 Task: Look for space in Bobigny, France from 2nd June, 2023 to 15th June, 2023 for 2 adults and 1 pet in price range Rs.10000 to Rs.15000. Place can be entire place with 1  bedroom having 1 bed and 1 bathroom. Property type can be house, flat, guest house, hotel. Amenities needed are: washing machine. Booking option can be shelf check-in. Required host language is English.
Action: Mouse moved to (486, 167)
Screenshot: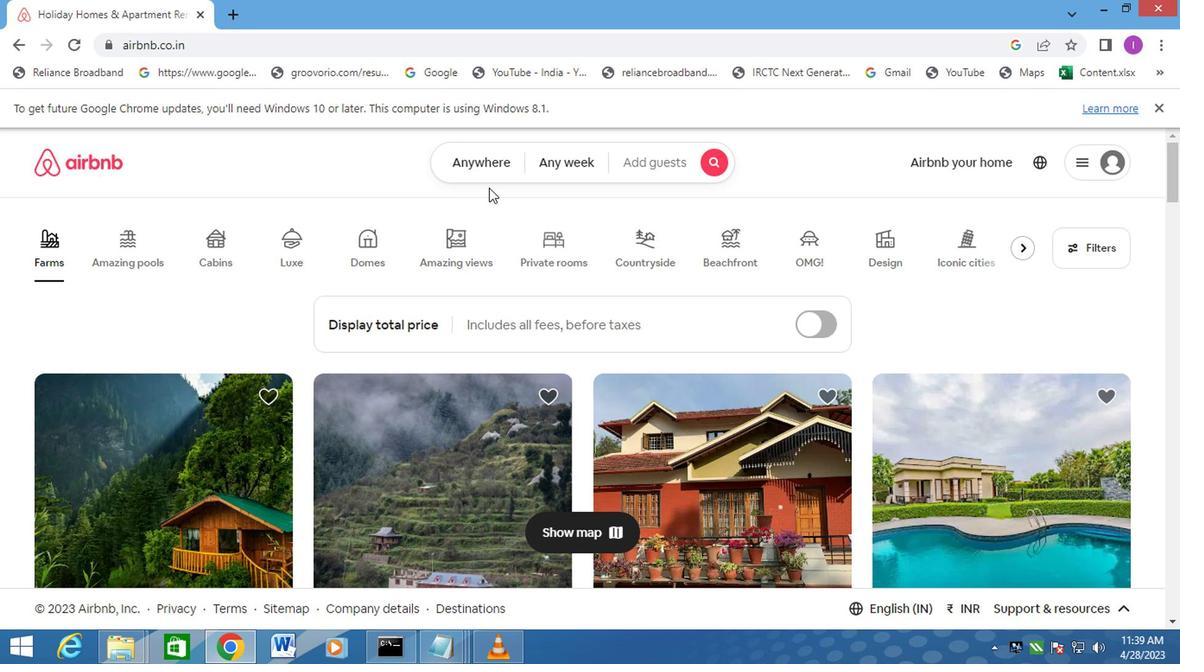 
Action: Mouse pressed left at (486, 167)
Screenshot: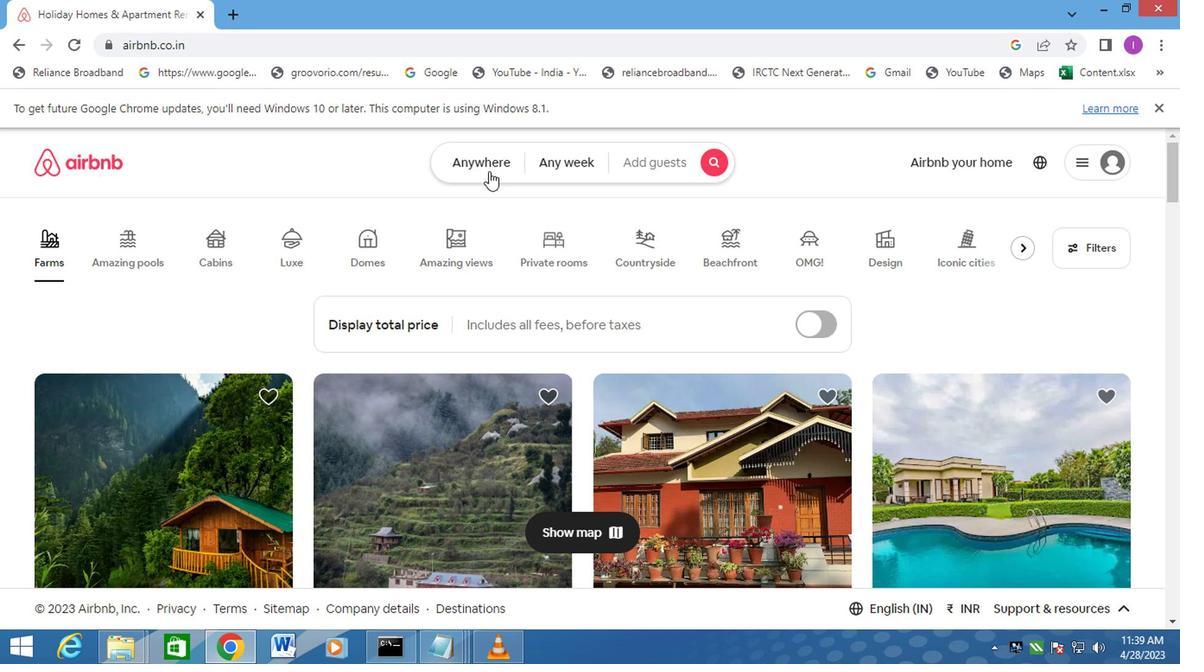 
Action: Mouse moved to (312, 232)
Screenshot: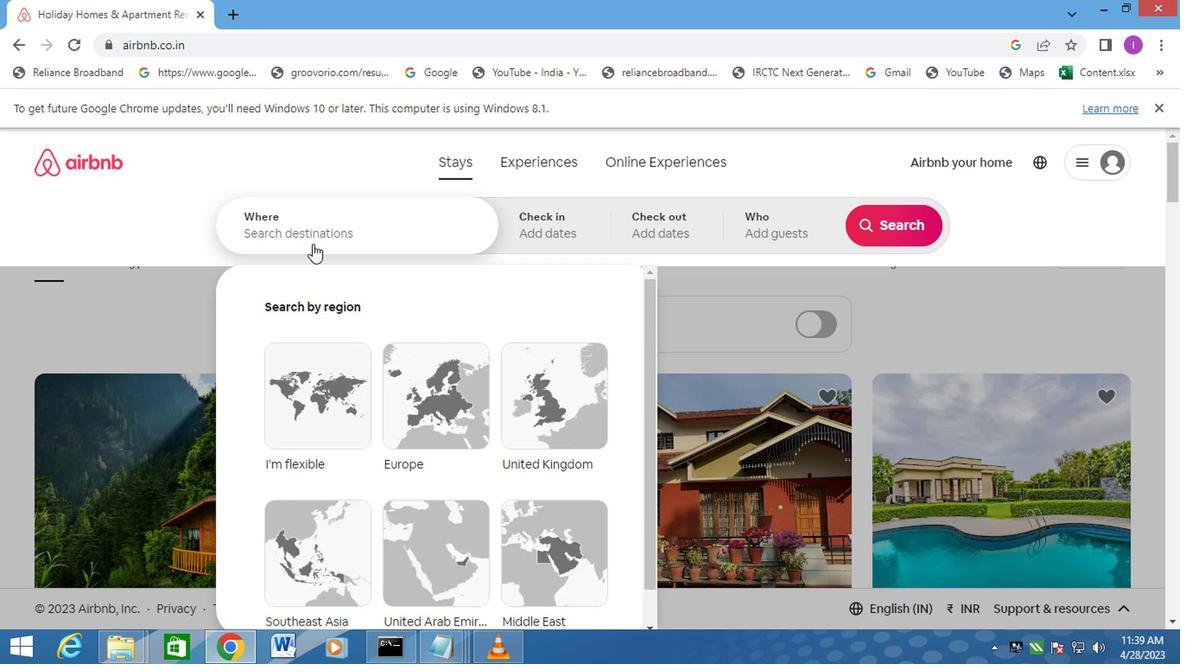 
Action: Mouse pressed left at (312, 232)
Screenshot: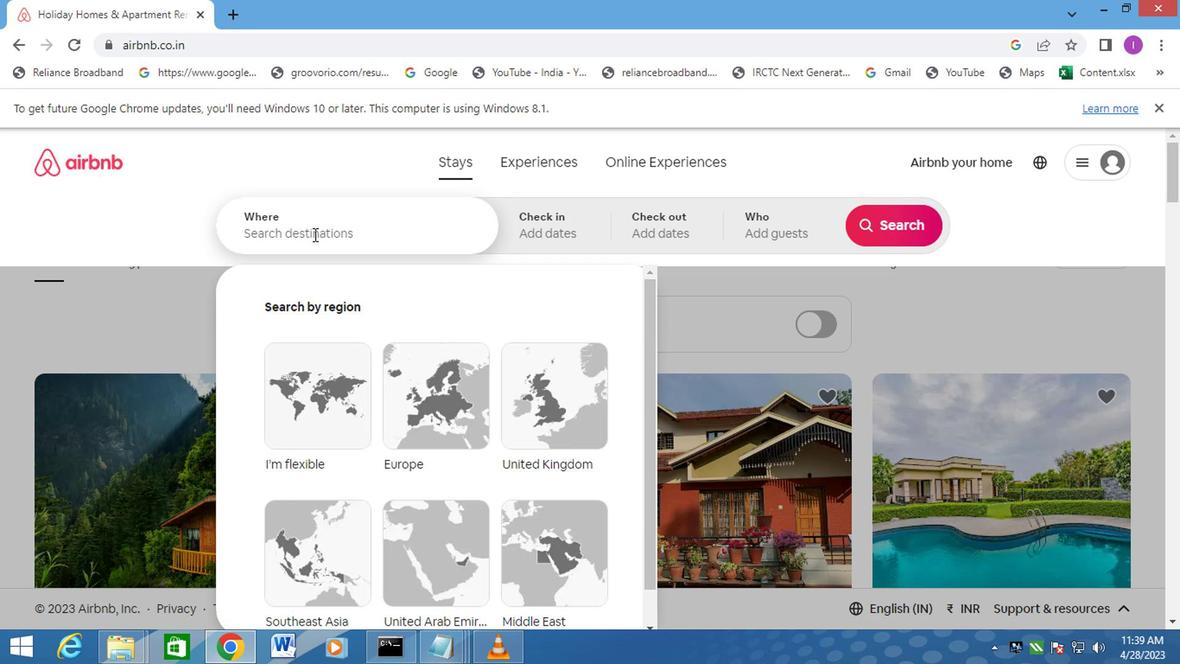 
Action: Key pressed <Key.shift>BOBIGNY,<Key.shift>FRANCE
Screenshot: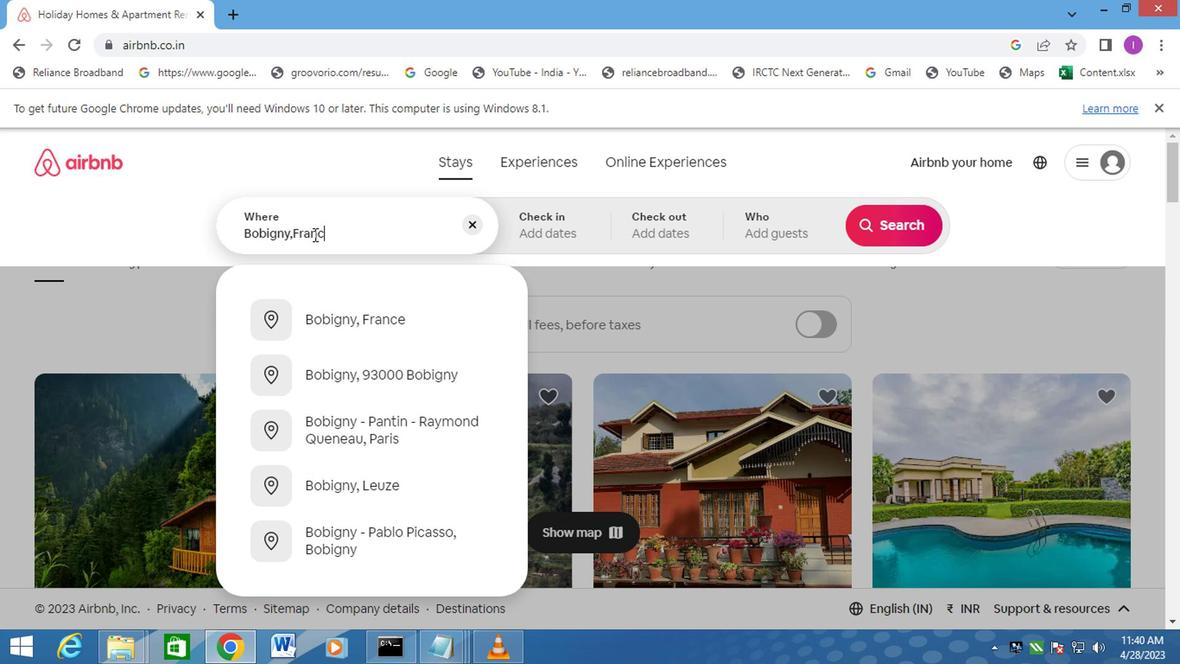 
Action: Mouse moved to (314, 319)
Screenshot: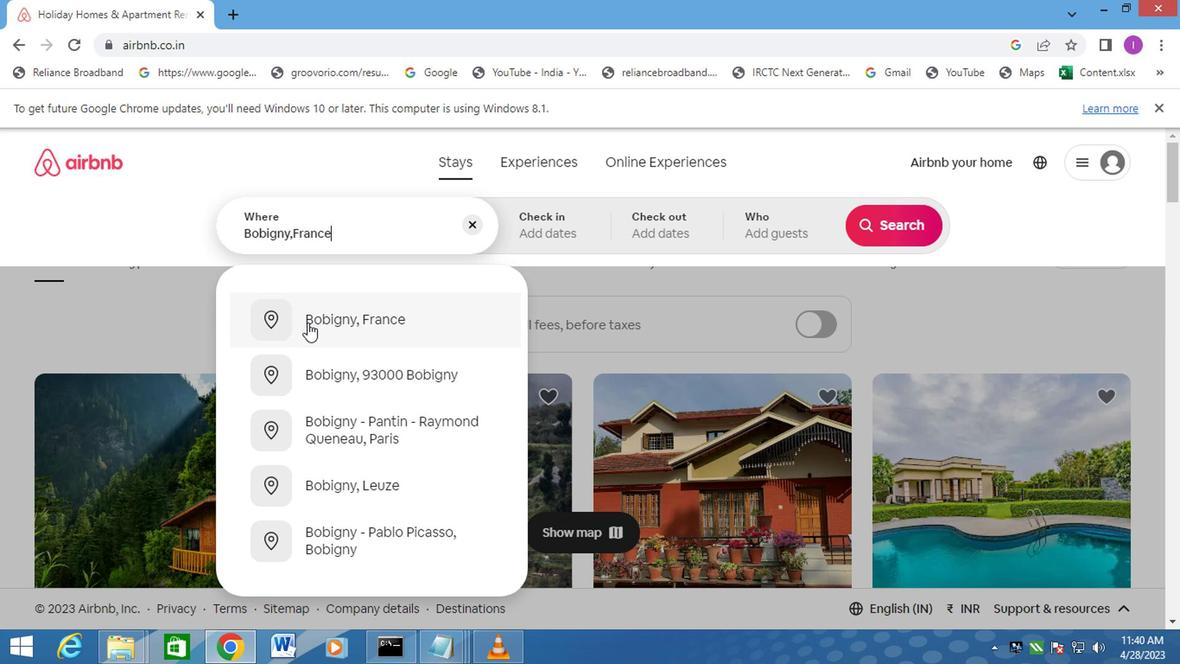 
Action: Mouse pressed left at (314, 319)
Screenshot: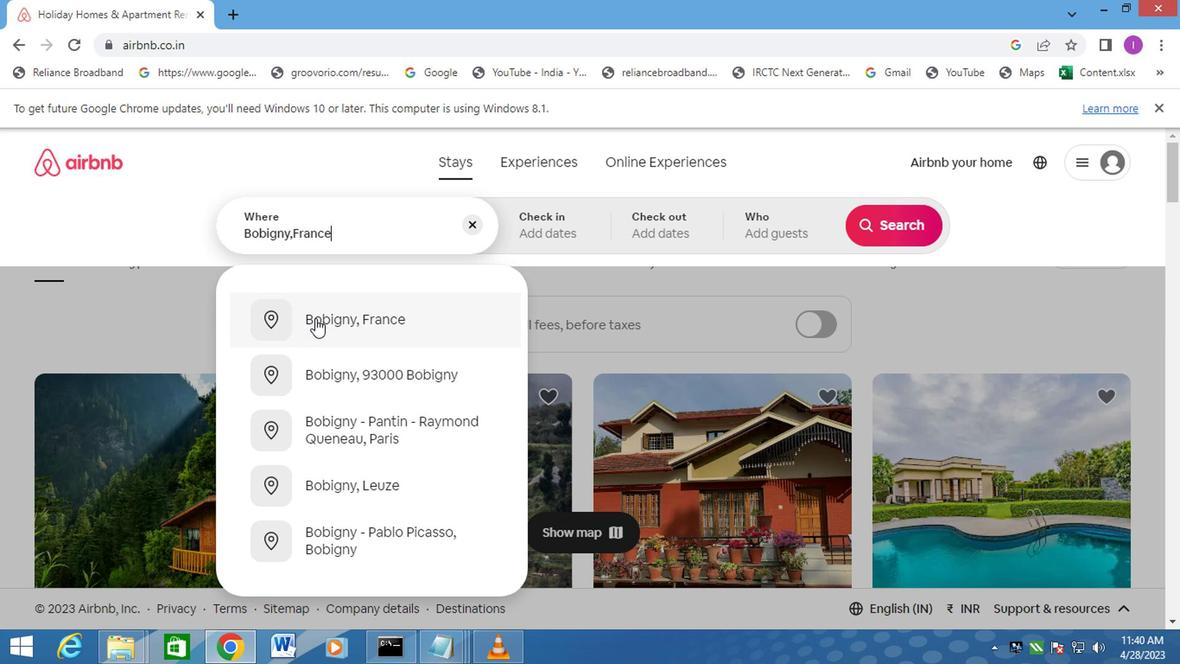 
Action: Mouse moved to (889, 360)
Screenshot: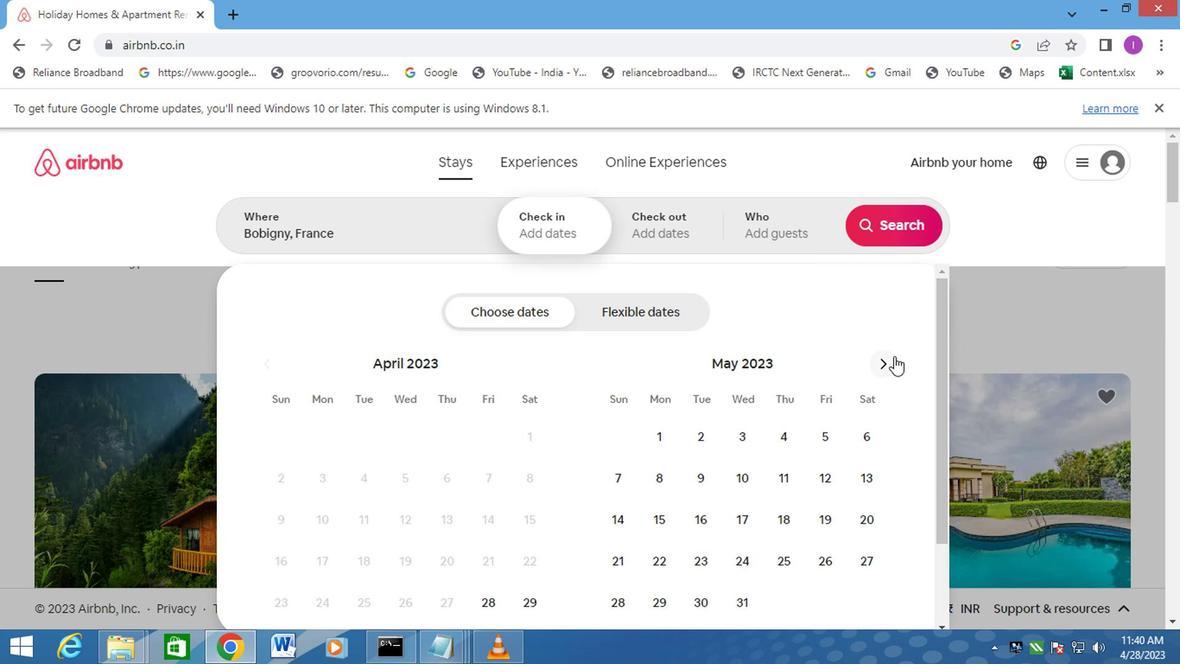 
Action: Mouse pressed left at (889, 360)
Screenshot: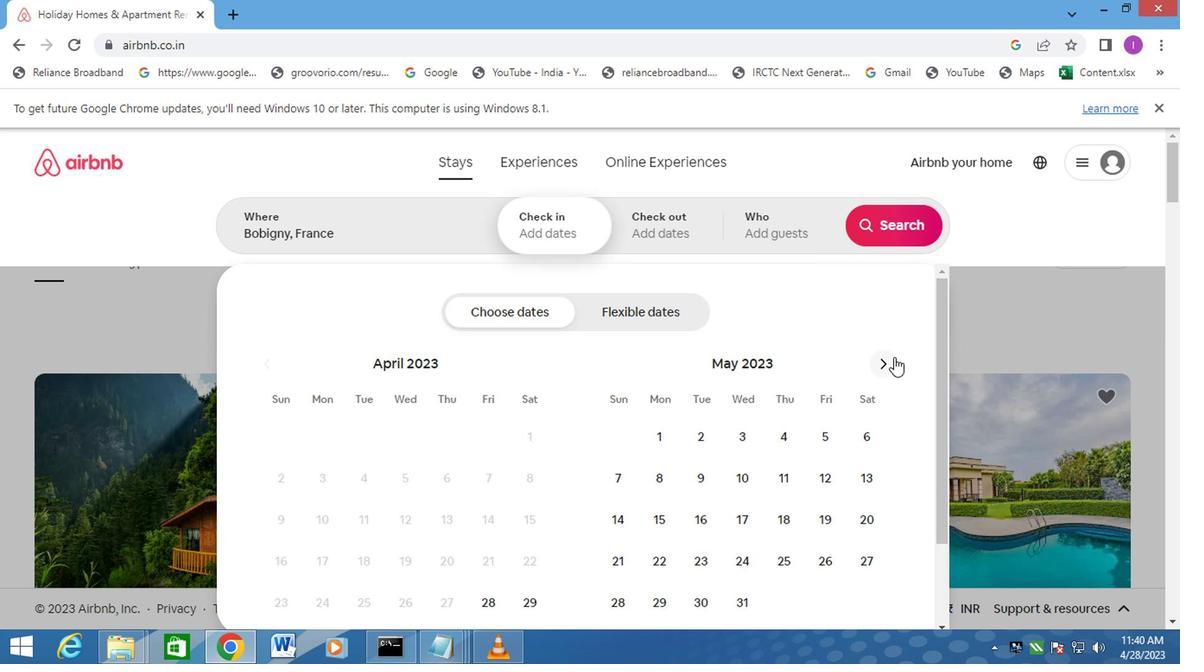 
Action: Mouse moved to (876, 364)
Screenshot: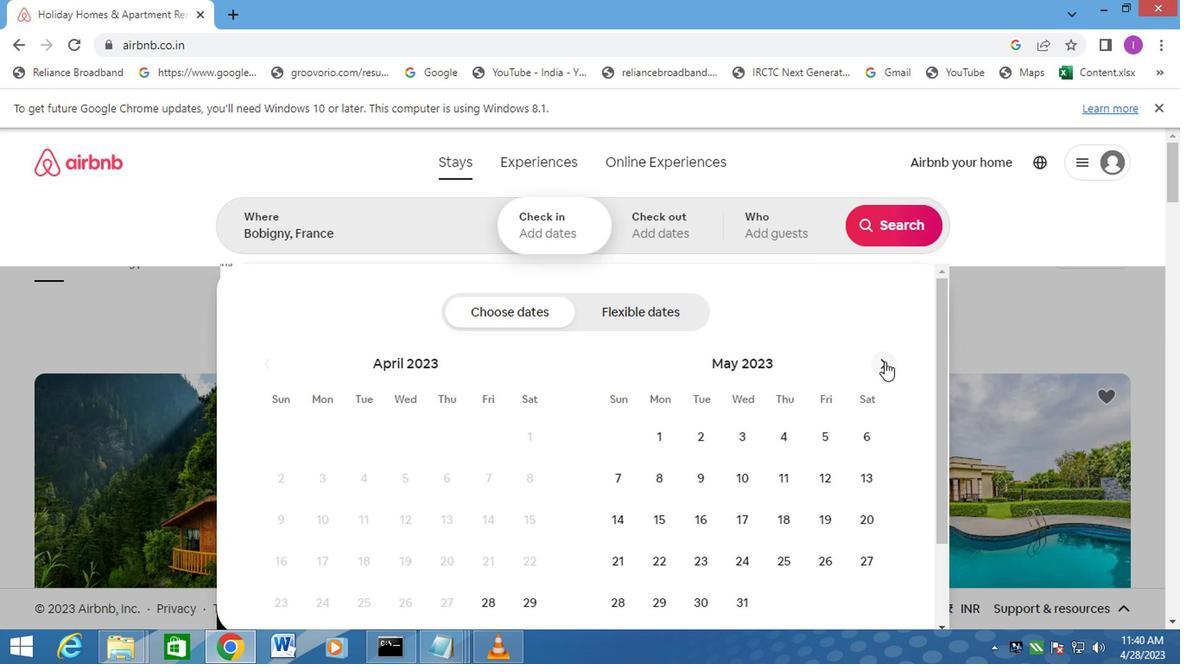 
Action: Mouse pressed left at (876, 364)
Screenshot: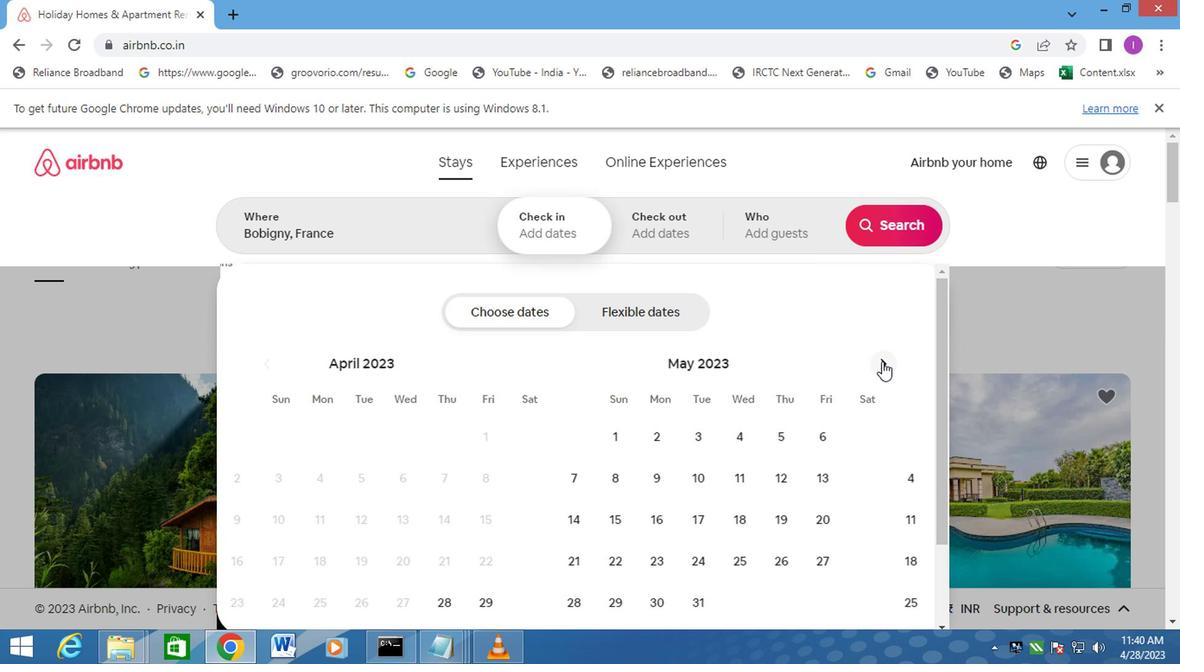 
Action: Mouse moved to (477, 440)
Screenshot: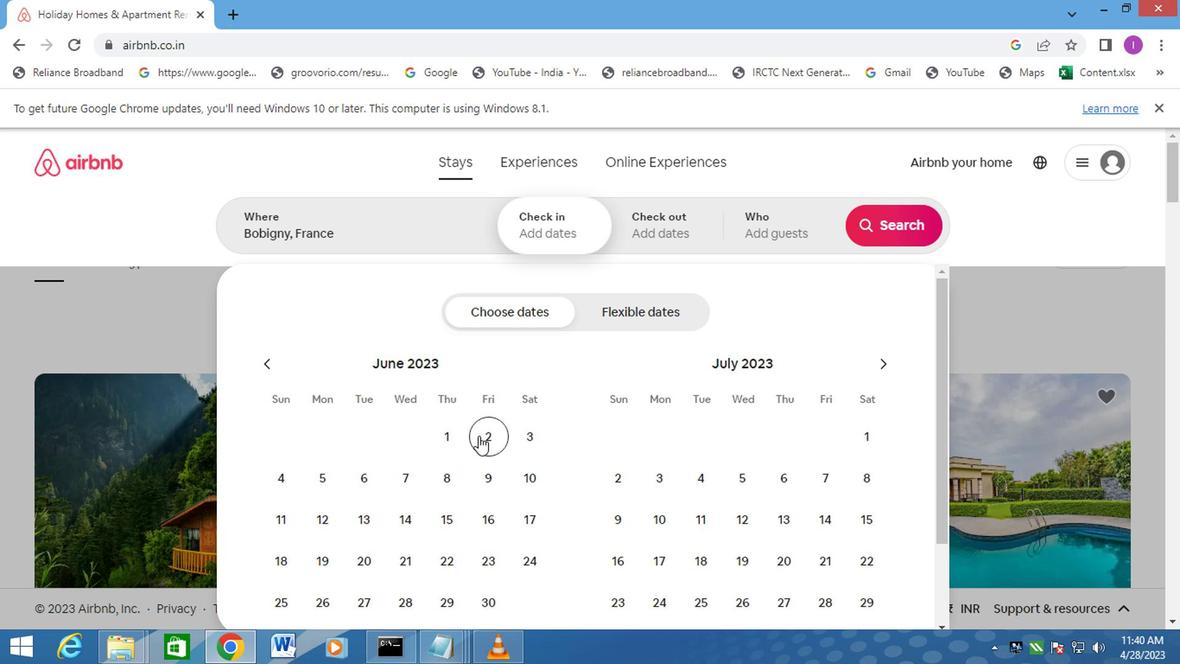 
Action: Mouse pressed left at (477, 440)
Screenshot: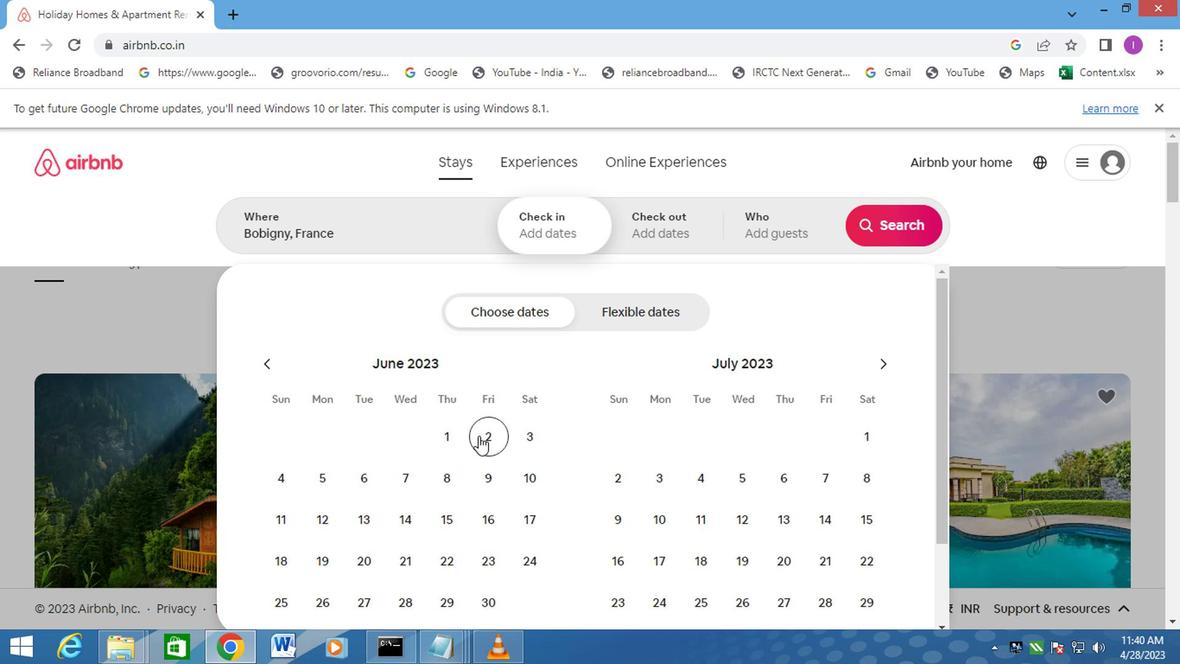 
Action: Mouse moved to (448, 510)
Screenshot: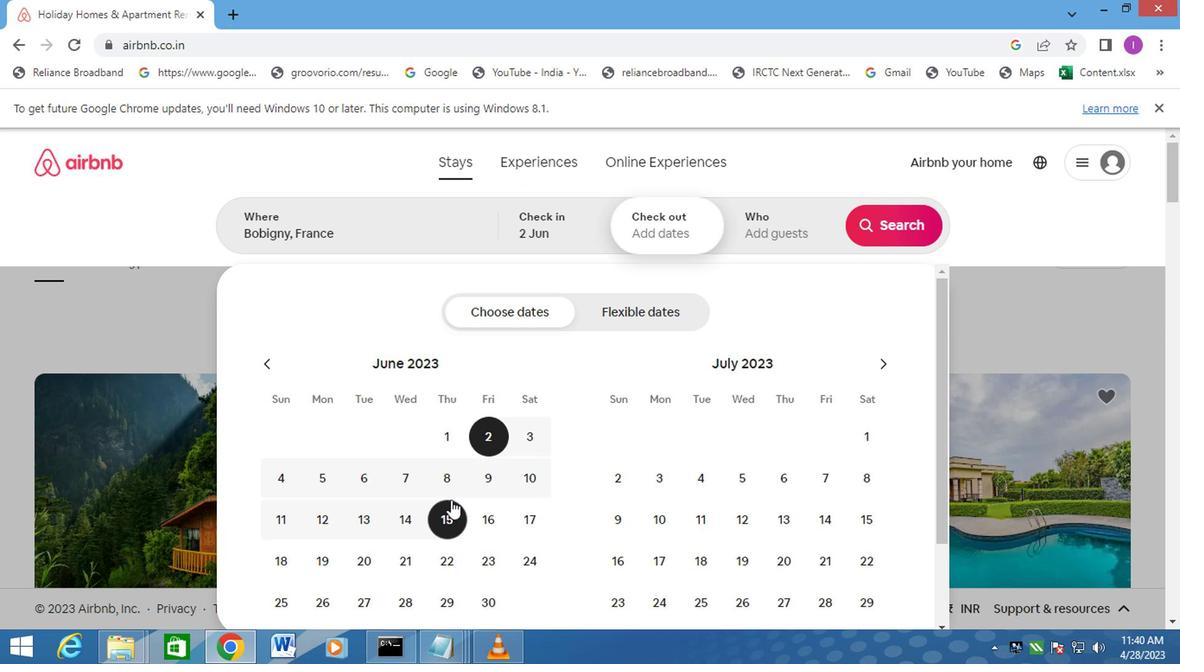 
Action: Mouse pressed left at (448, 510)
Screenshot: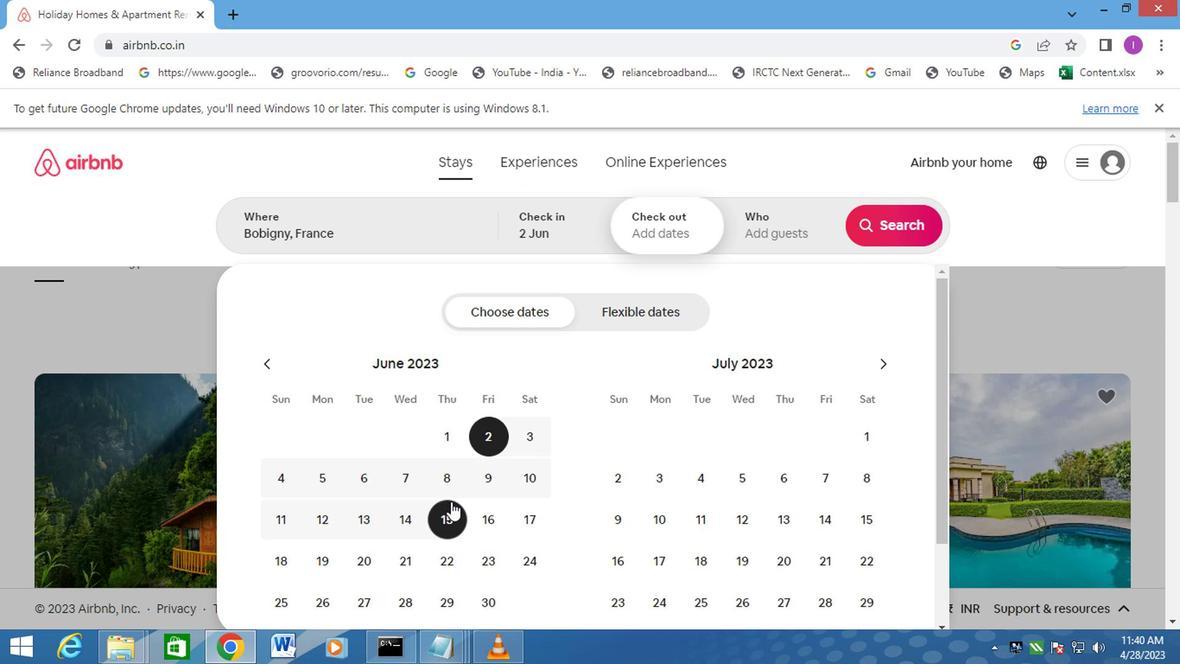 
Action: Mouse moved to (763, 223)
Screenshot: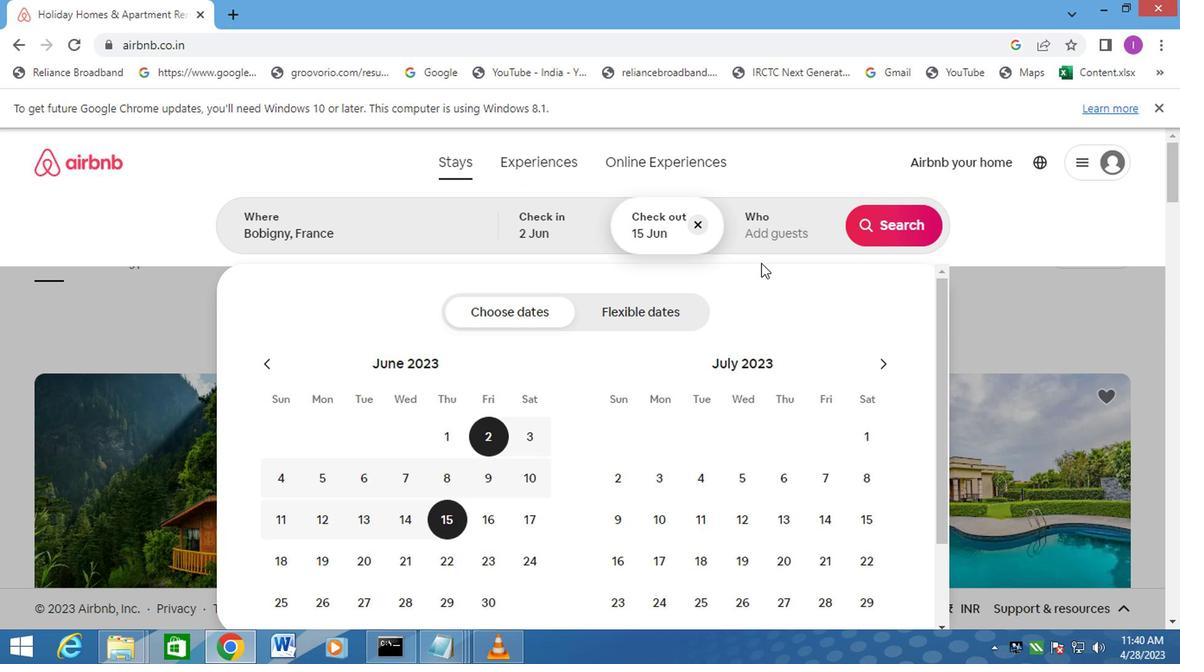 
Action: Mouse pressed left at (763, 223)
Screenshot: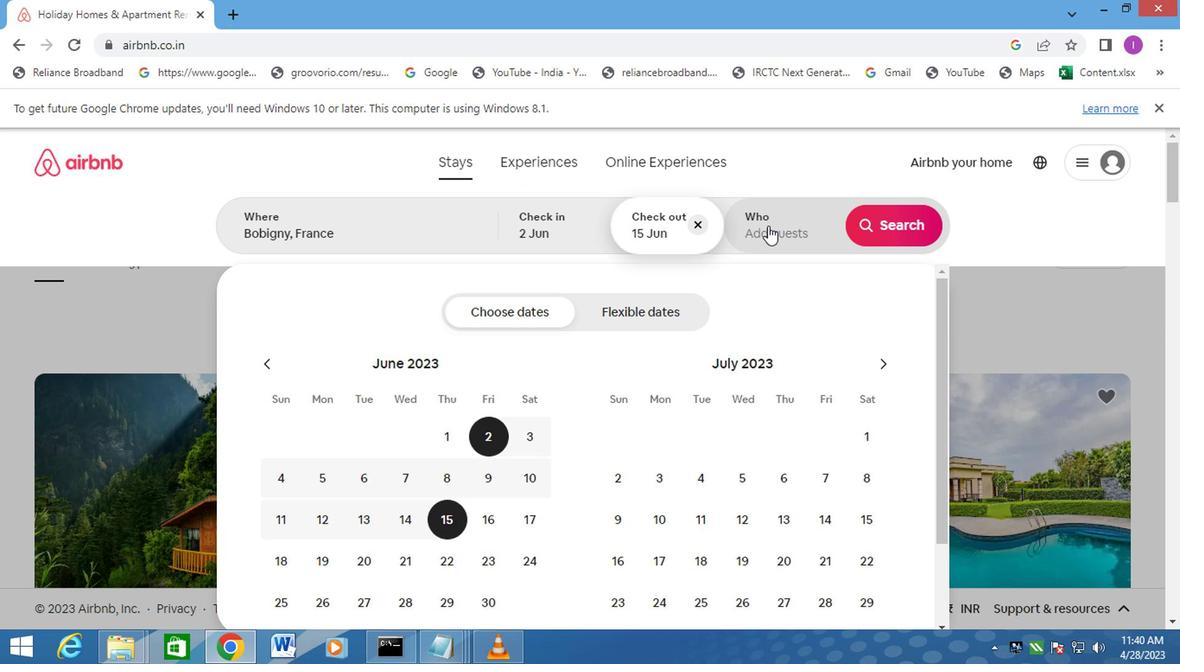 
Action: Mouse moved to (896, 315)
Screenshot: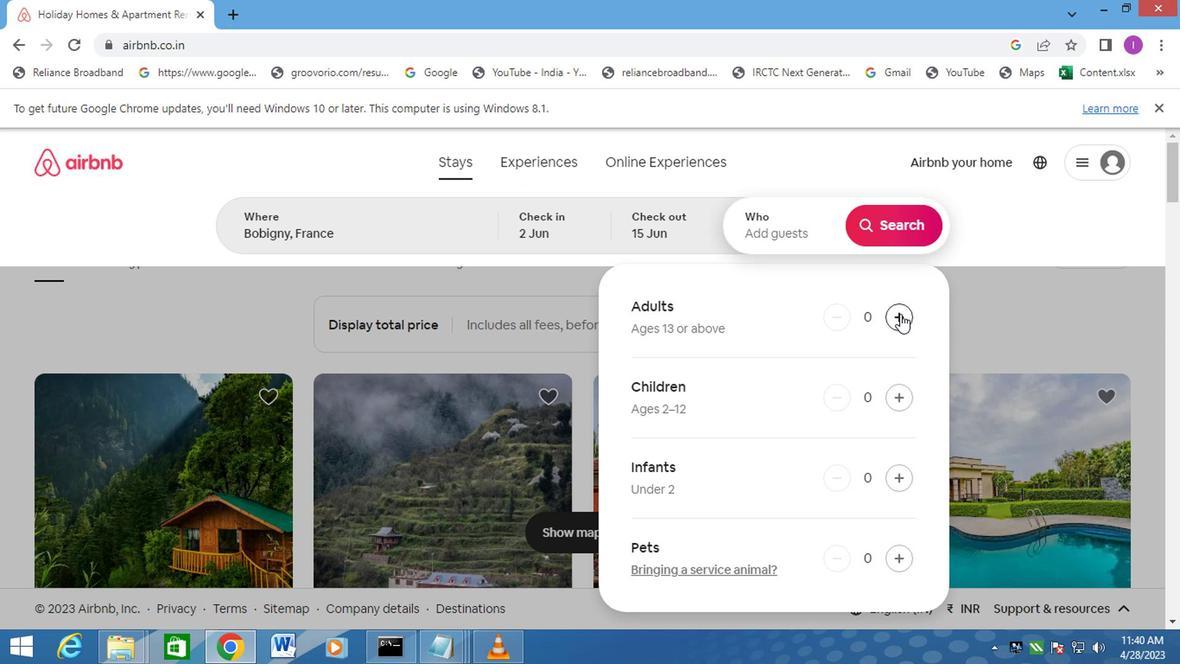 
Action: Mouse pressed left at (896, 315)
Screenshot: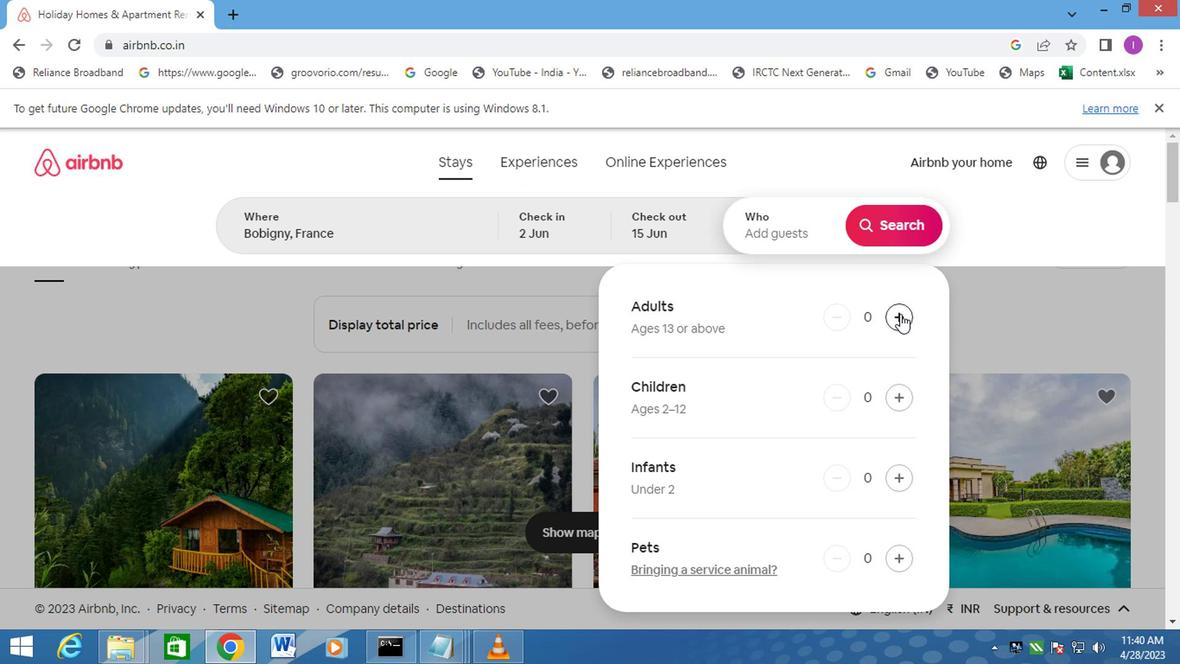 
Action: Mouse pressed left at (896, 315)
Screenshot: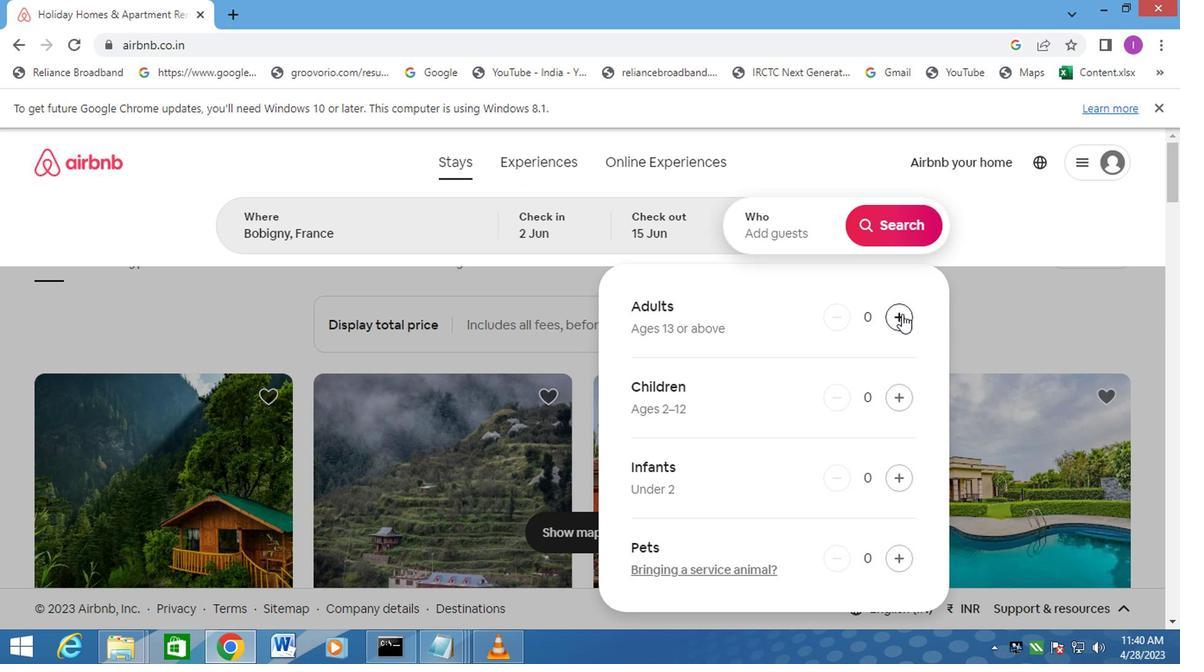 
Action: Mouse moved to (891, 561)
Screenshot: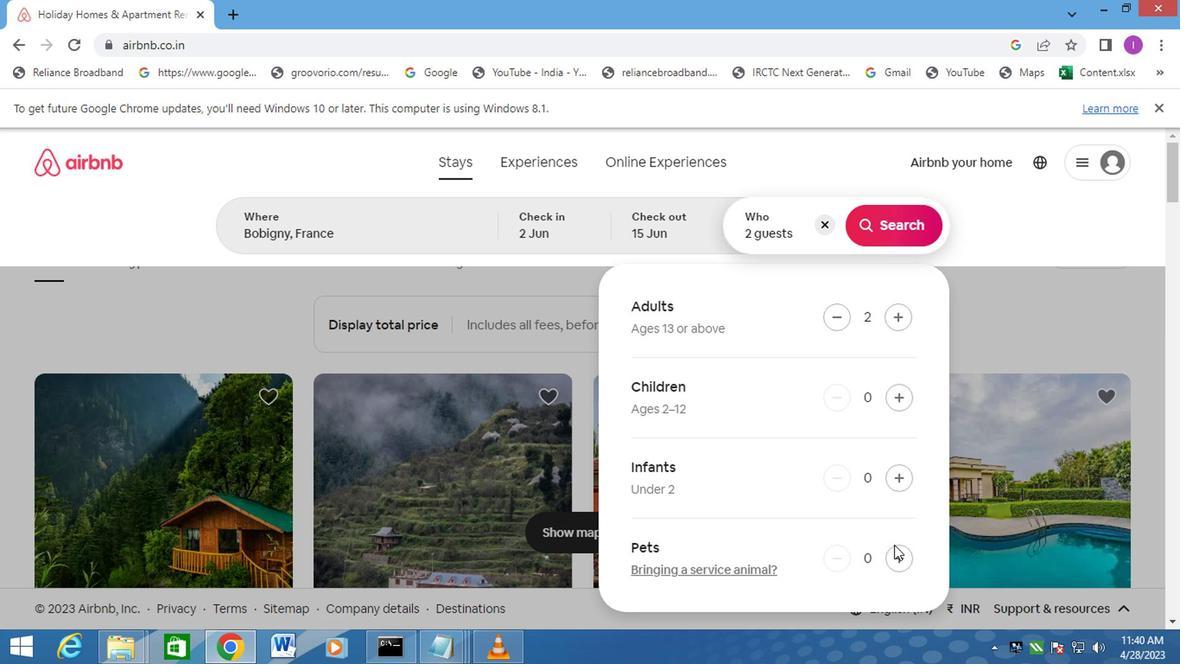 
Action: Mouse pressed left at (891, 561)
Screenshot: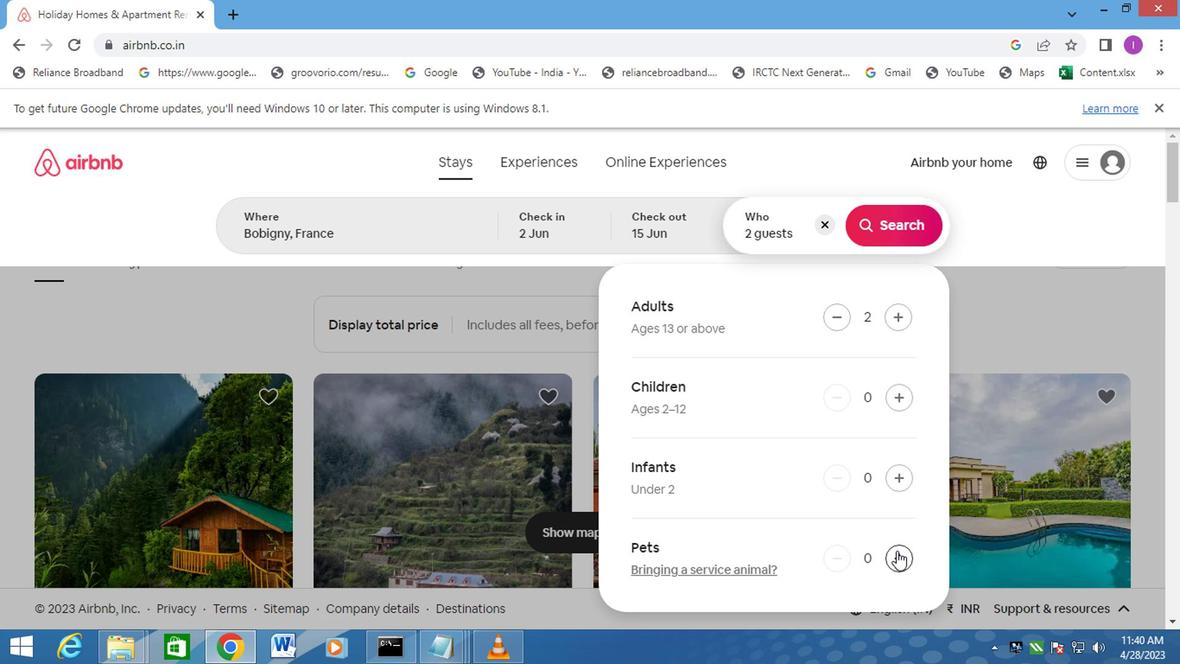 
Action: Mouse moved to (880, 228)
Screenshot: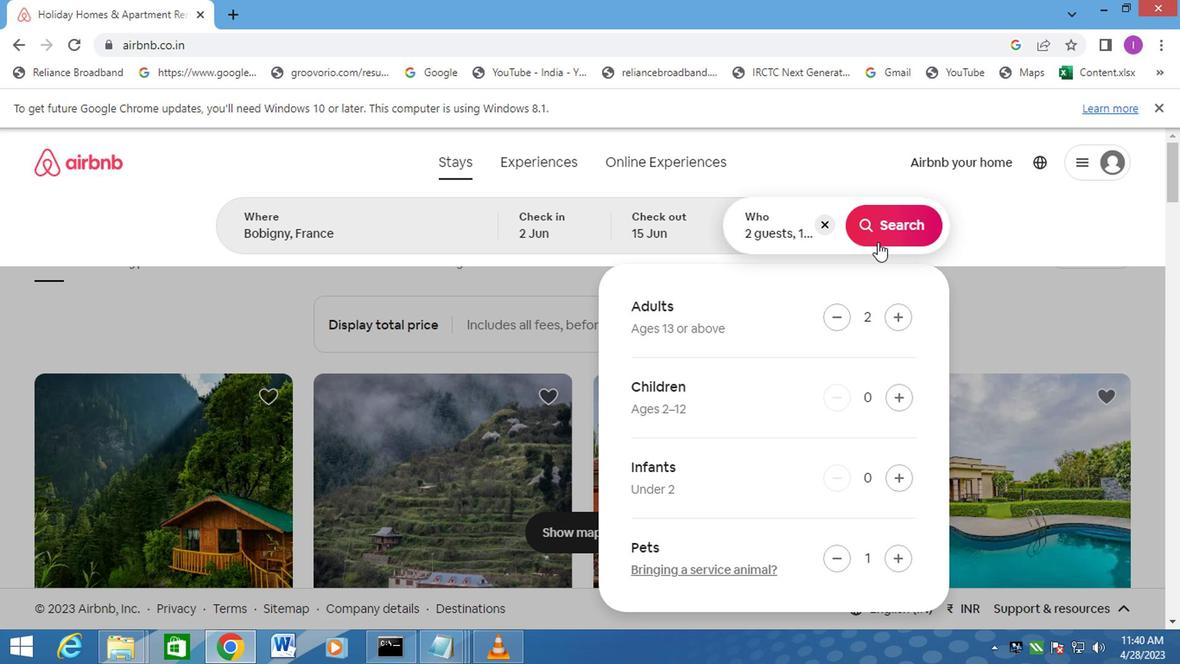 
Action: Mouse pressed left at (880, 228)
Screenshot: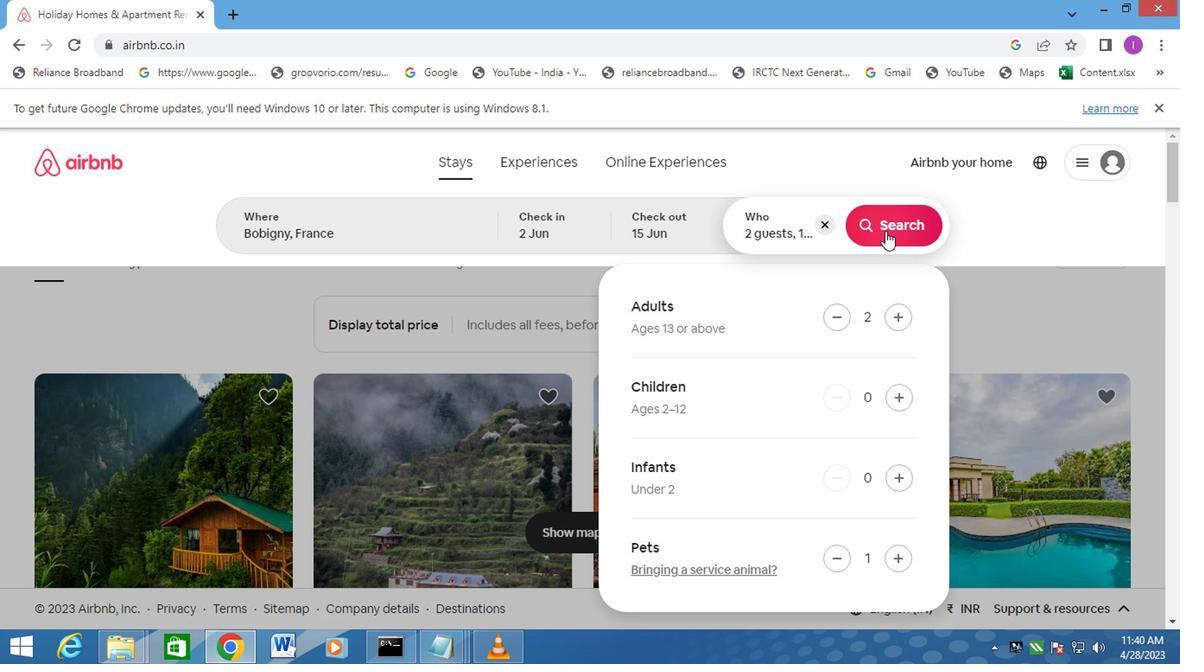 
Action: Mouse moved to (1100, 231)
Screenshot: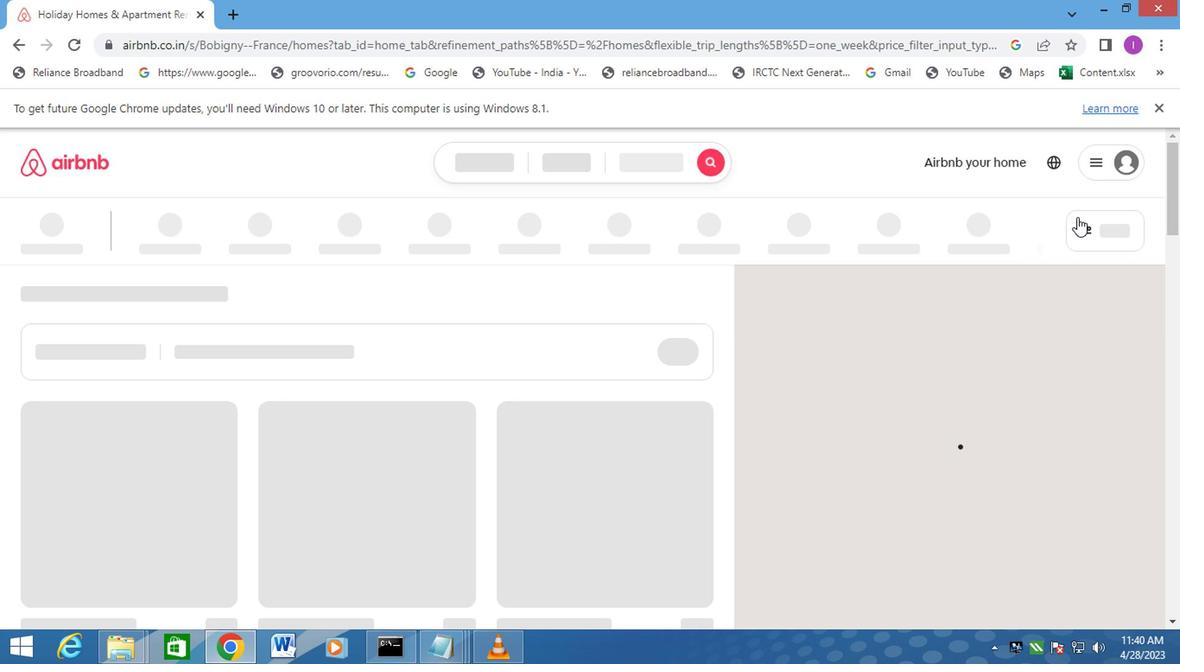 
Action: Mouse pressed left at (1100, 231)
Screenshot: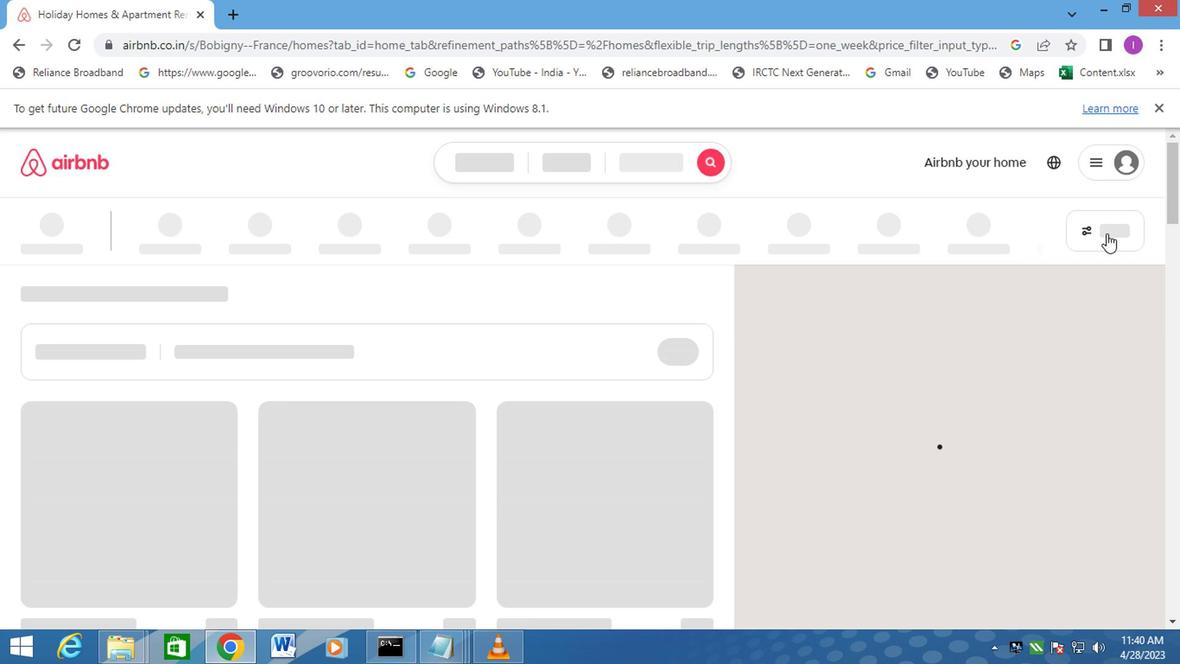 
Action: Mouse moved to (368, 450)
Screenshot: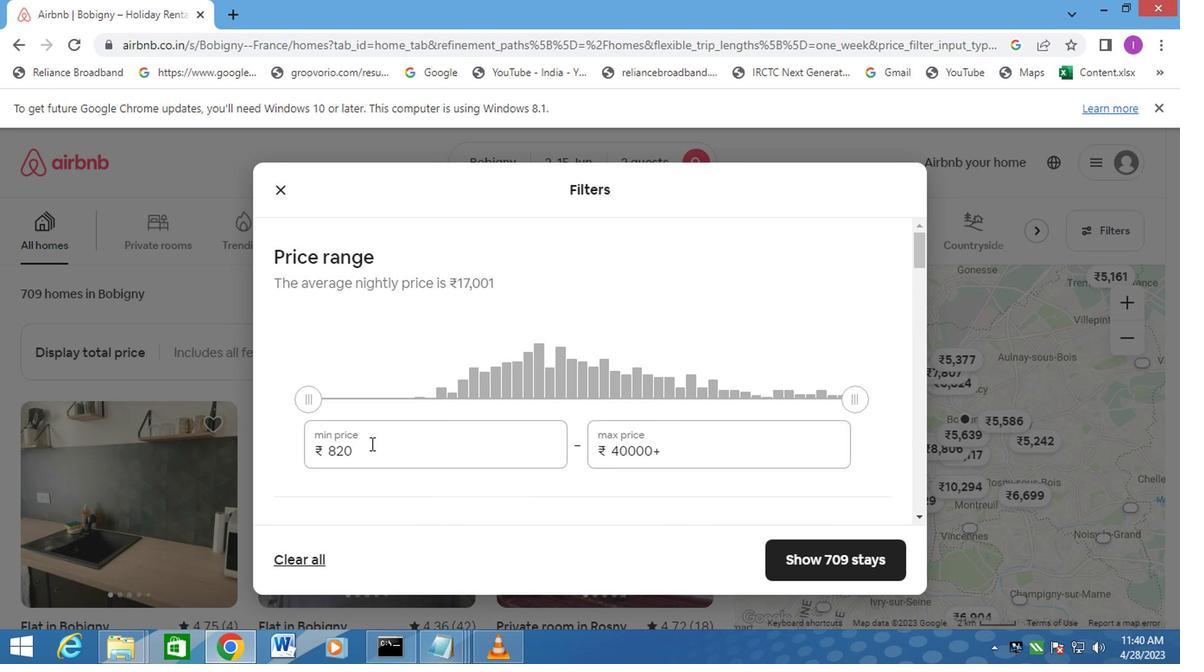 
Action: Mouse pressed left at (368, 450)
Screenshot: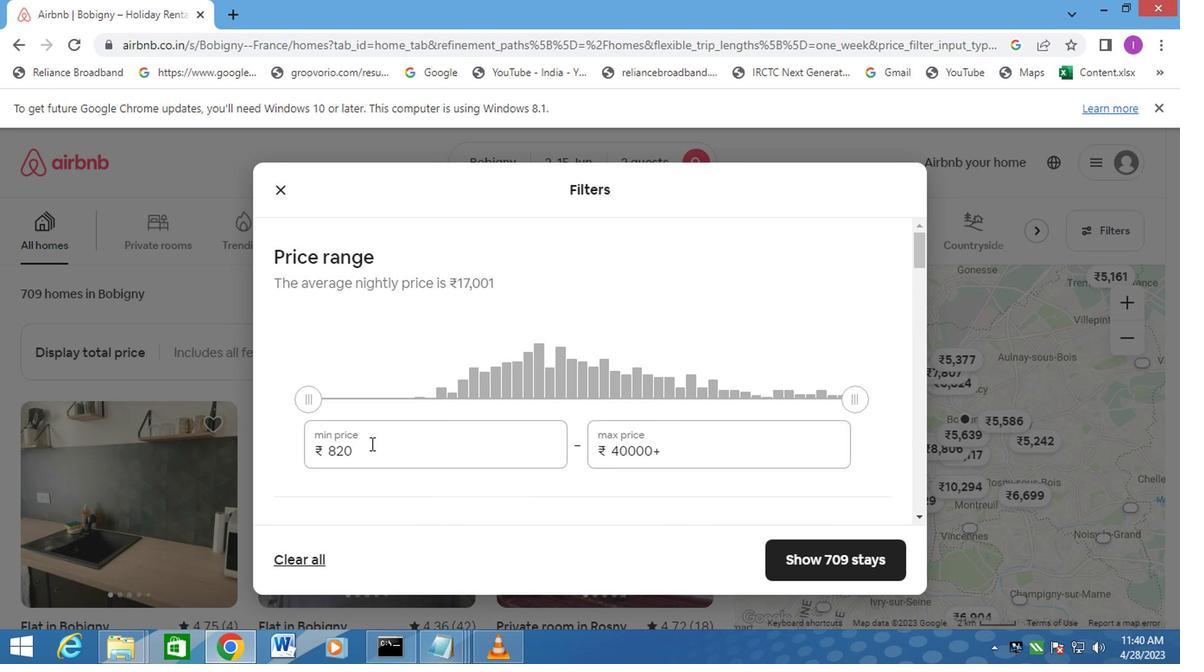 
Action: Mouse moved to (321, 449)
Screenshot: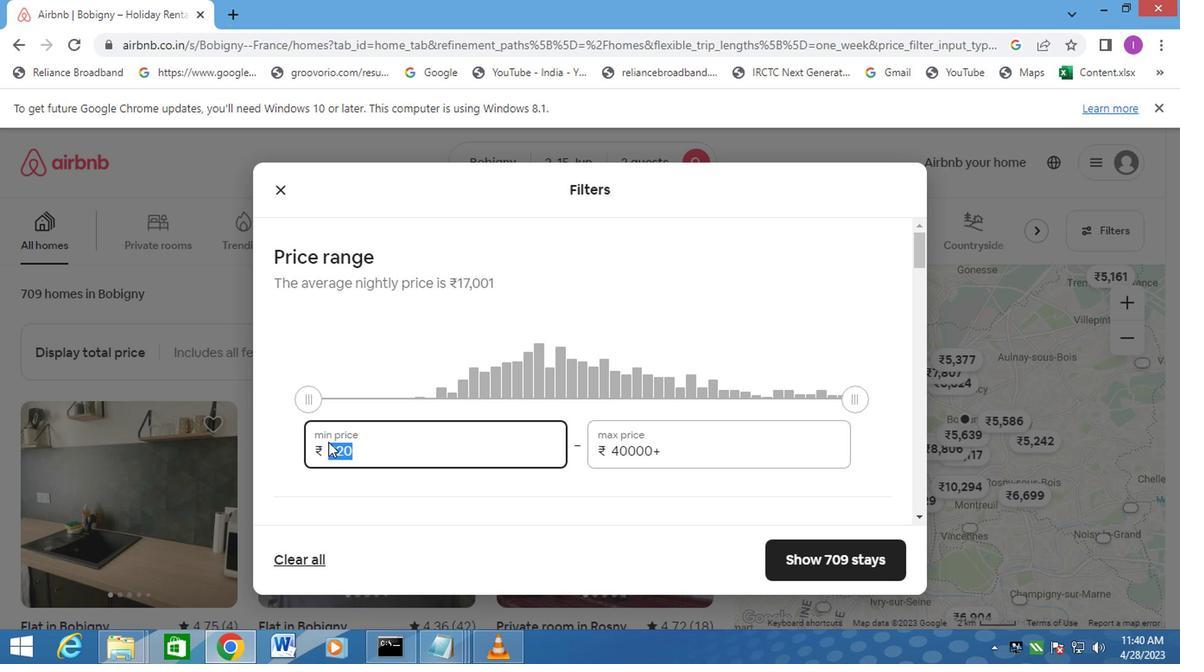 
Action: Mouse pressed left at (321, 449)
Screenshot: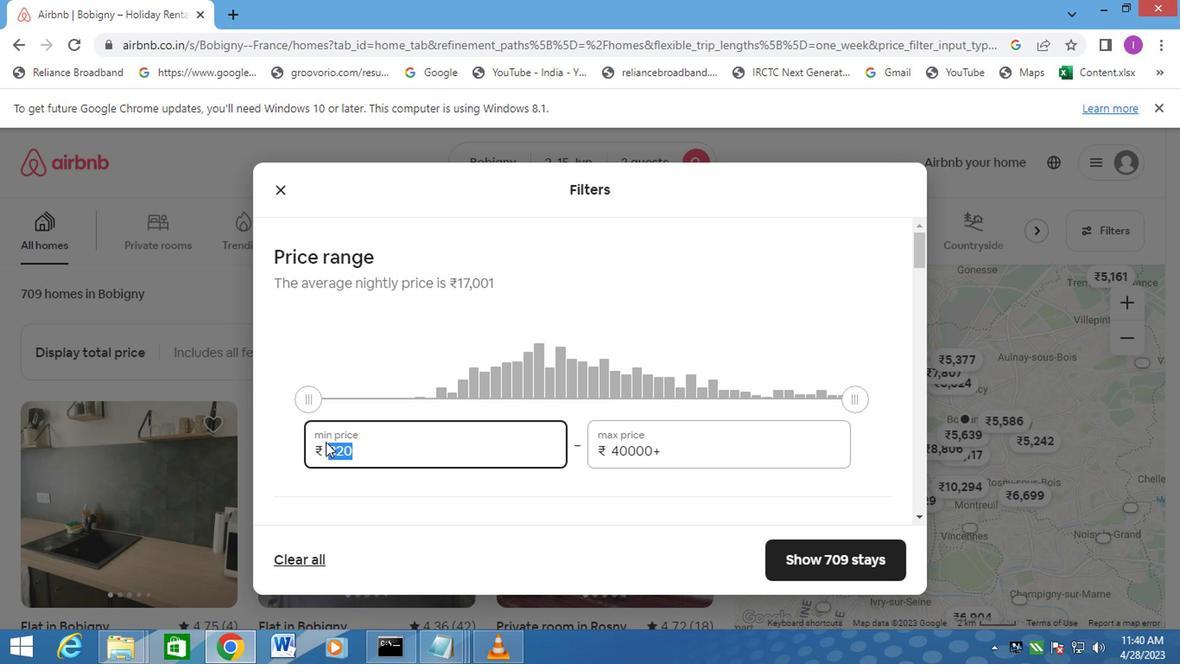 
Action: Mouse moved to (357, 464)
Screenshot: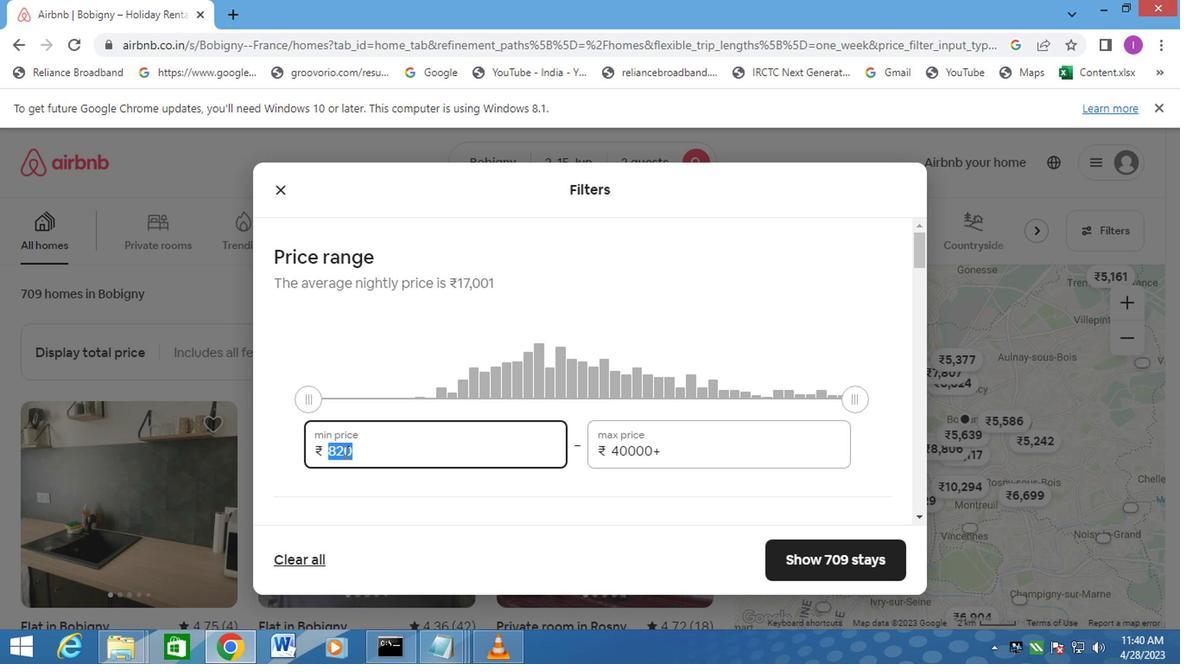 
Action: Key pressed 10000
Screenshot: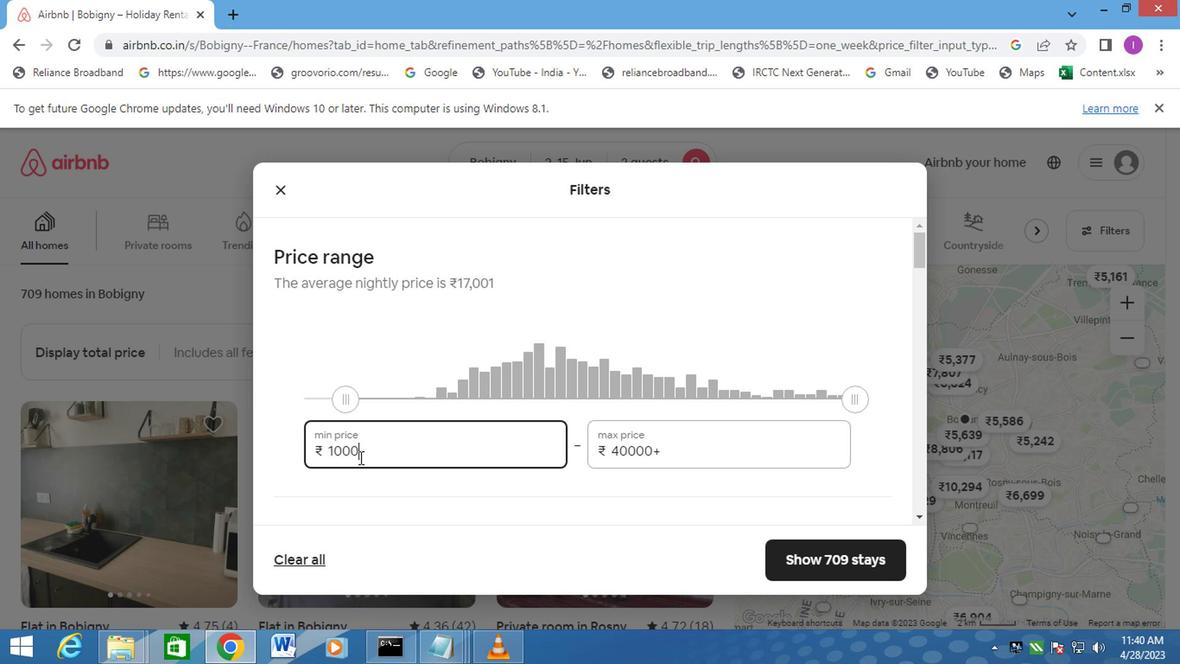 
Action: Mouse moved to (680, 457)
Screenshot: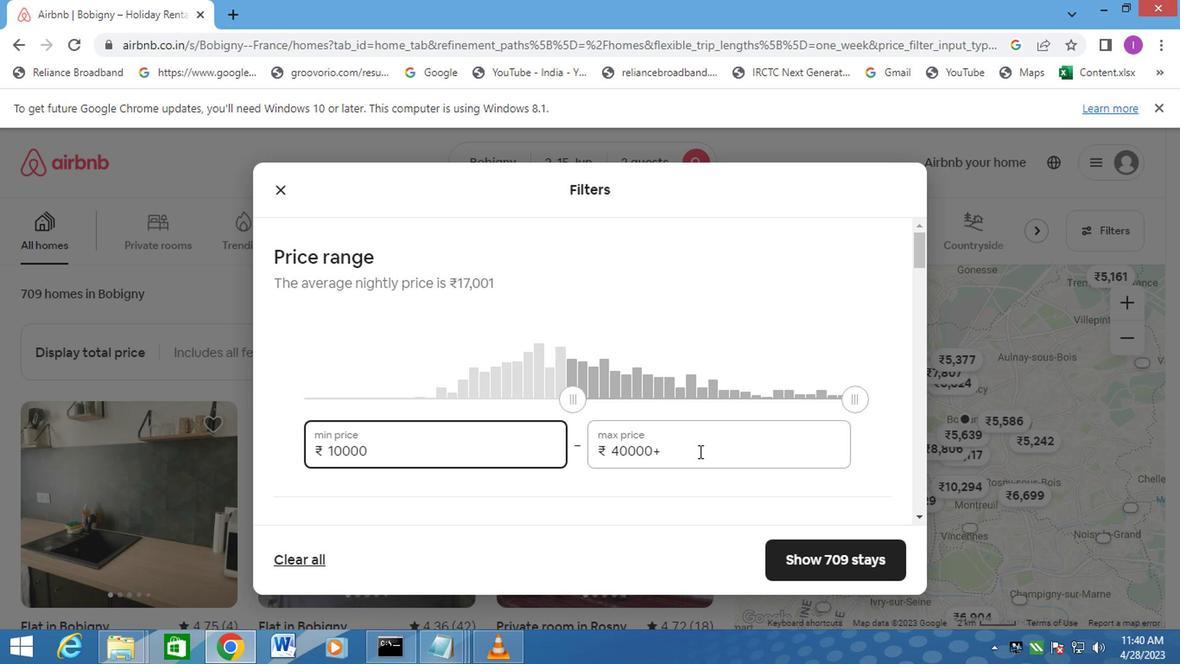 
Action: Mouse pressed left at (680, 457)
Screenshot: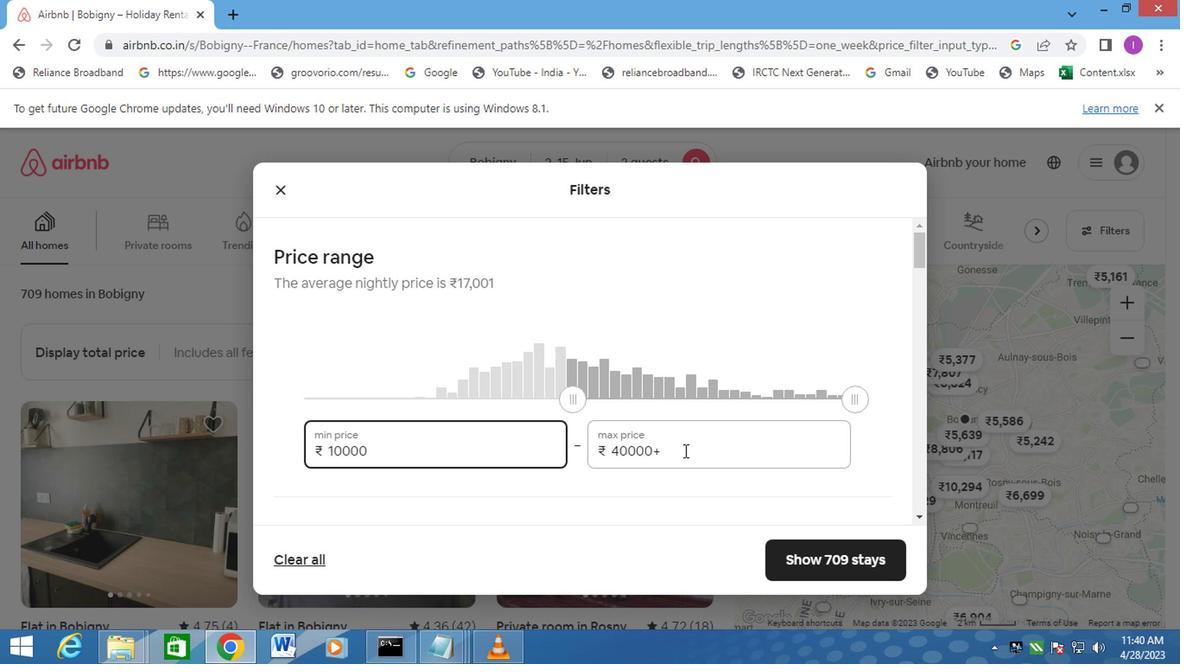 
Action: Mouse moved to (594, 451)
Screenshot: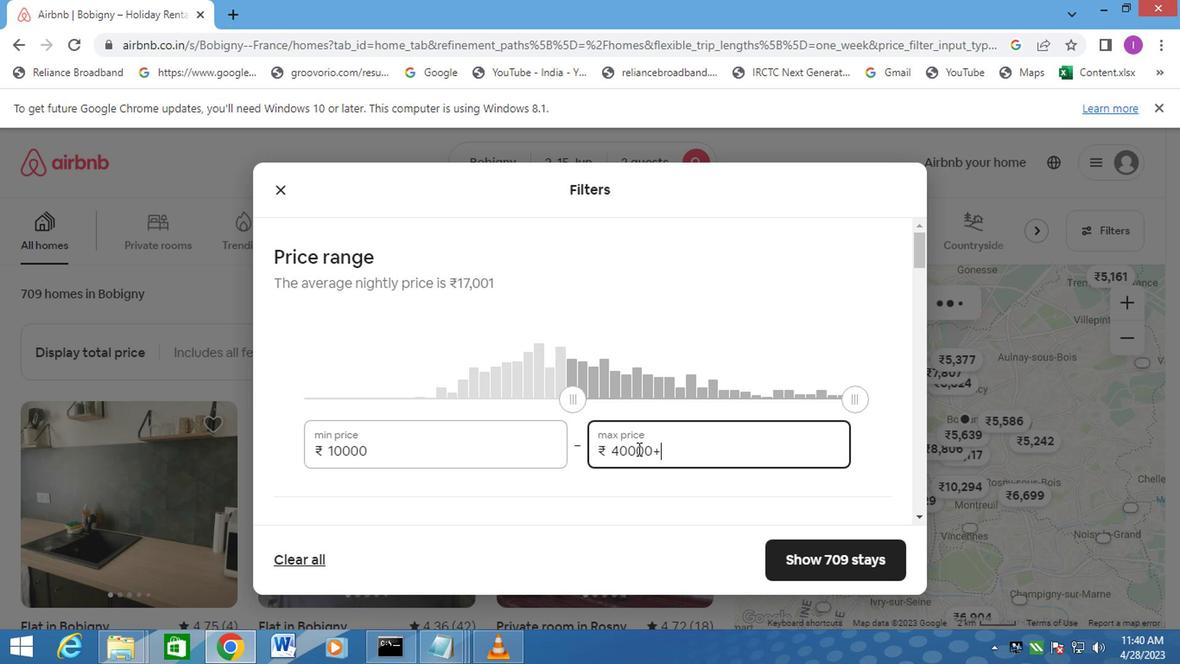 
Action: Key pressed 15000
Screenshot: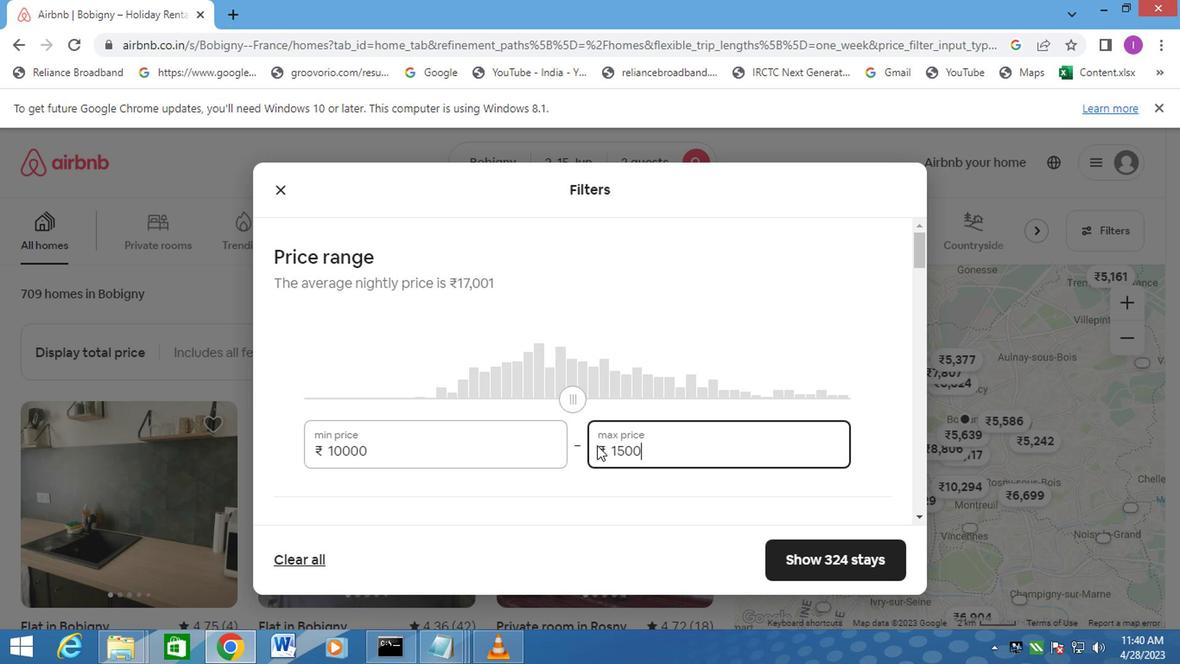 
Action: Mouse moved to (608, 451)
Screenshot: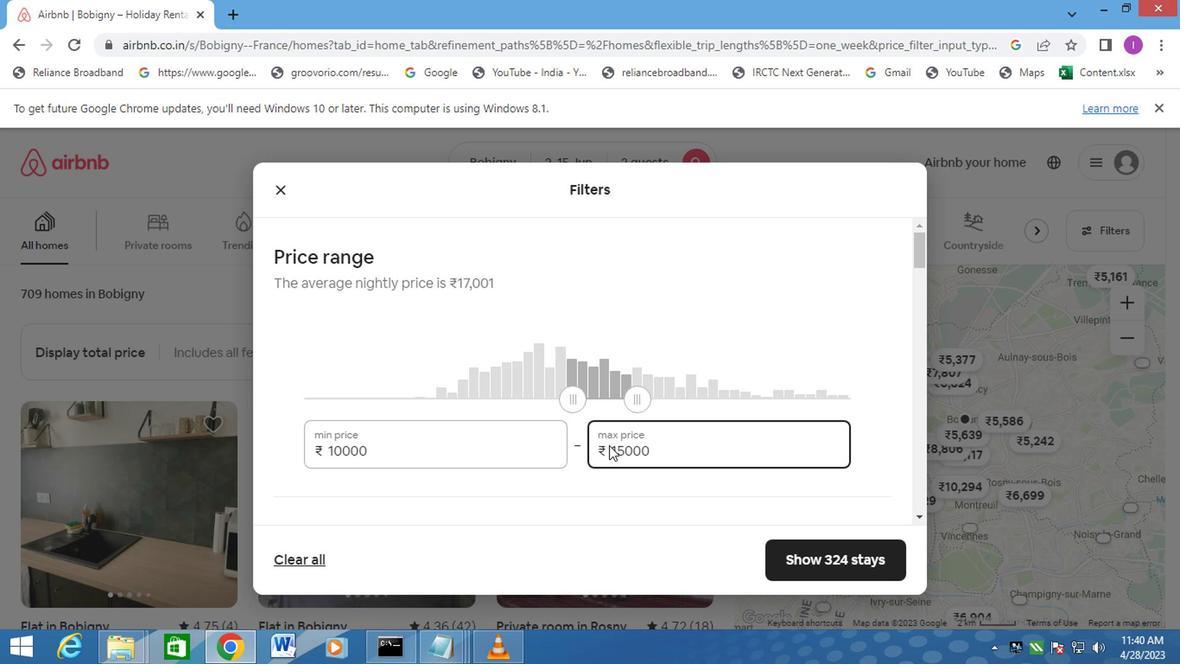 
Action: Mouse scrolled (608, 450) with delta (0, -1)
Screenshot: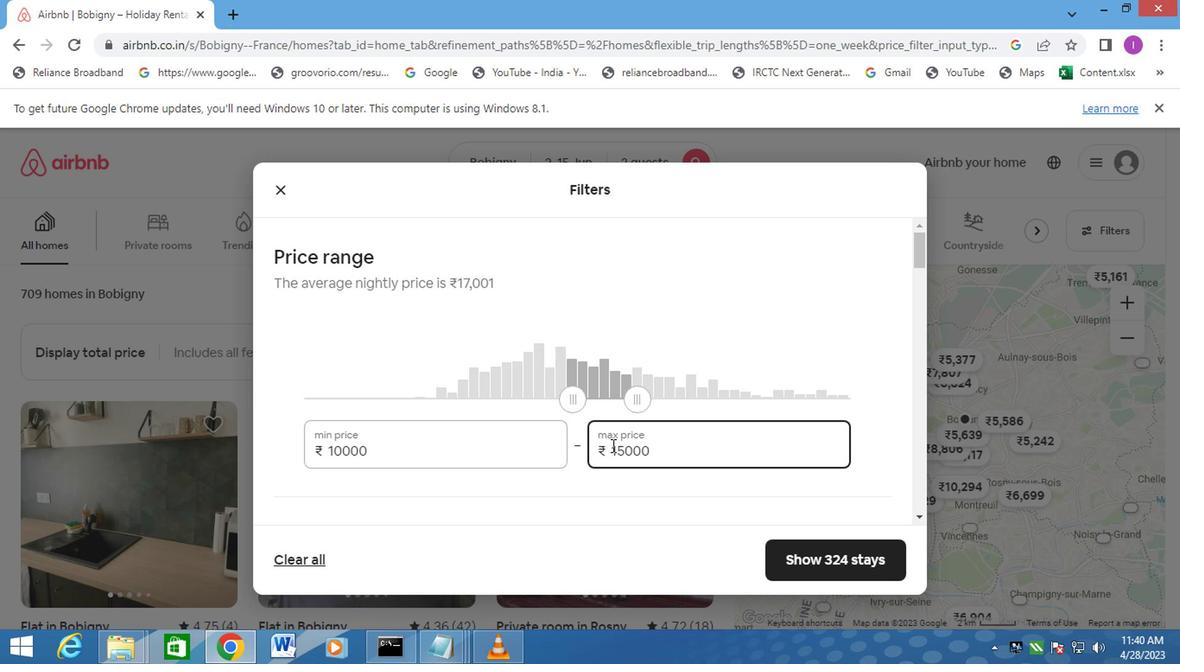 
Action: Mouse scrolled (608, 450) with delta (0, -1)
Screenshot: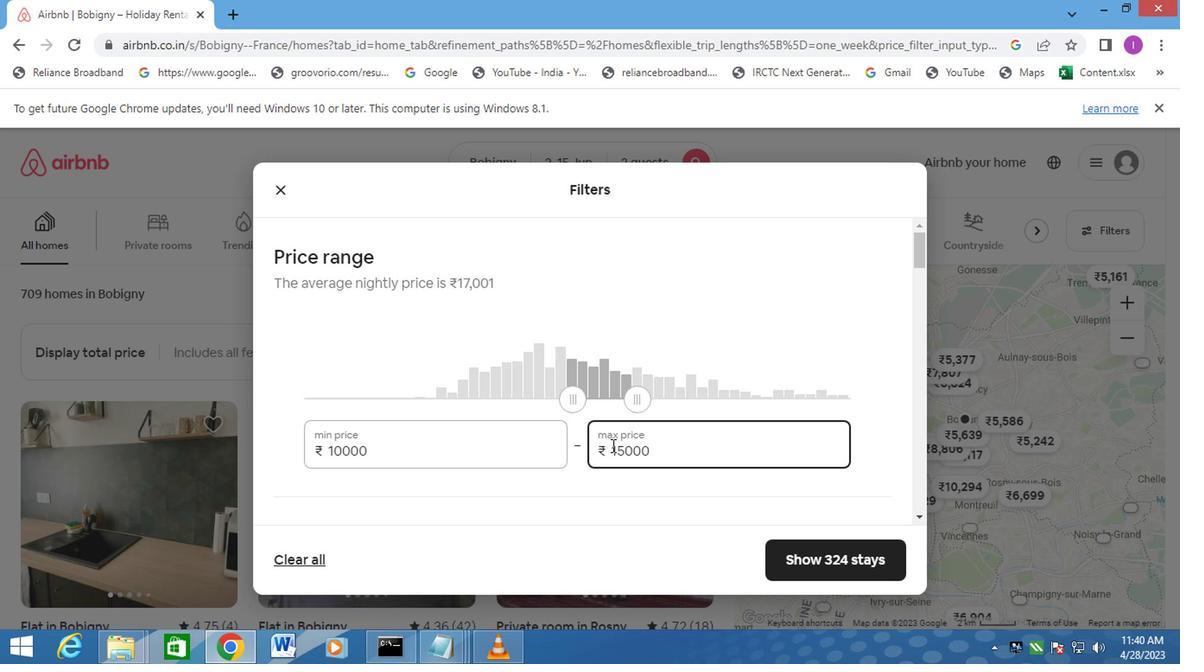 
Action: Mouse scrolled (608, 450) with delta (0, -1)
Screenshot: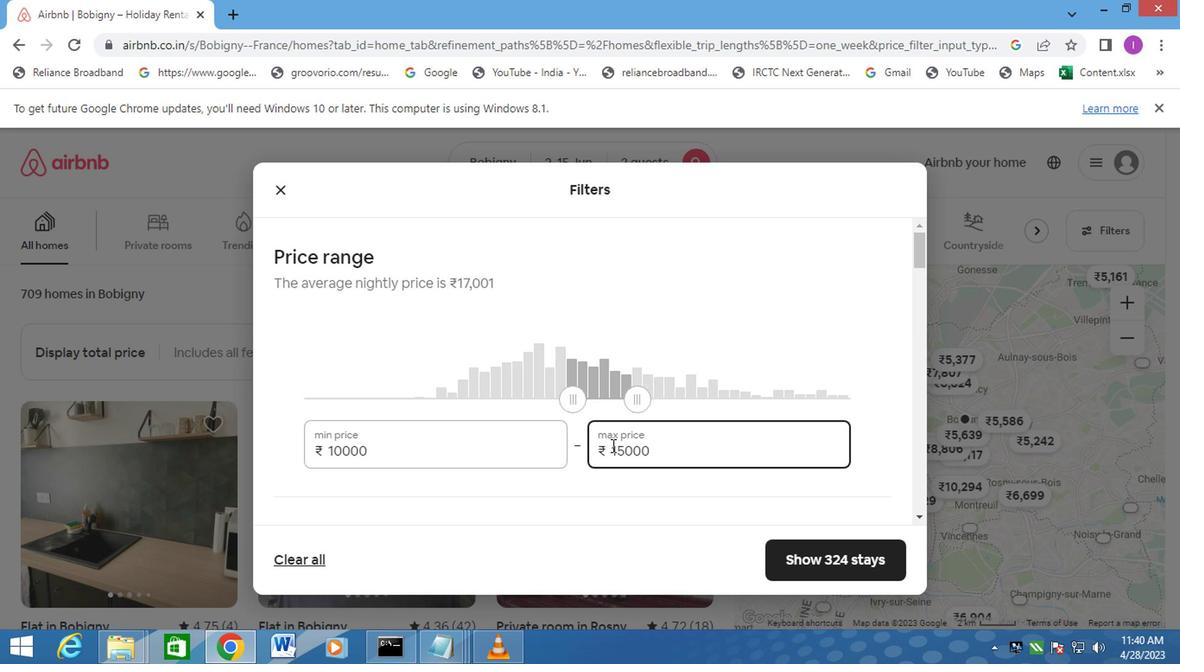 
Action: Mouse moved to (277, 329)
Screenshot: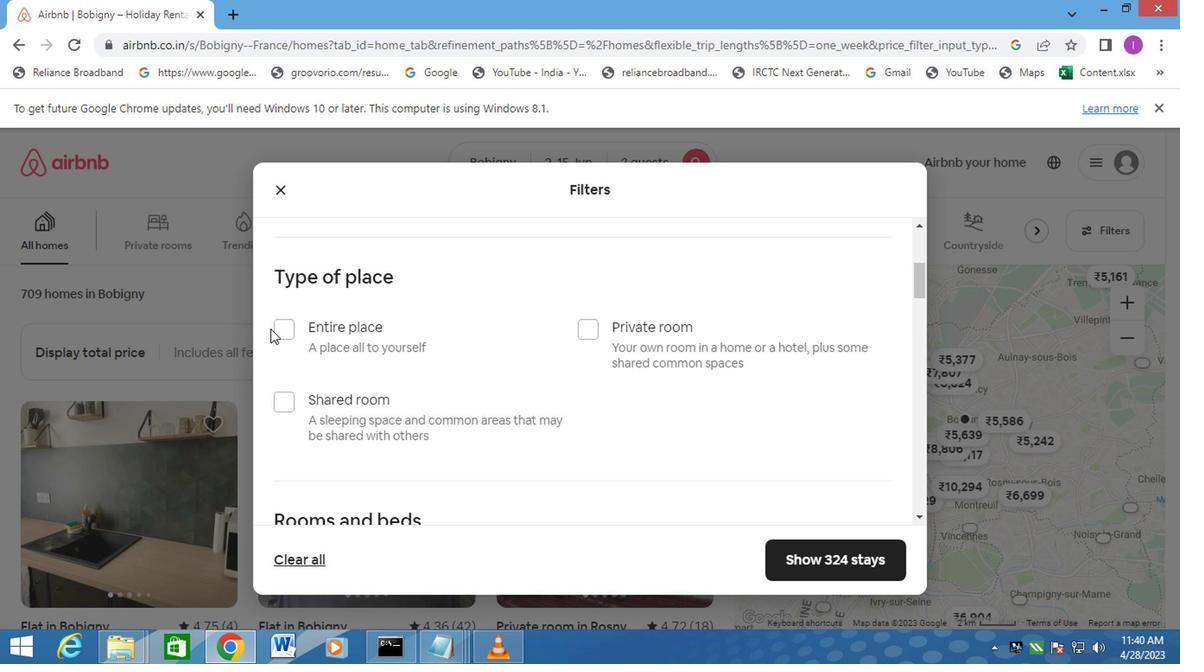 
Action: Mouse pressed left at (277, 329)
Screenshot: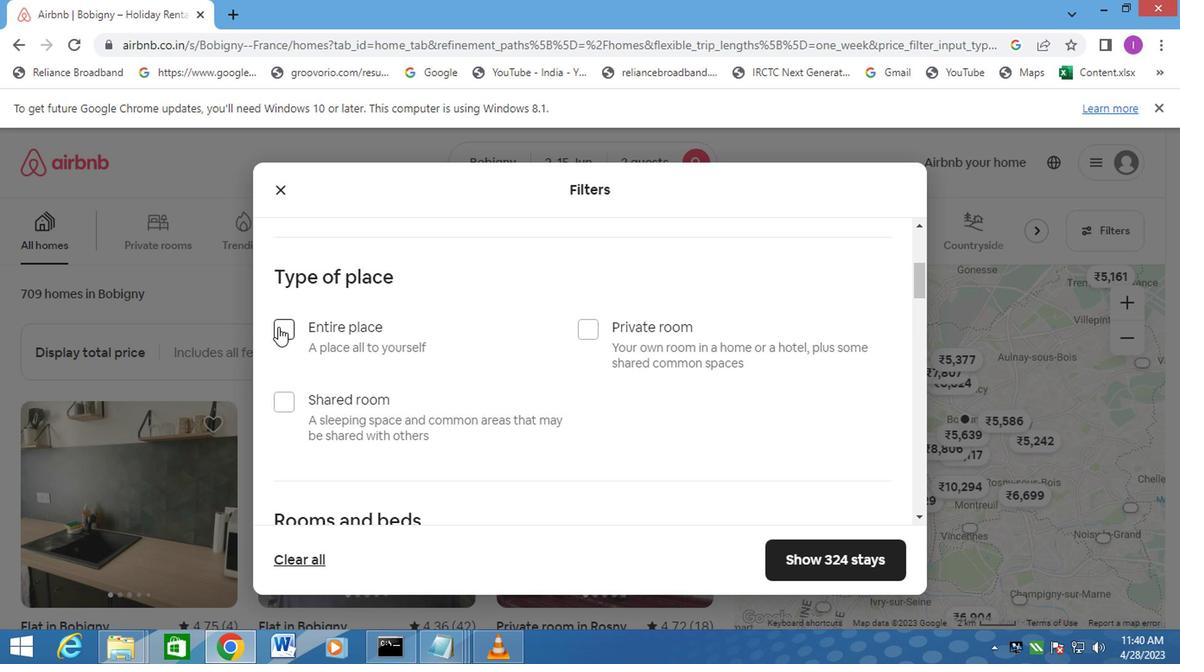
Action: Mouse moved to (338, 323)
Screenshot: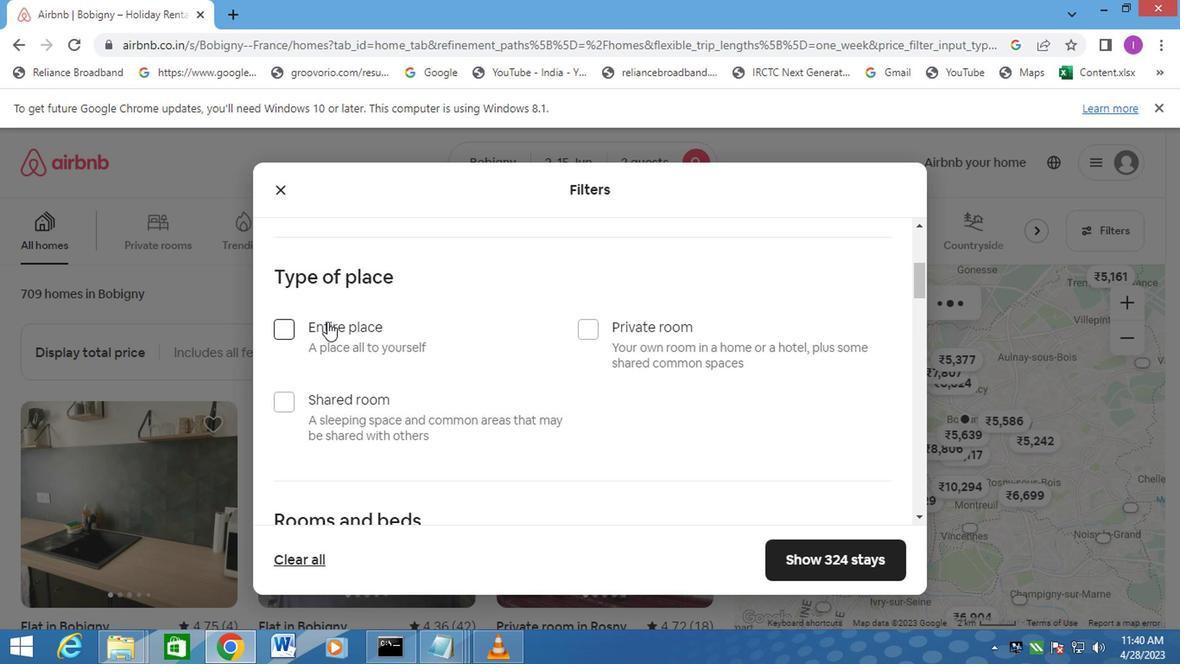
Action: Mouse scrolled (338, 322) with delta (0, -1)
Screenshot: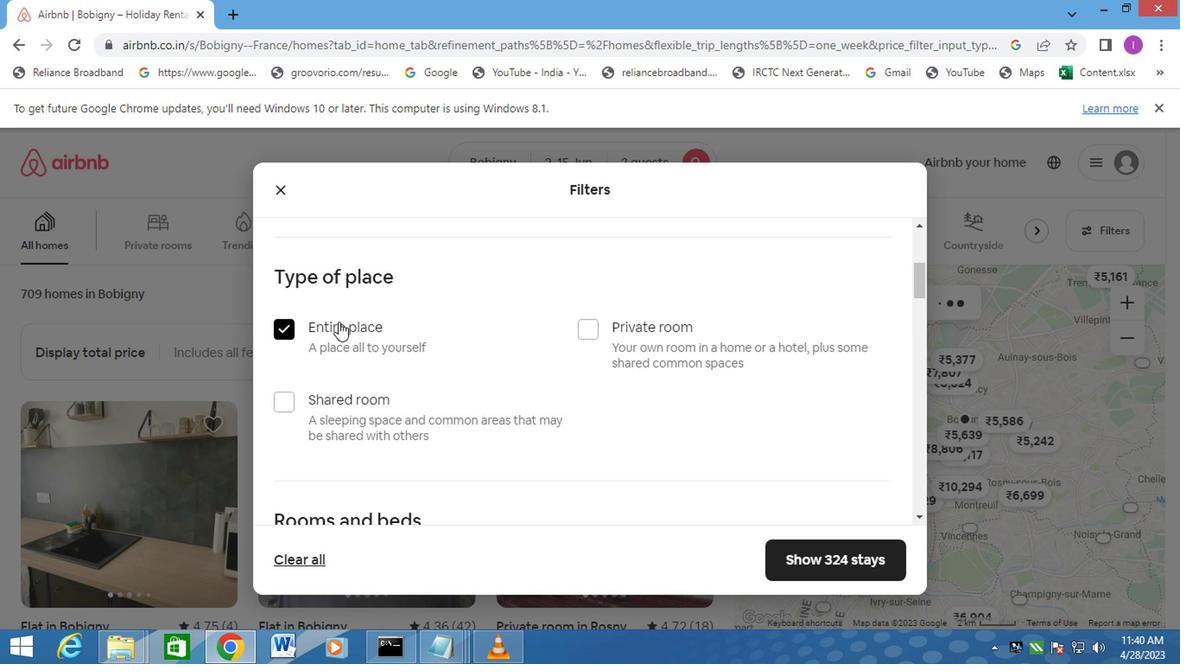 
Action: Mouse moved to (344, 327)
Screenshot: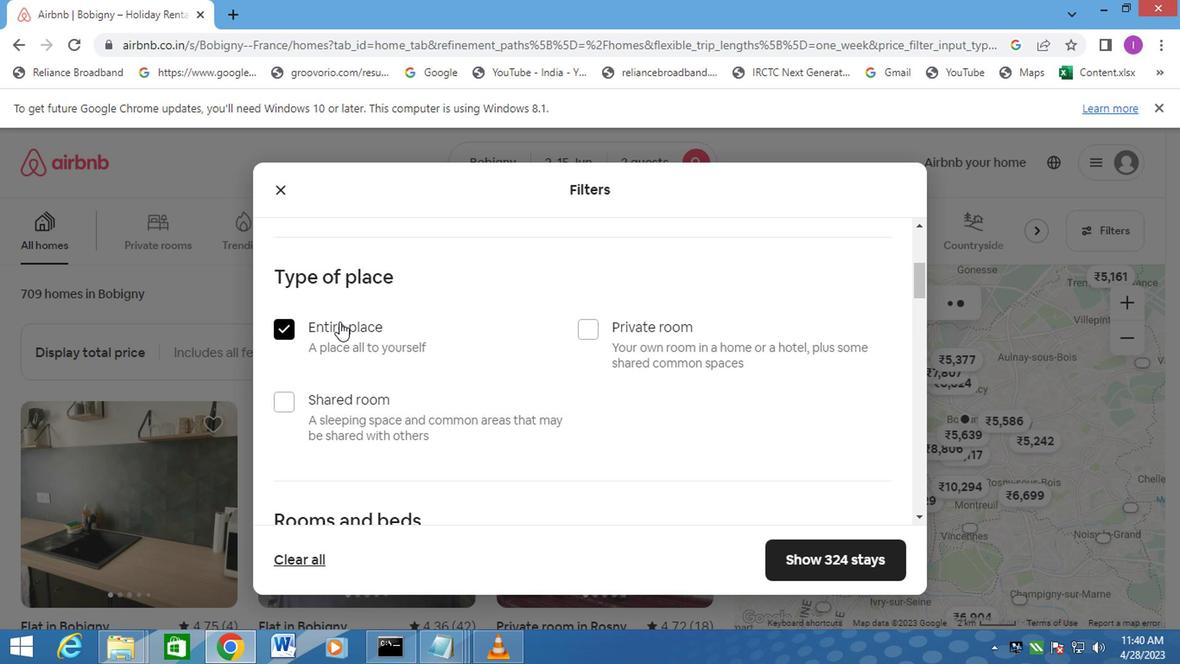 
Action: Mouse scrolled (344, 327) with delta (0, 0)
Screenshot: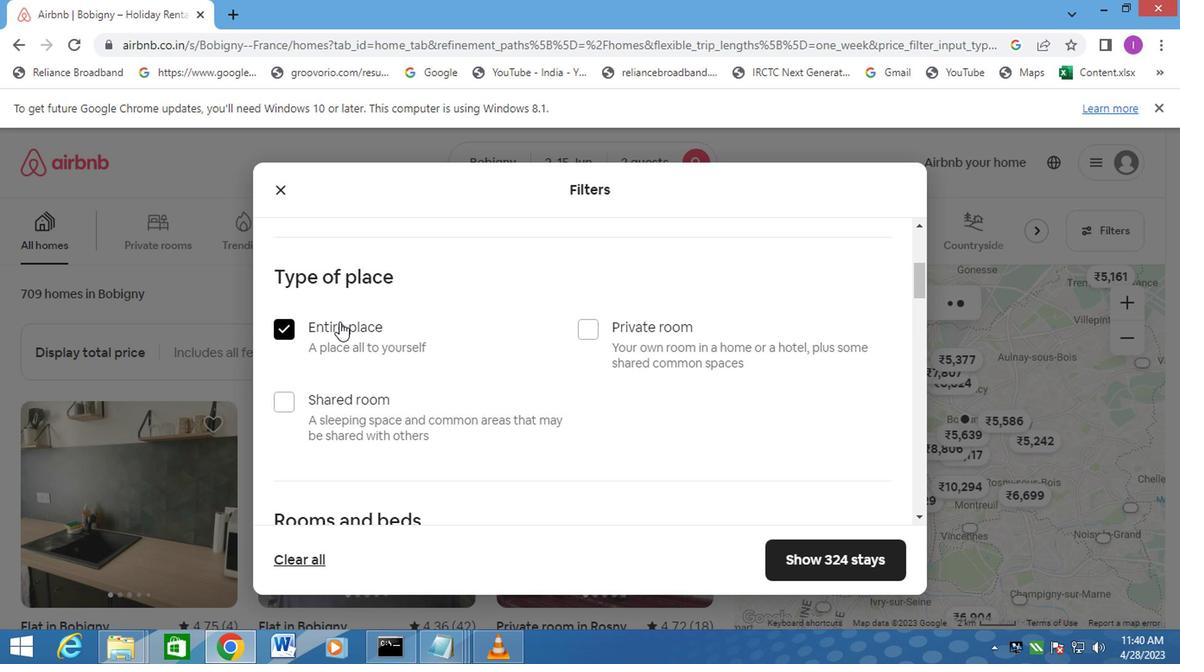 
Action: Mouse moved to (364, 333)
Screenshot: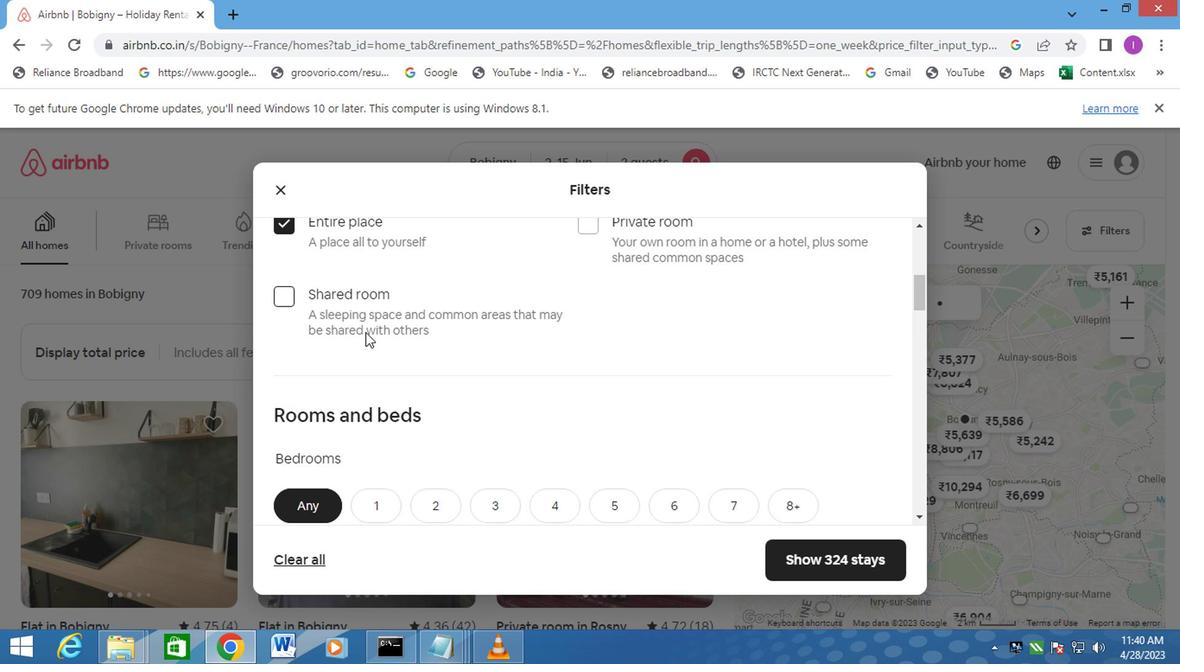 
Action: Mouse scrolled (364, 333) with delta (0, 0)
Screenshot: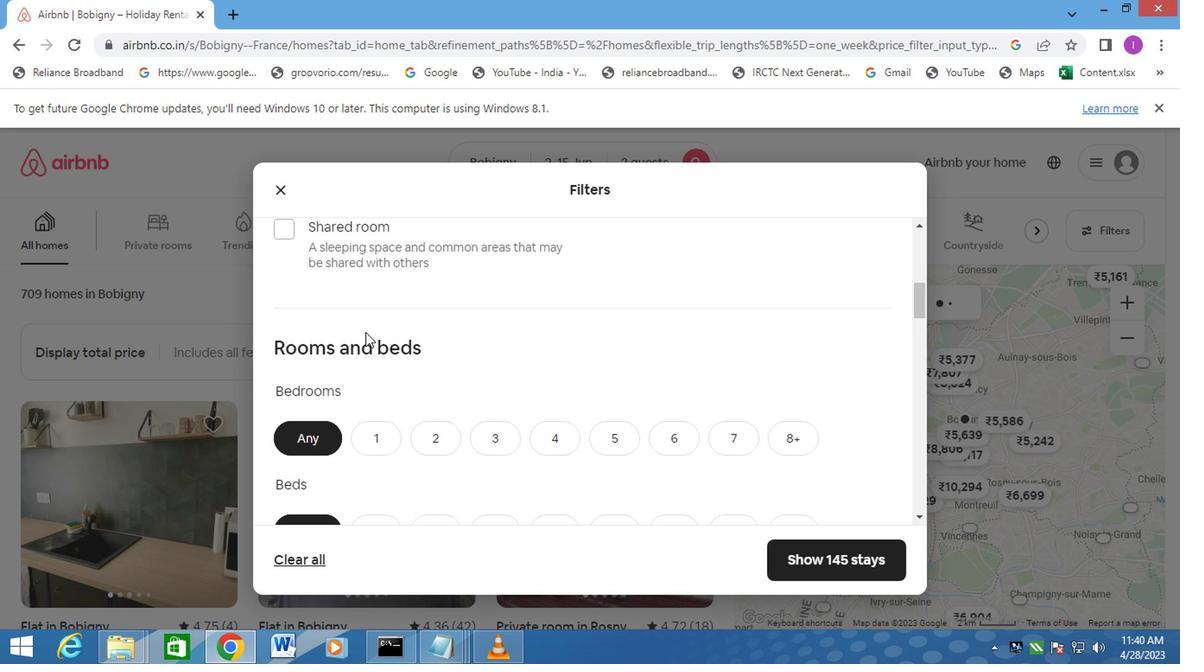 
Action: Mouse scrolled (364, 333) with delta (0, 0)
Screenshot: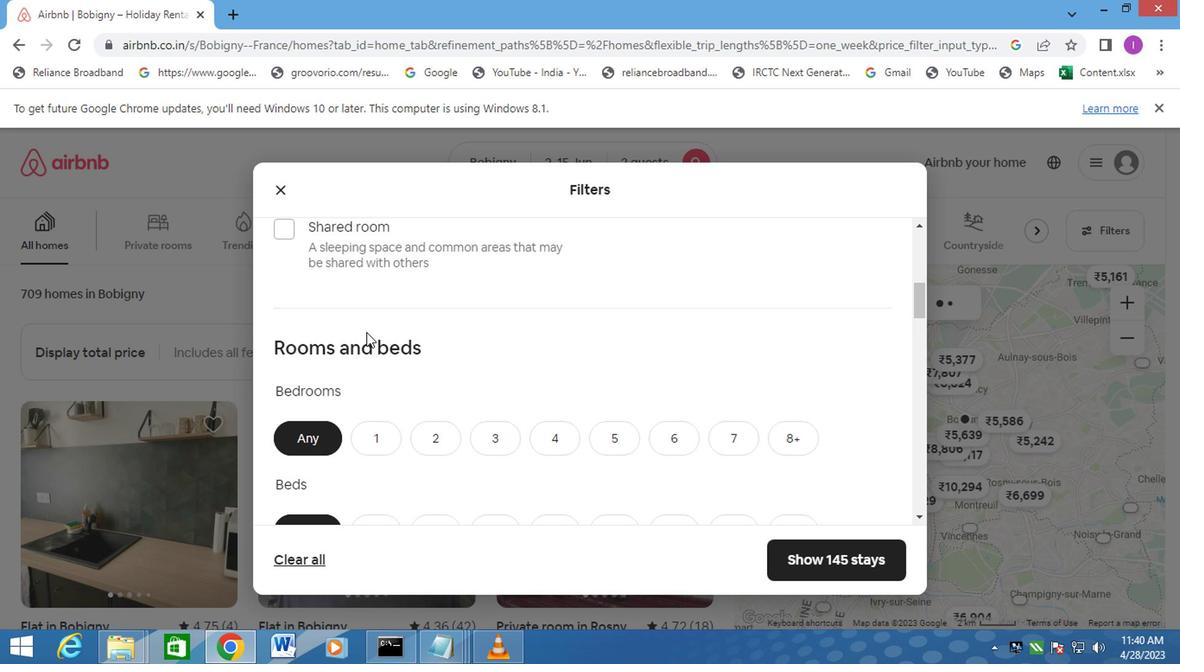 
Action: Mouse moved to (373, 279)
Screenshot: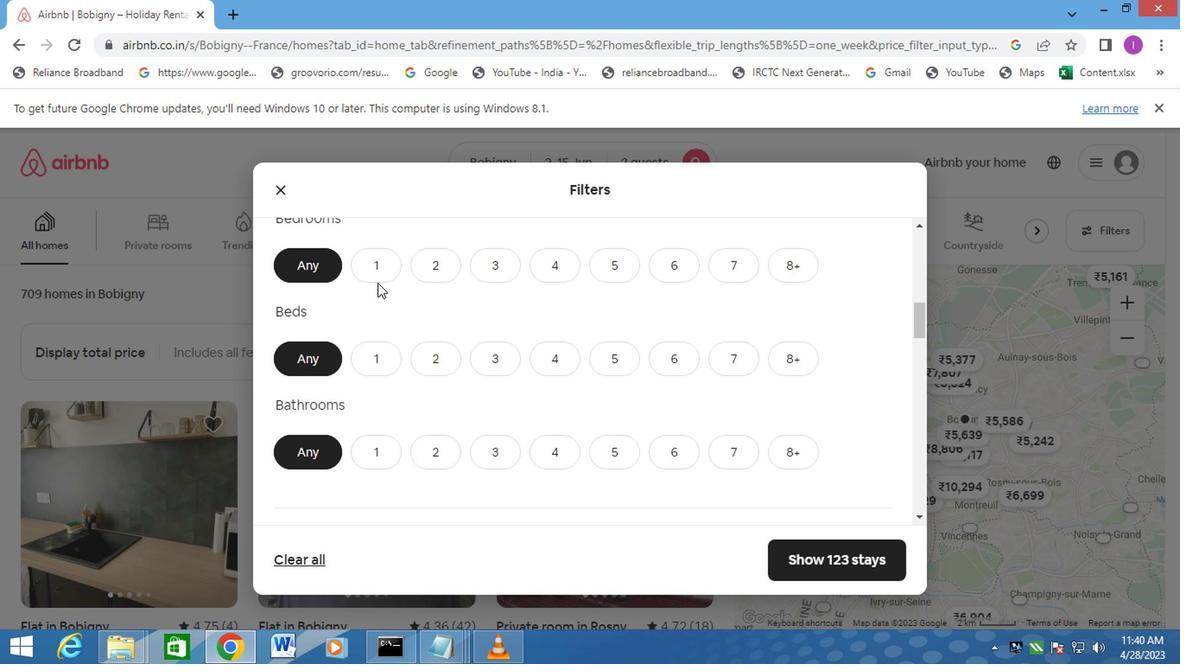 
Action: Mouse pressed left at (373, 279)
Screenshot: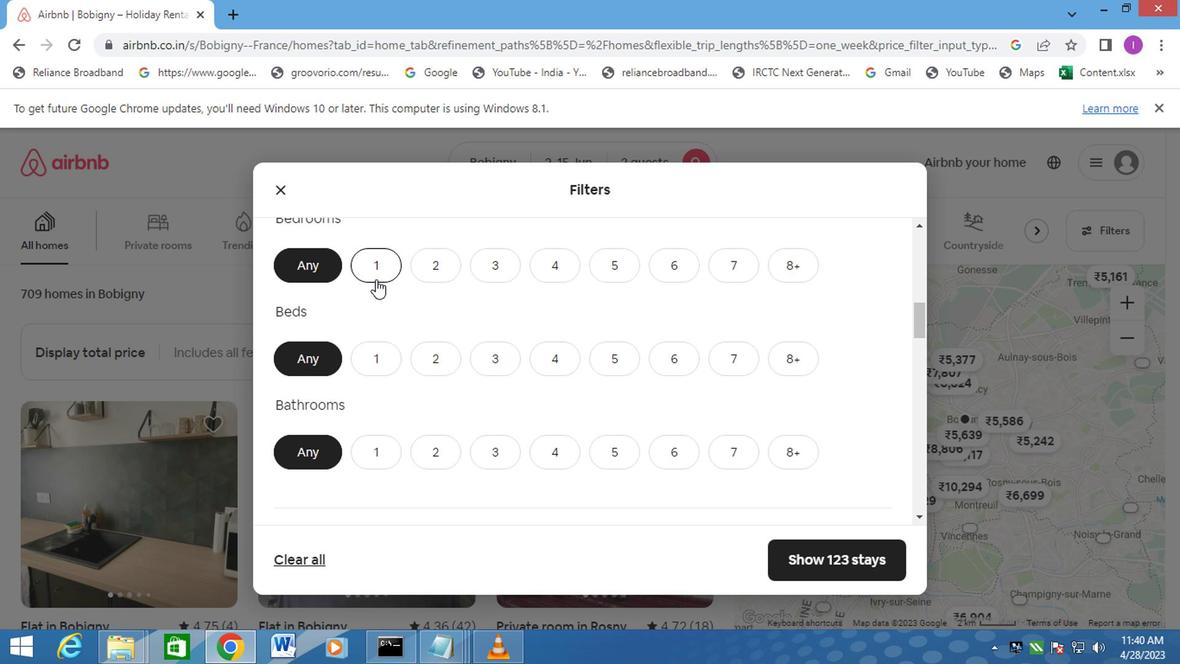 
Action: Mouse moved to (367, 349)
Screenshot: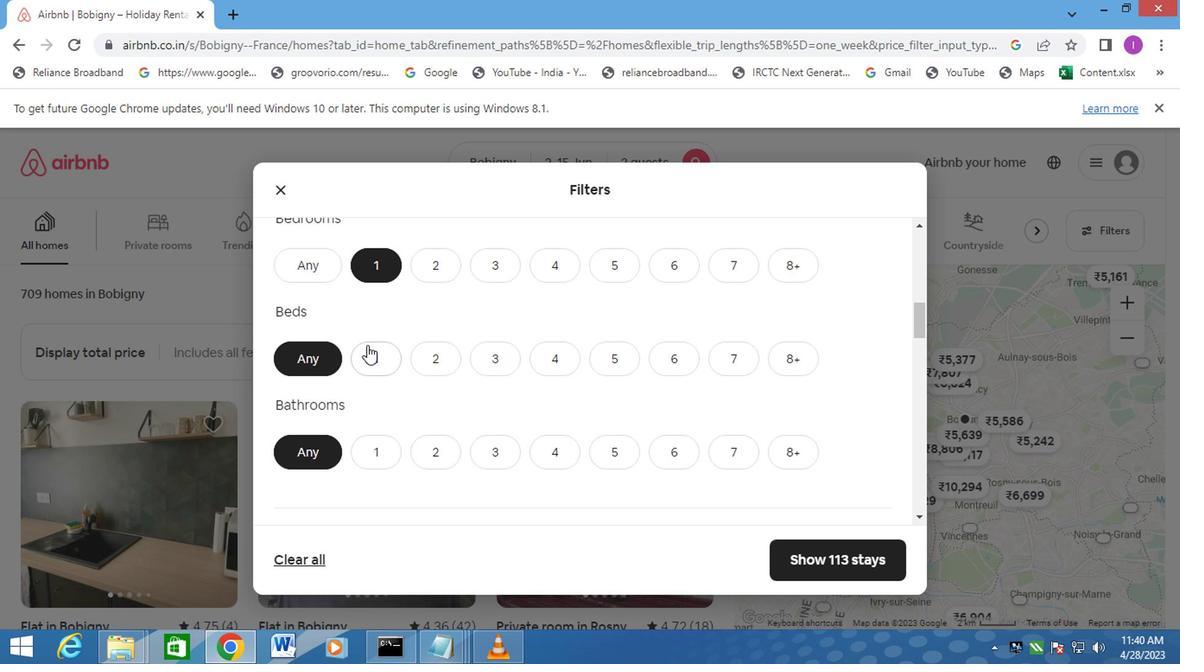 
Action: Mouse pressed left at (367, 349)
Screenshot: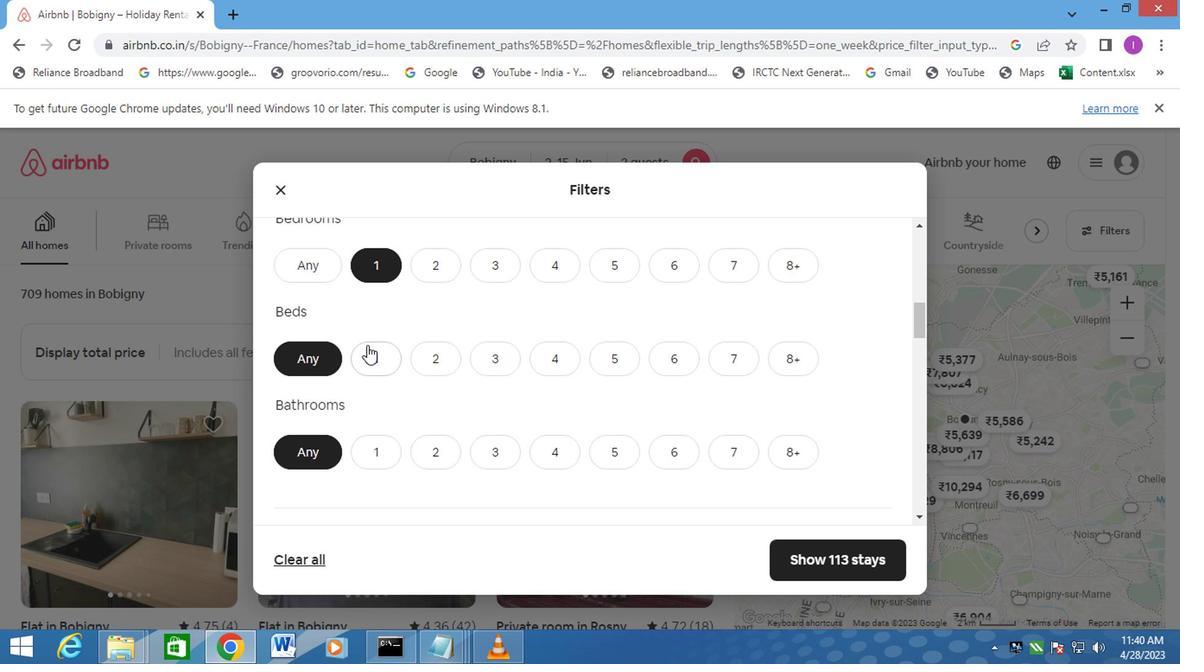 
Action: Mouse moved to (379, 442)
Screenshot: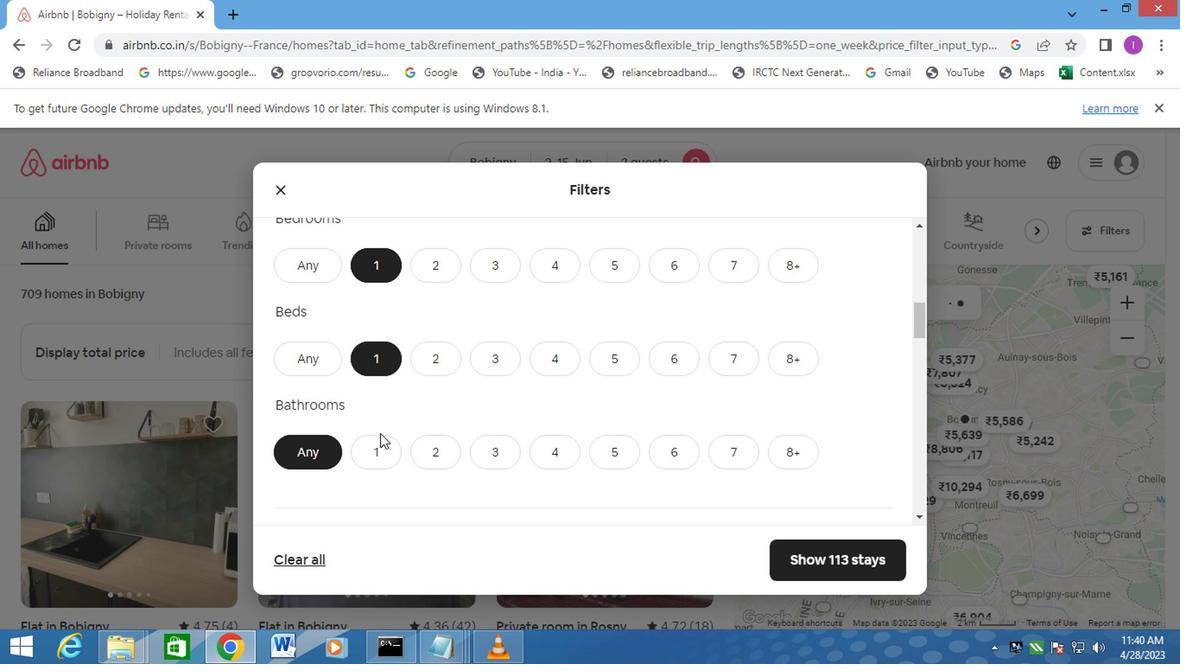 
Action: Mouse pressed left at (379, 442)
Screenshot: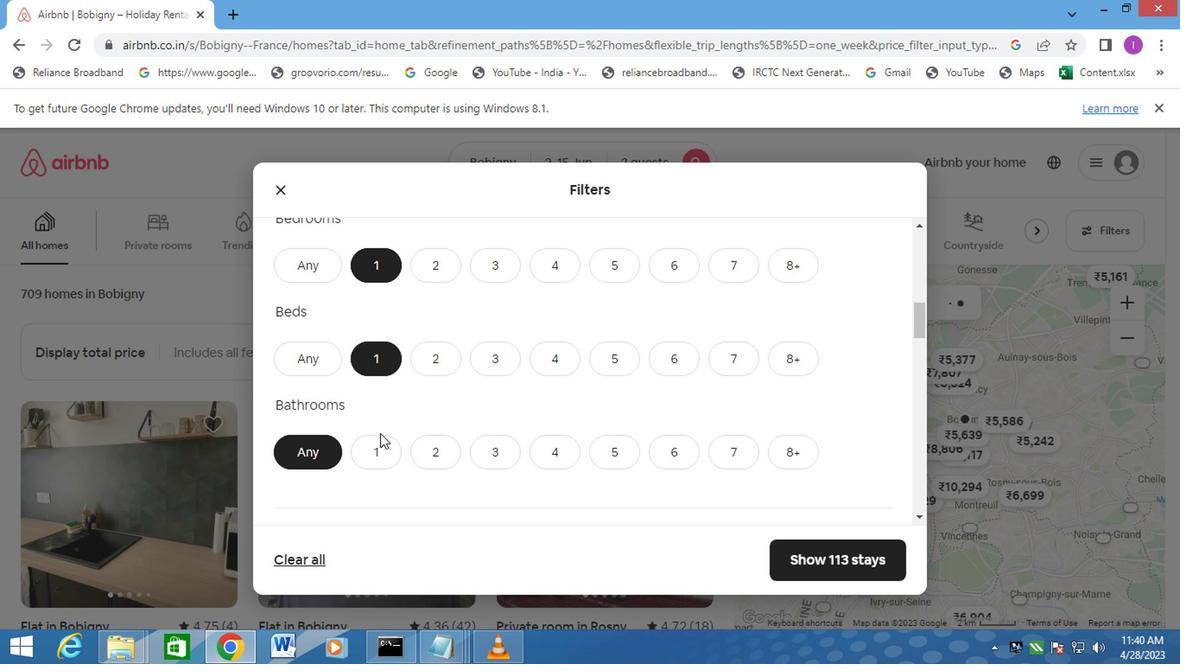 
Action: Mouse moved to (434, 418)
Screenshot: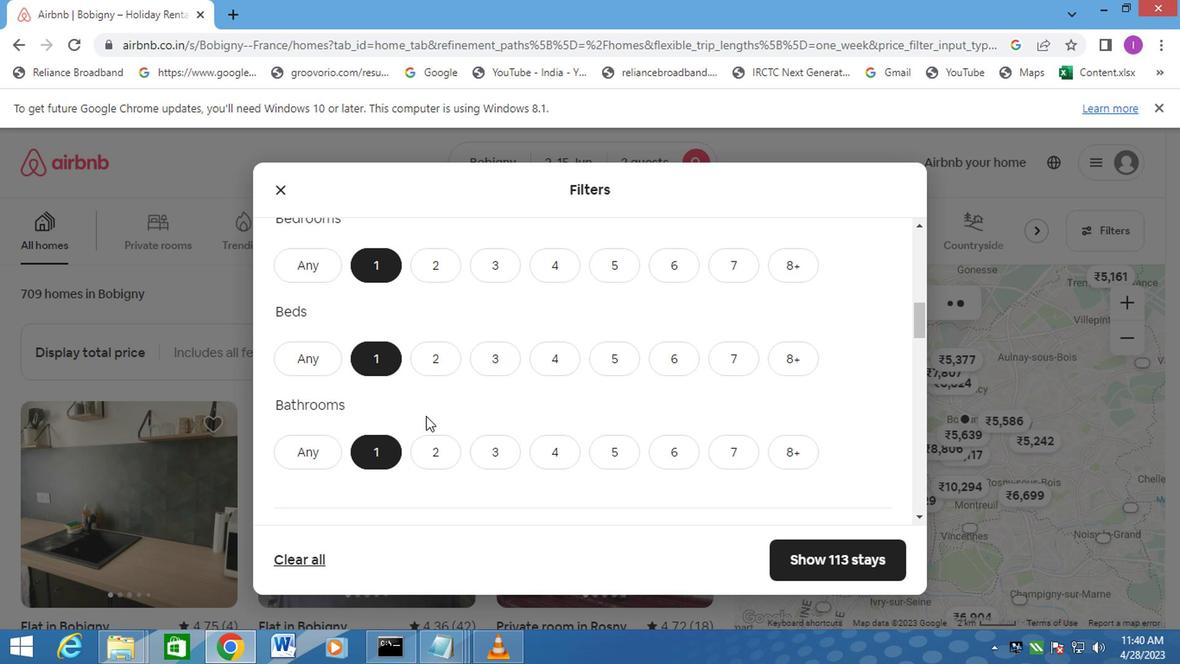 
Action: Mouse scrolled (426, 420) with delta (0, 0)
Screenshot: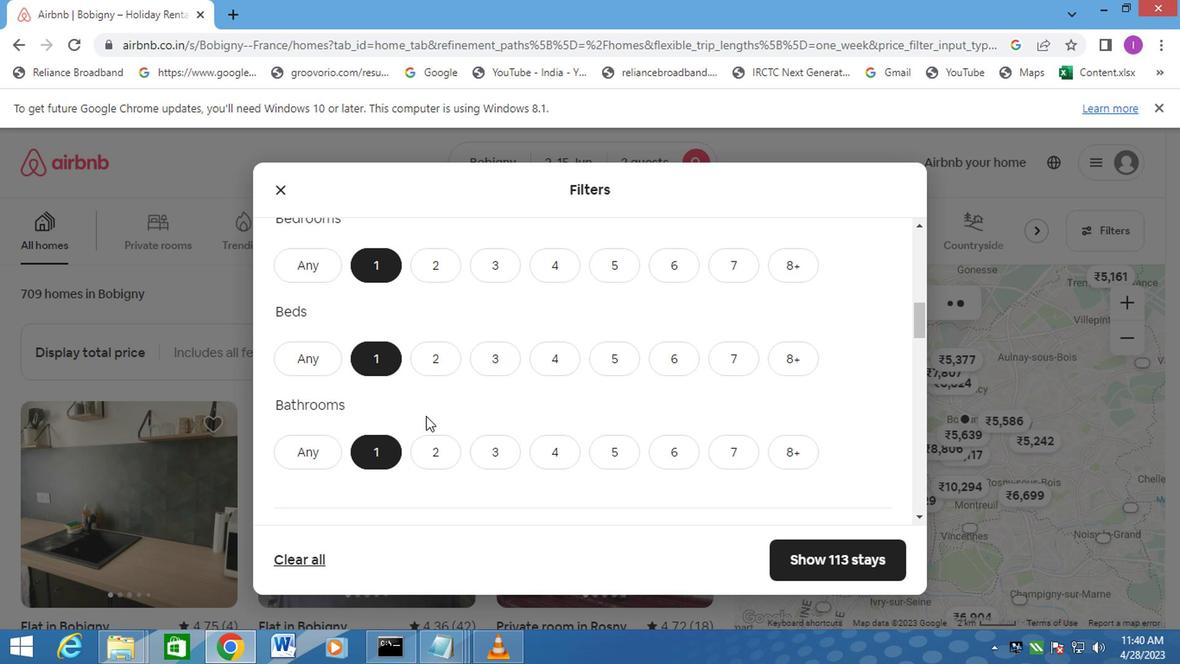 
Action: Mouse moved to (434, 418)
Screenshot: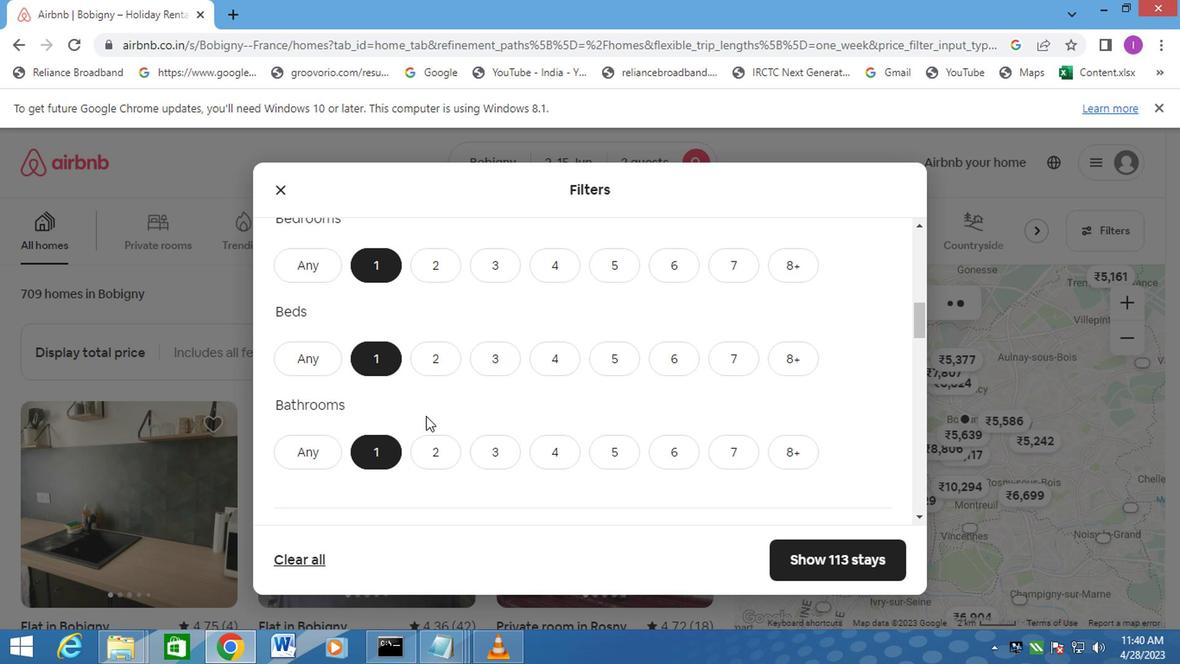 
Action: Mouse scrolled (429, 418) with delta (0, 0)
Screenshot: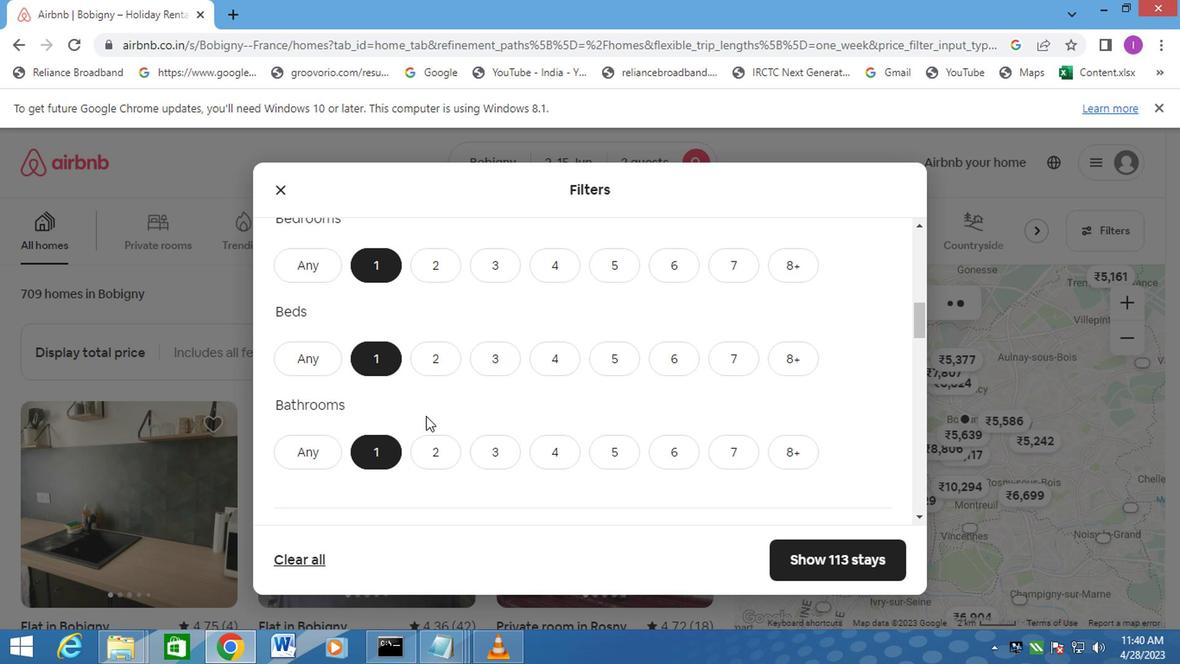 
Action: Mouse moved to (436, 416)
Screenshot: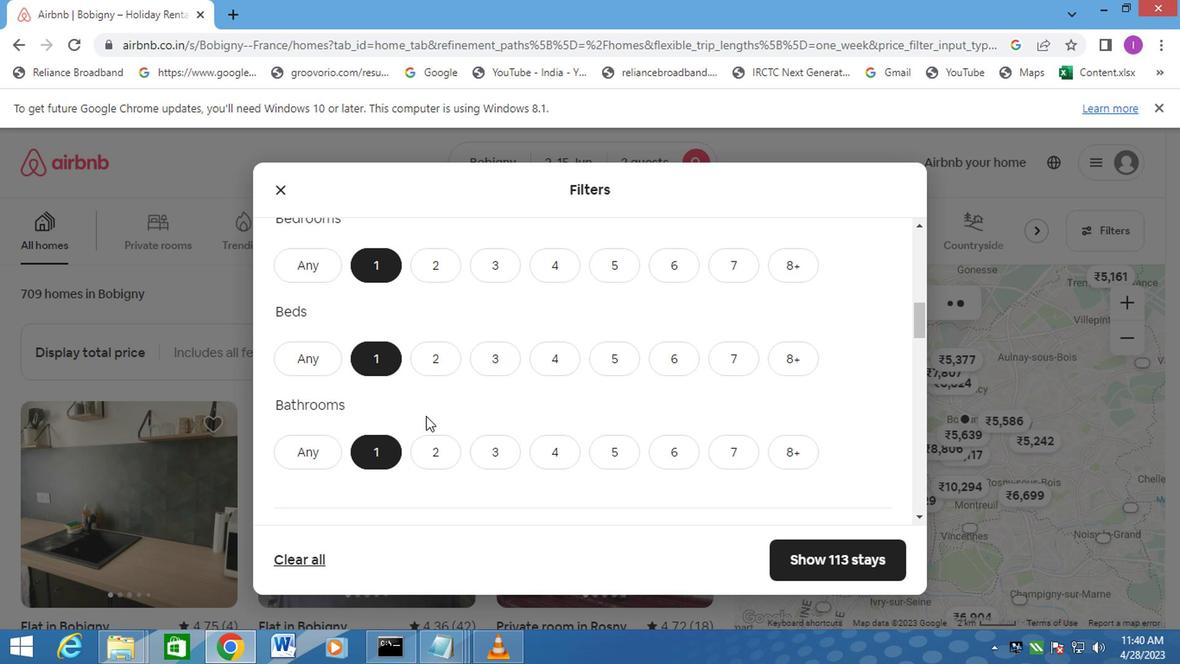 
Action: Mouse scrolled (434, 417) with delta (0, -1)
Screenshot: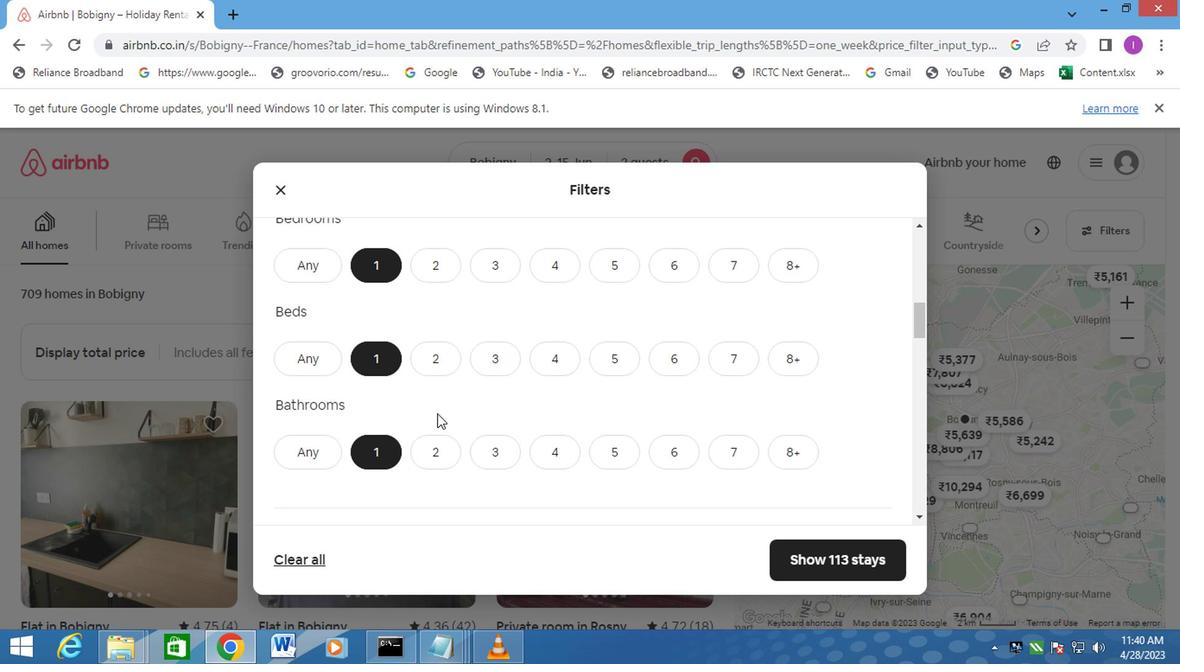 
Action: Mouse moved to (496, 385)
Screenshot: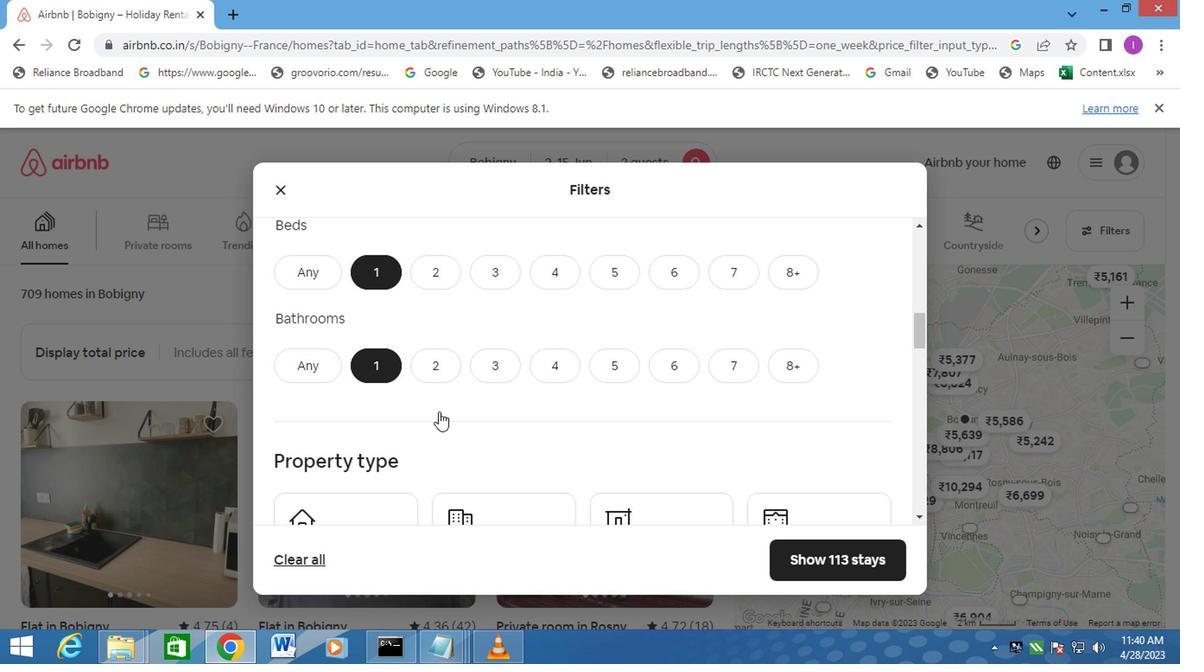 
Action: Mouse scrolled (459, 403) with delta (0, 0)
Screenshot: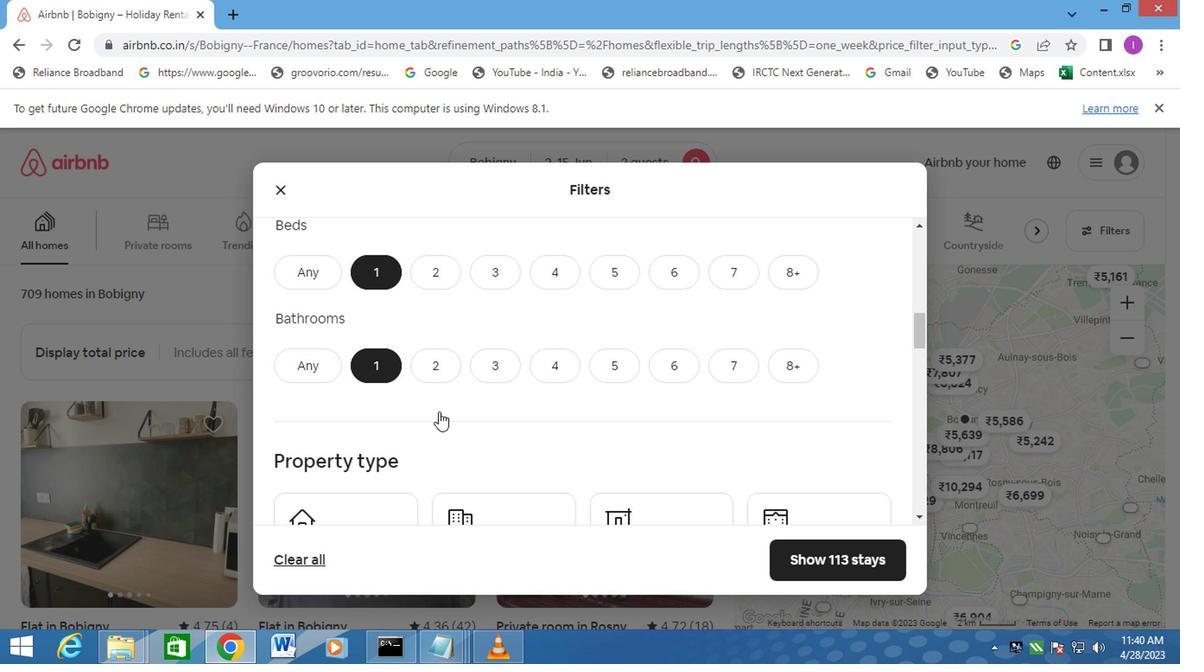 
Action: Mouse moved to (609, 344)
Screenshot: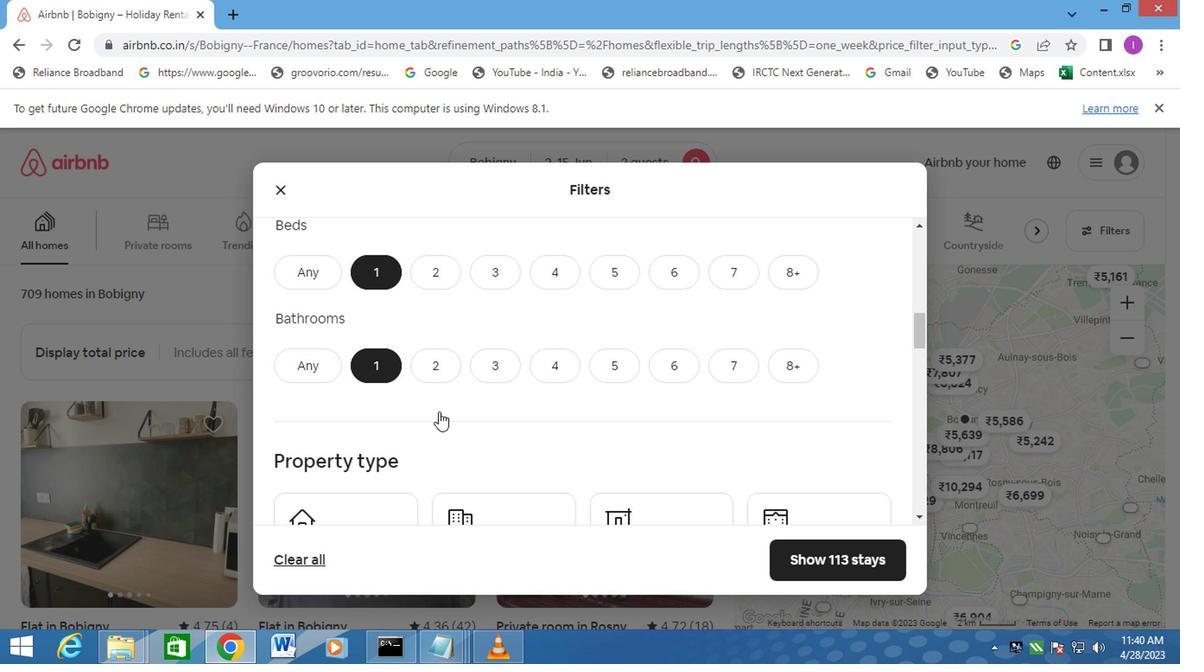 
Action: Mouse scrolled (459, 403) with delta (0, 0)
Screenshot: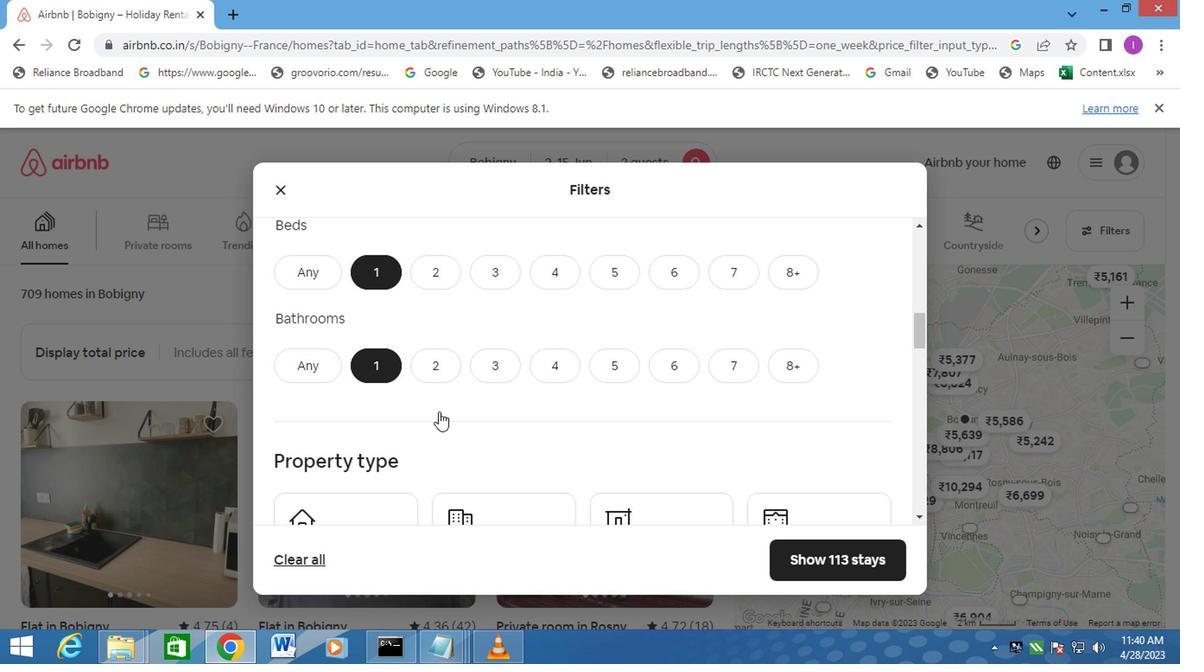 
Action: Mouse moved to (817, 325)
Screenshot: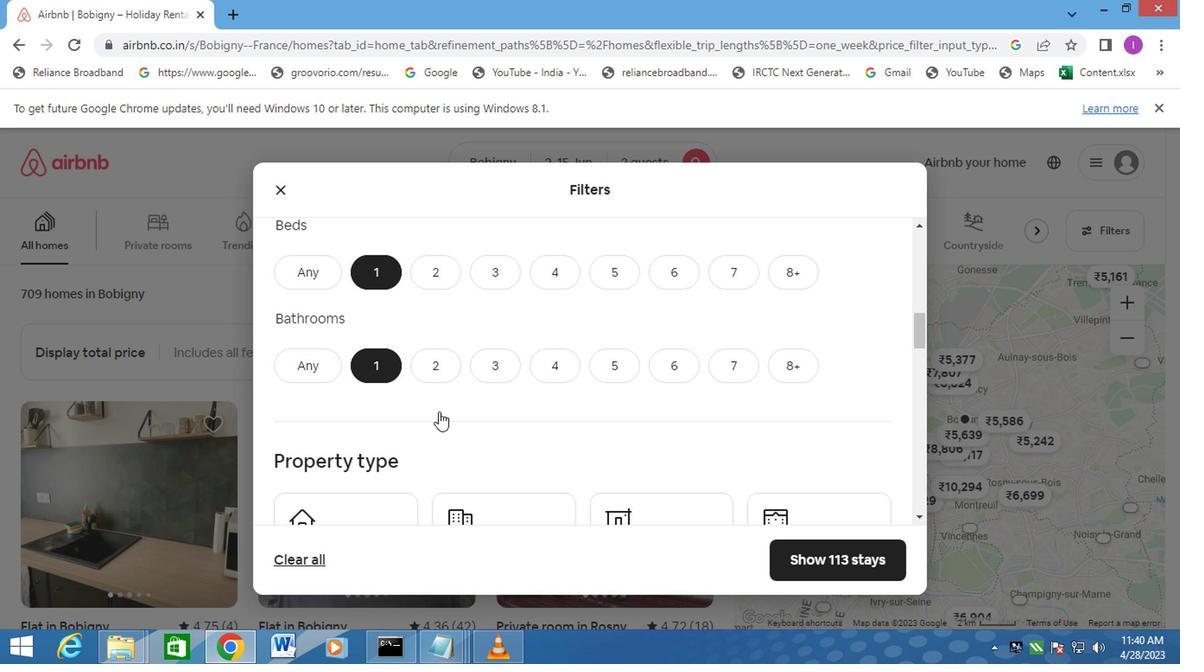 
Action: Mouse scrolled (817, 324) with delta (0, -1)
Screenshot: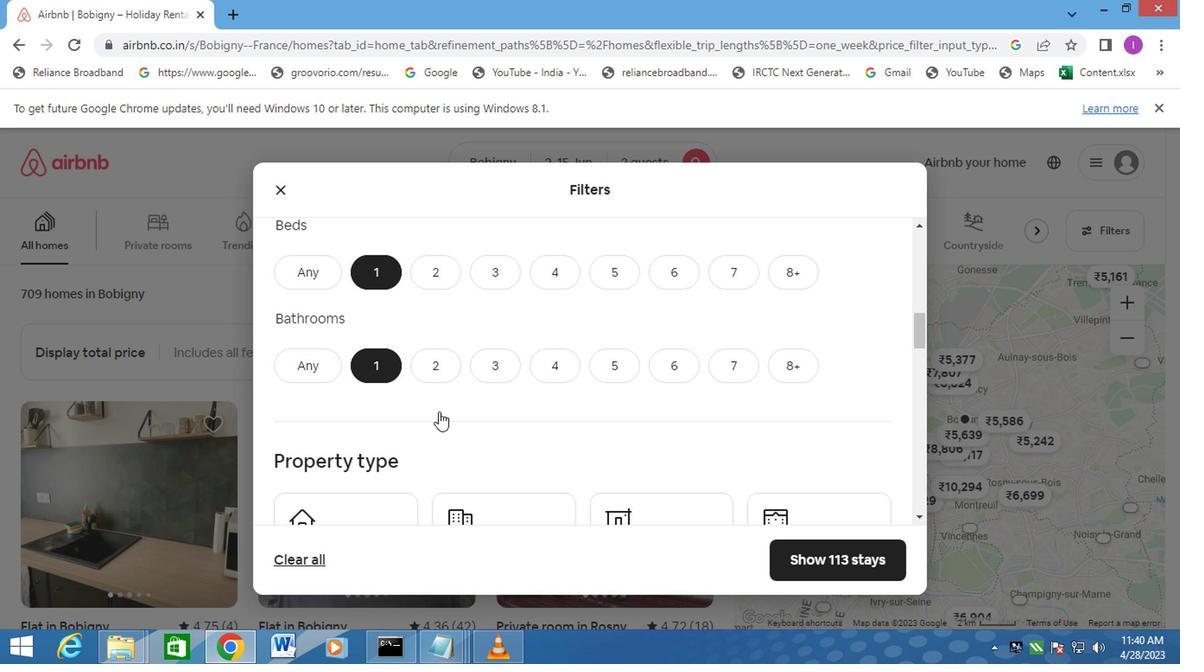 
Action: Mouse scrolled (817, 324) with delta (0, -1)
Screenshot: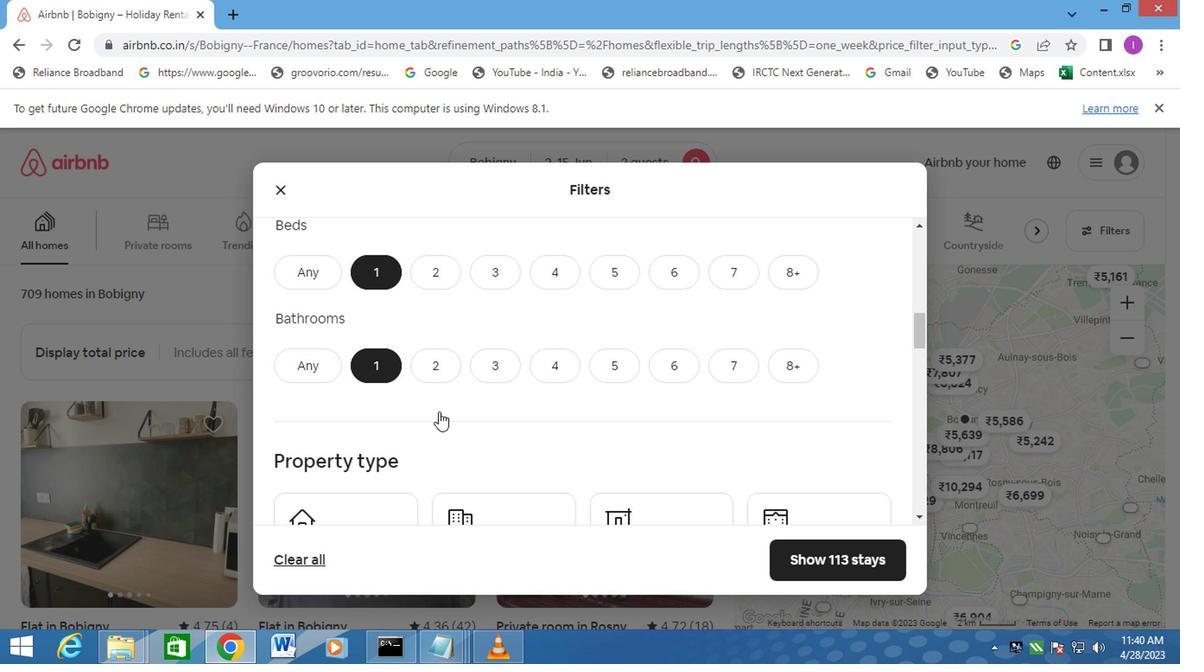 
Action: Mouse moved to (817, 325)
Screenshot: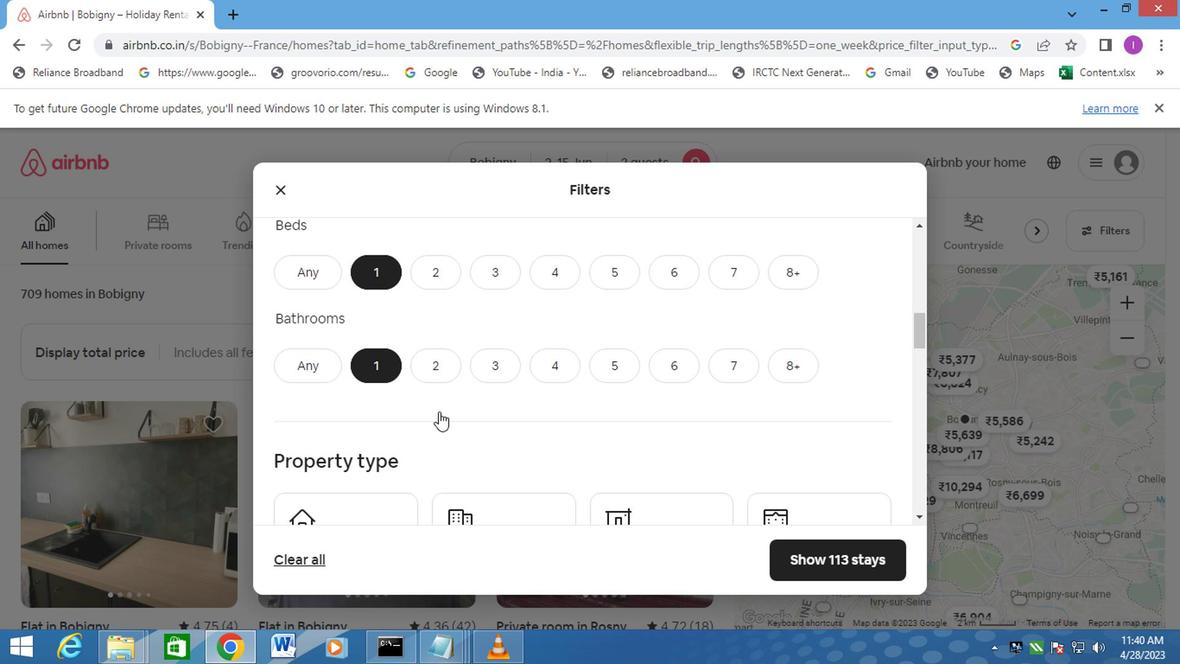 
Action: Mouse scrolled (817, 325) with delta (0, 0)
Screenshot: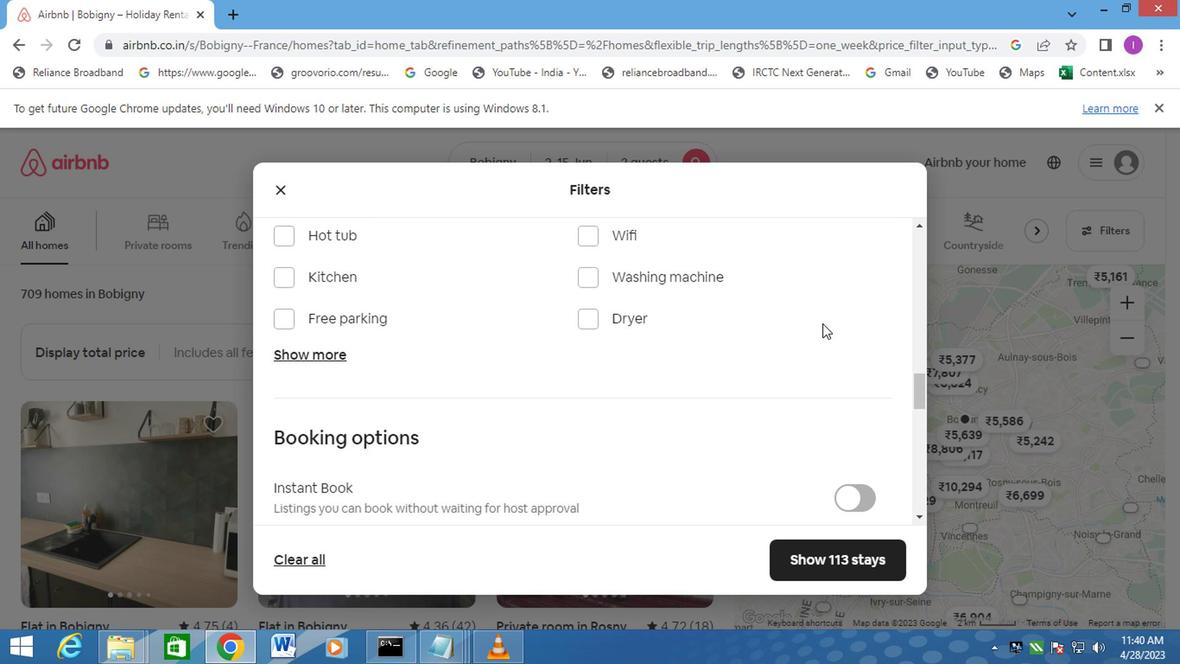 
Action: Mouse moved to (808, 331)
Screenshot: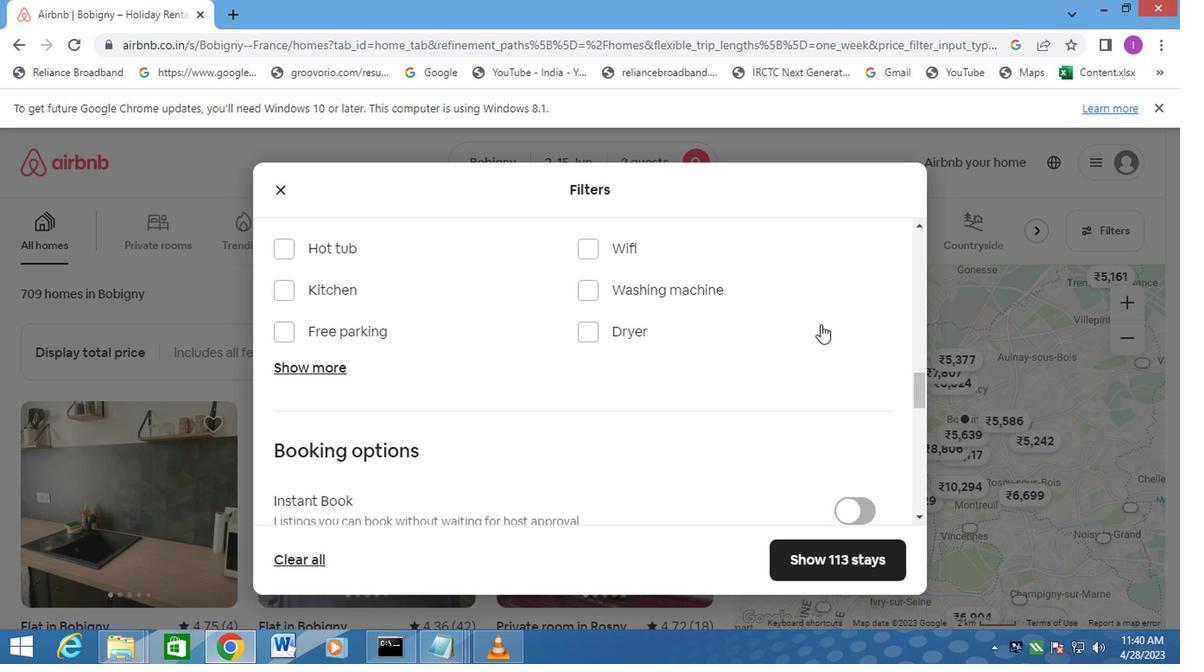 
Action: Mouse scrolled (812, 329) with delta (0, 0)
Screenshot: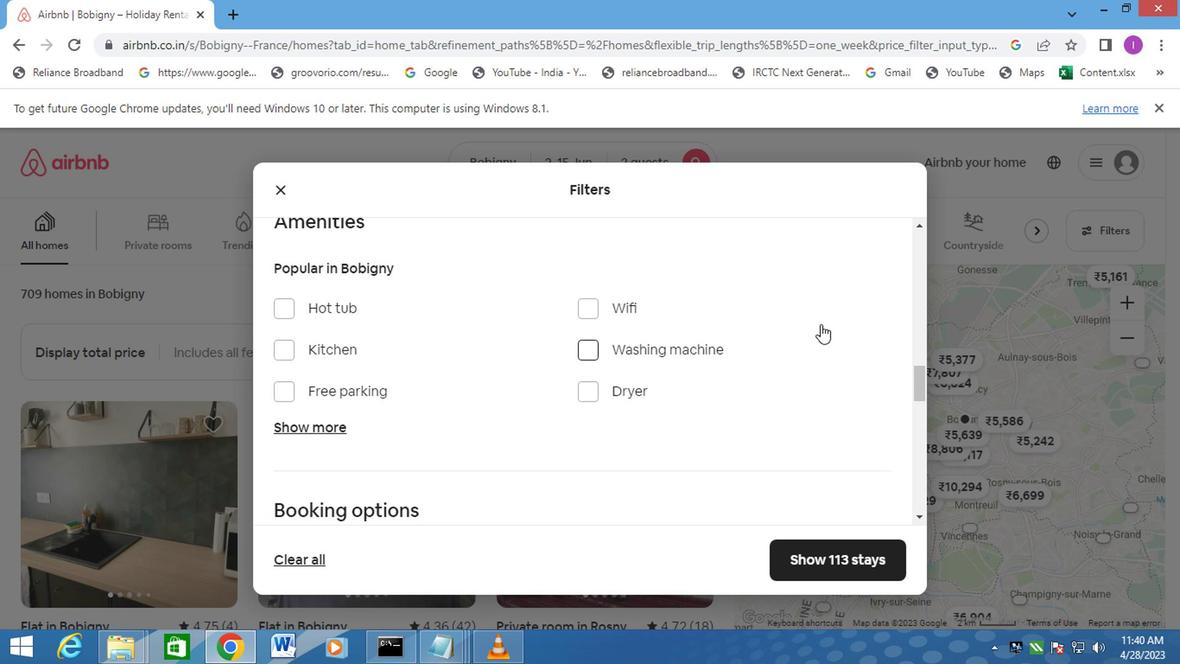 
Action: Mouse moved to (380, 247)
Screenshot: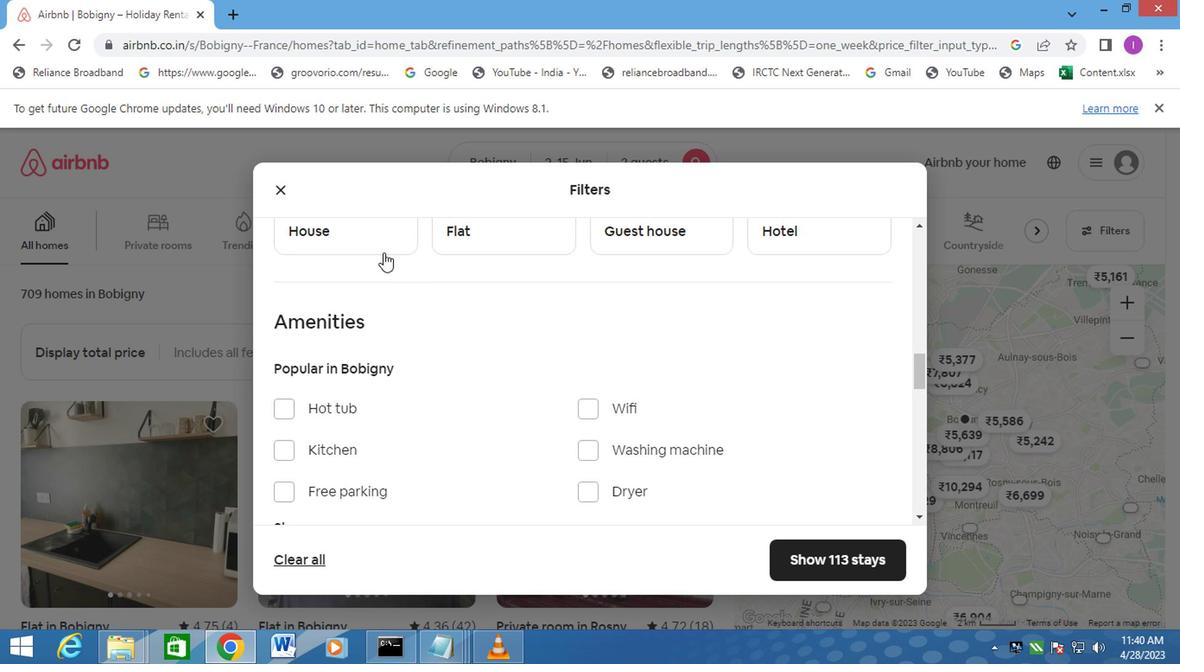 
Action: Mouse pressed left at (380, 247)
Screenshot: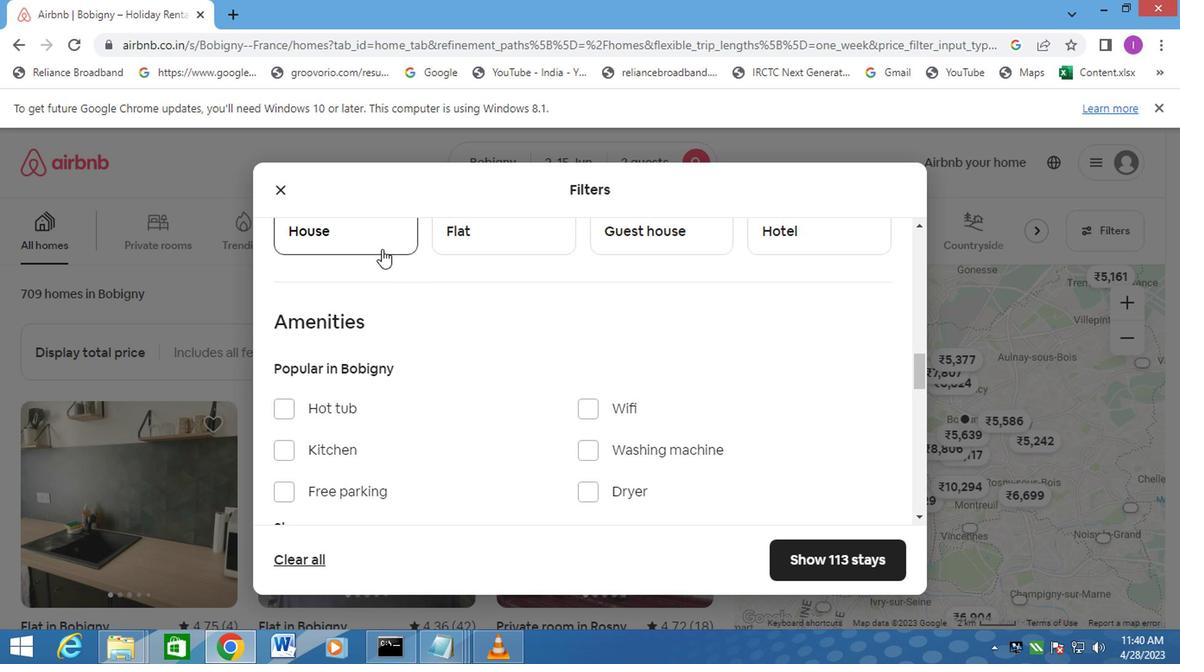 
Action: Mouse moved to (447, 239)
Screenshot: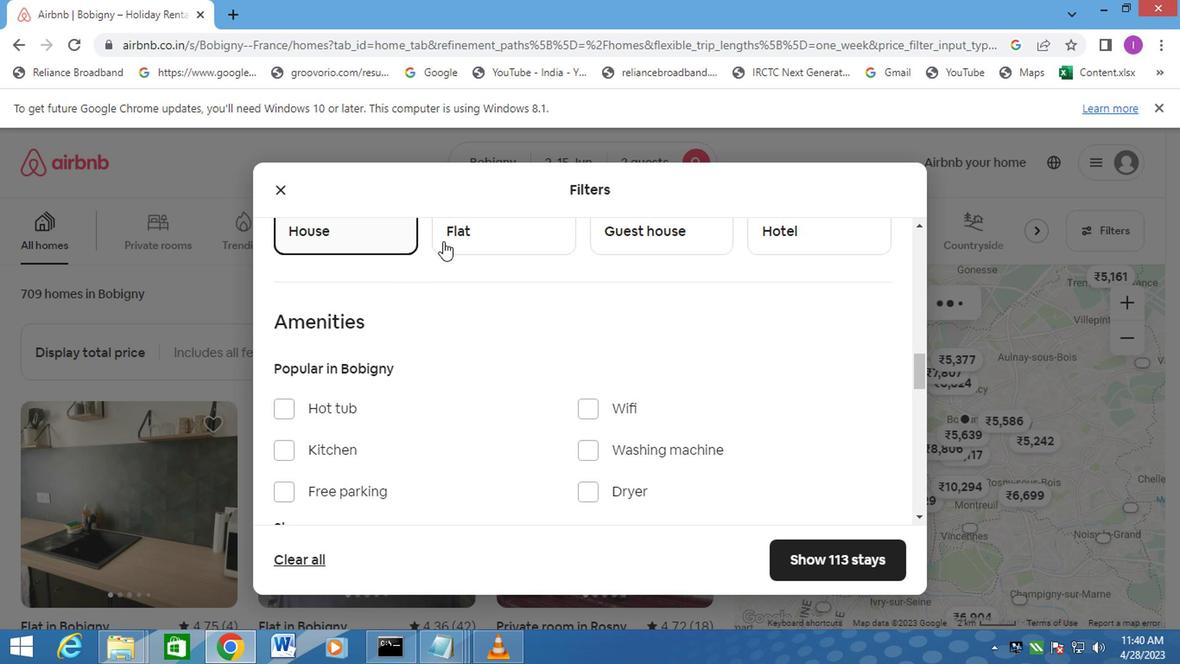 
Action: Mouse pressed left at (447, 239)
Screenshot: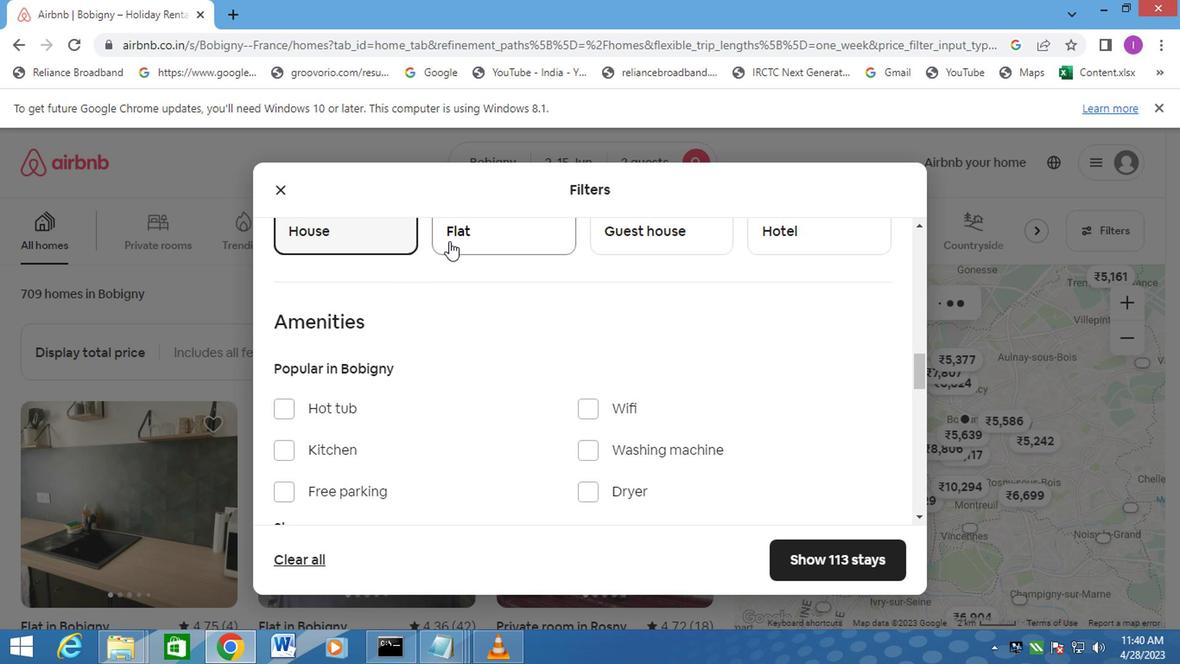 
Action: Mouse moved to (612, 237)
Screenshot: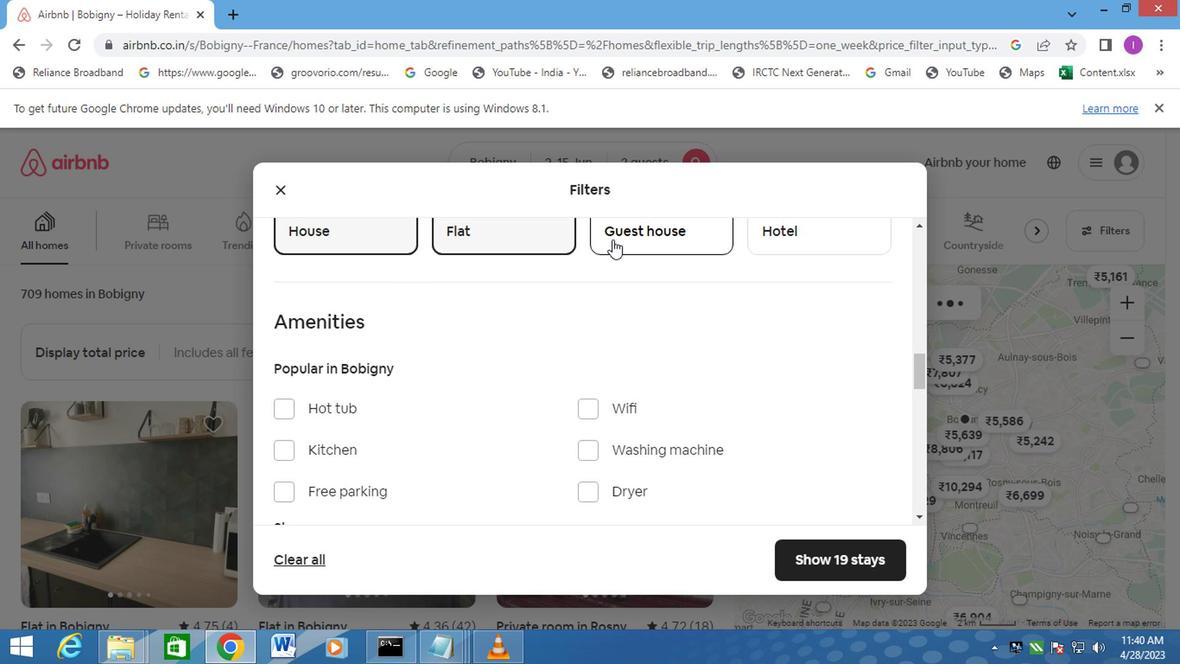 
Action: Mouse pressed left at (612, 237)
Screenshot: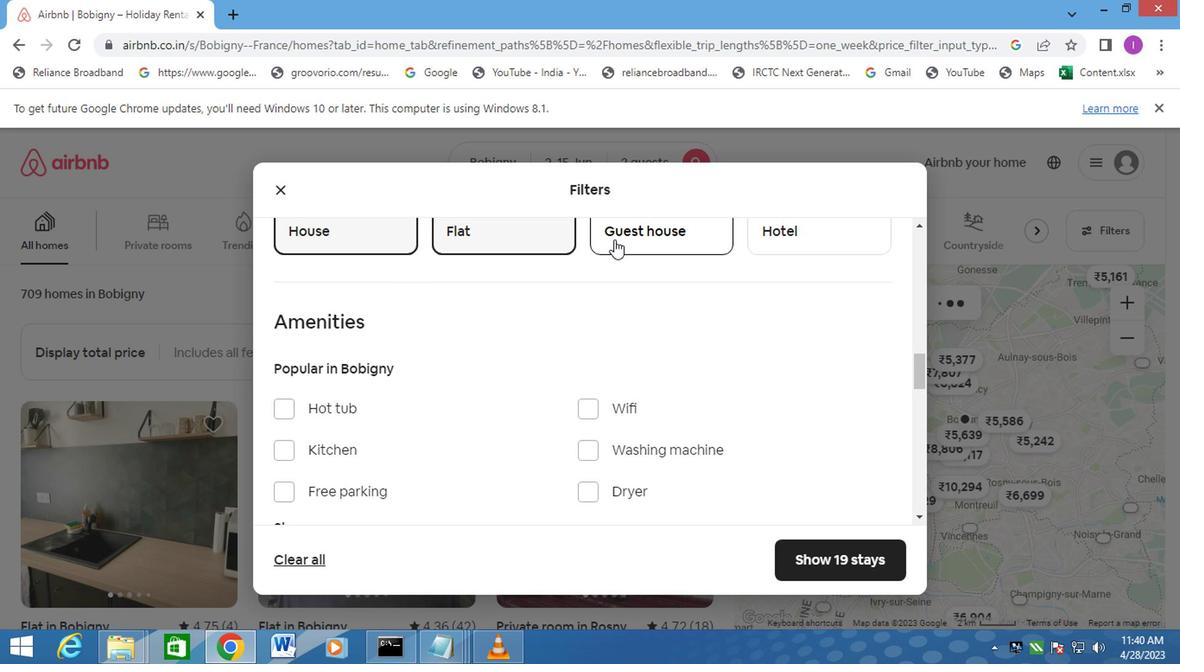 
Action: Mouse moved to (630, 307)
Screenshot: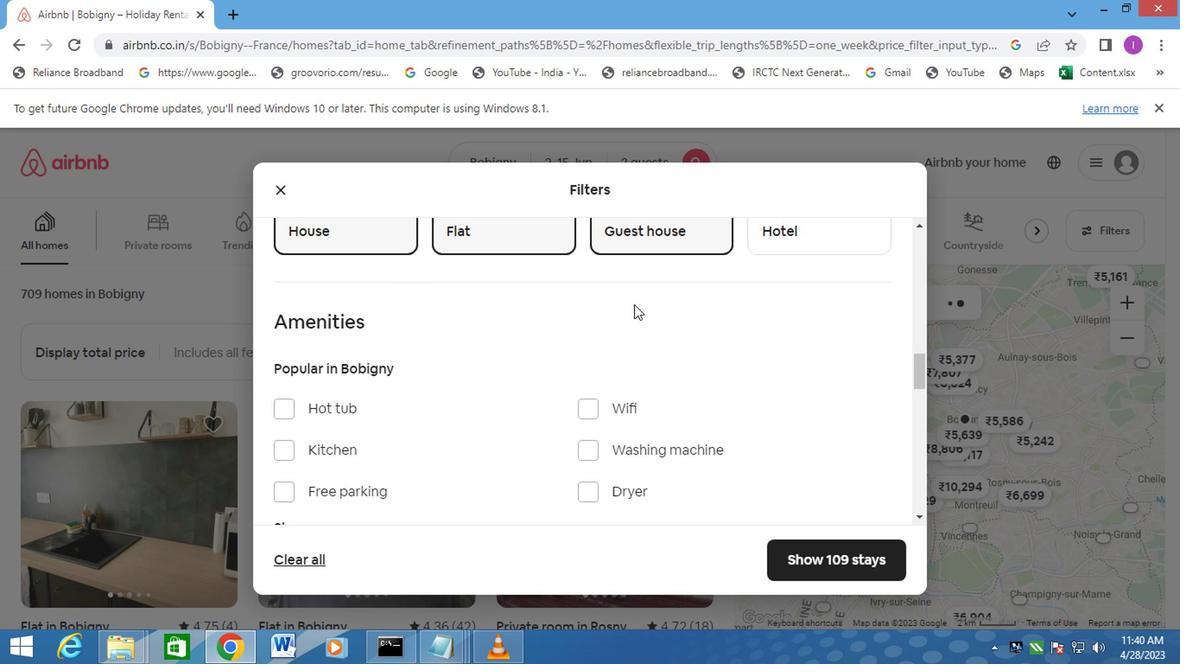 
Action: Mouse scrolled (630, 306) with delta (0, -1)
Screenshot: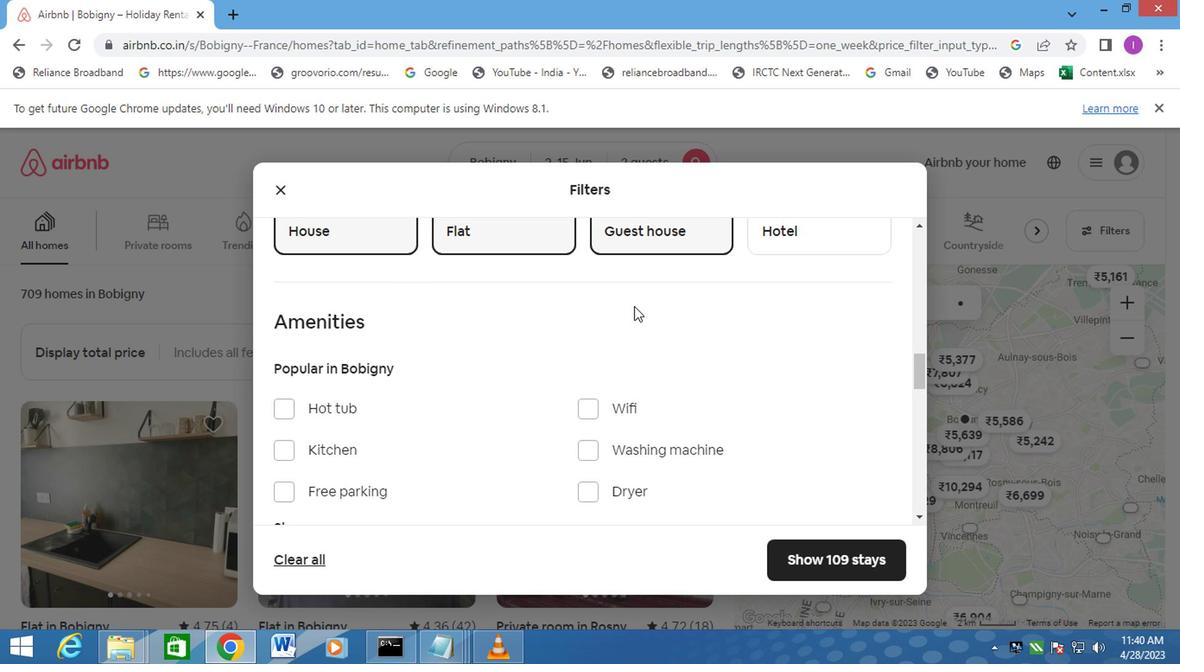 
Action: Mouse moved to (584, 362)
Screenshot: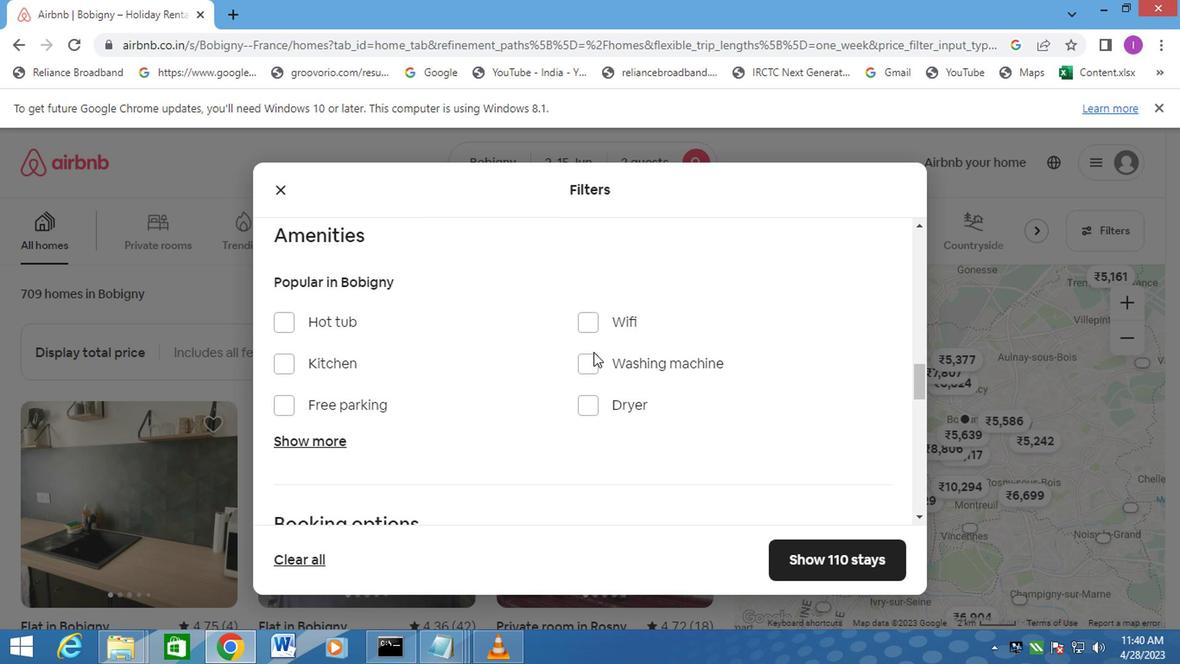 
Action: Mouse pressed left at (584, 362)
Screenshot: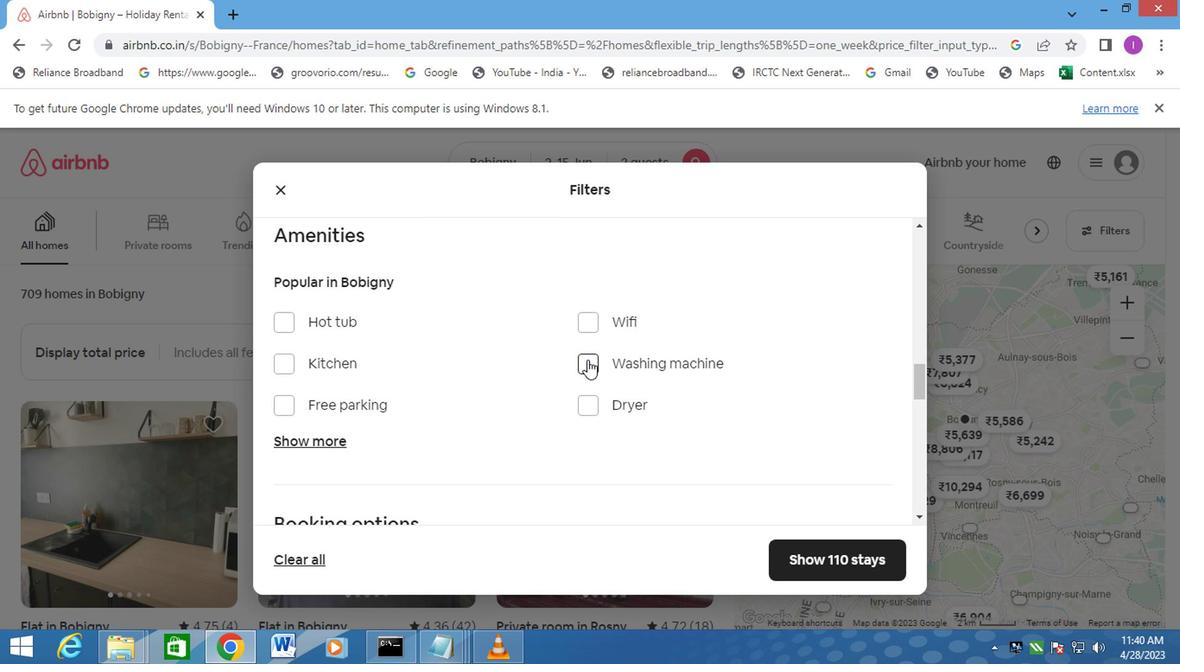 
Action: Mouse moved to (672, 346)
Screenshot: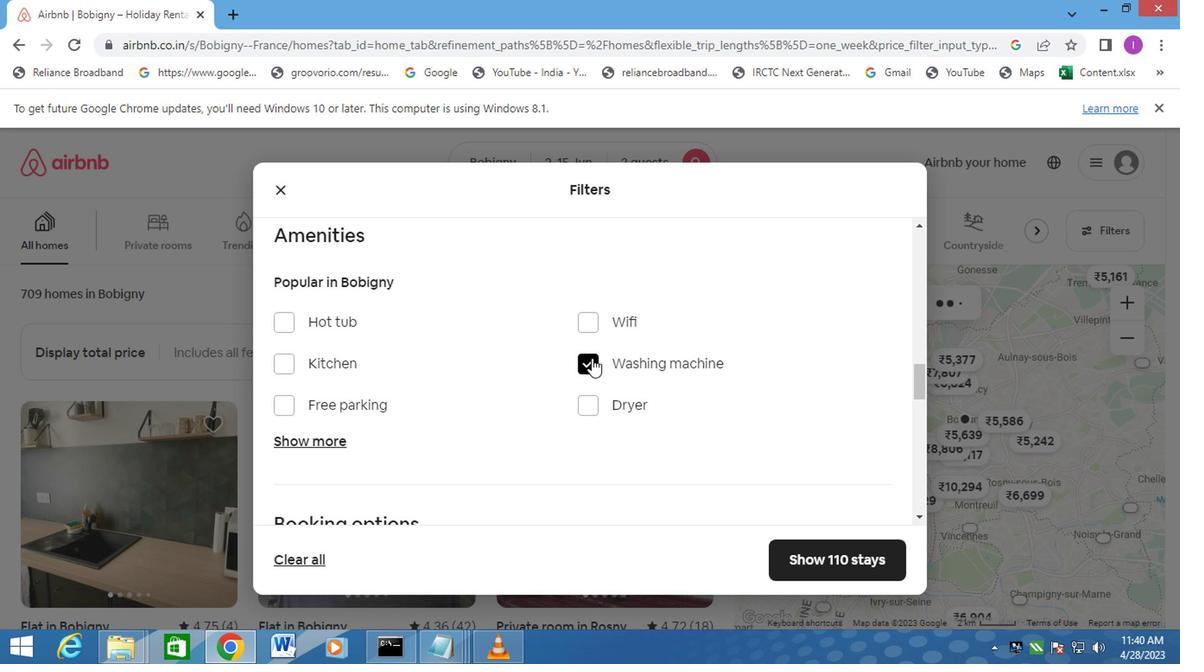 
Action: Mouse scrolled (672, 345) with delta (0, -1)
Screenshot: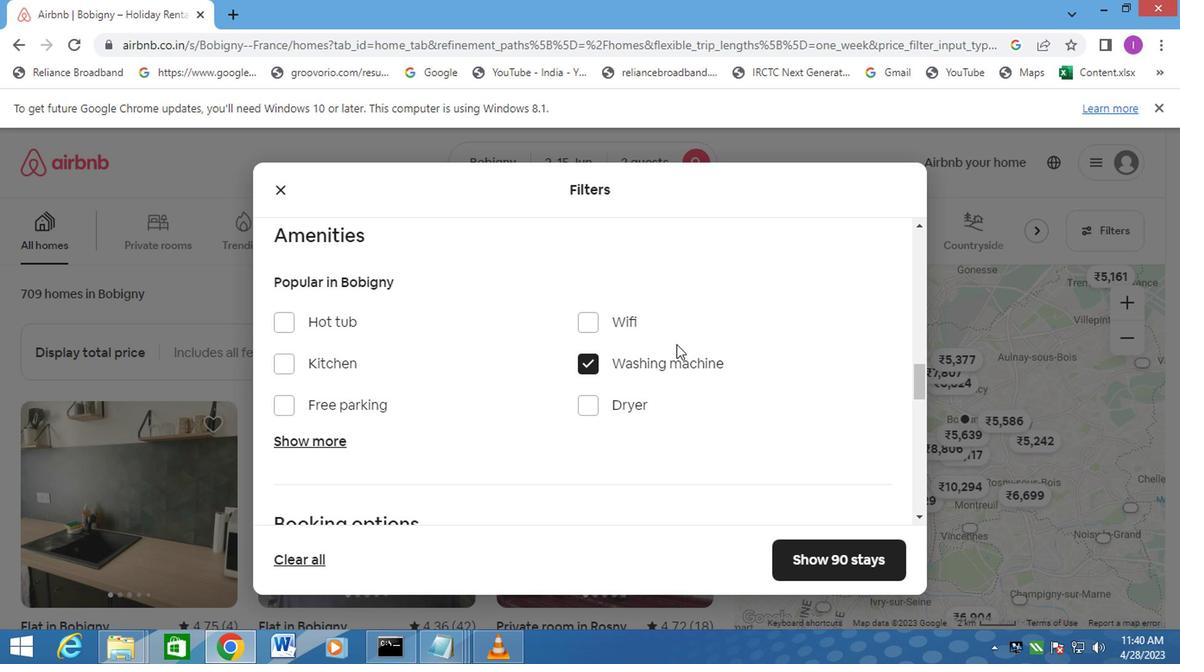 
Action: Mouse scrolled (672, 345) with delta (0, -1)
Screenshot: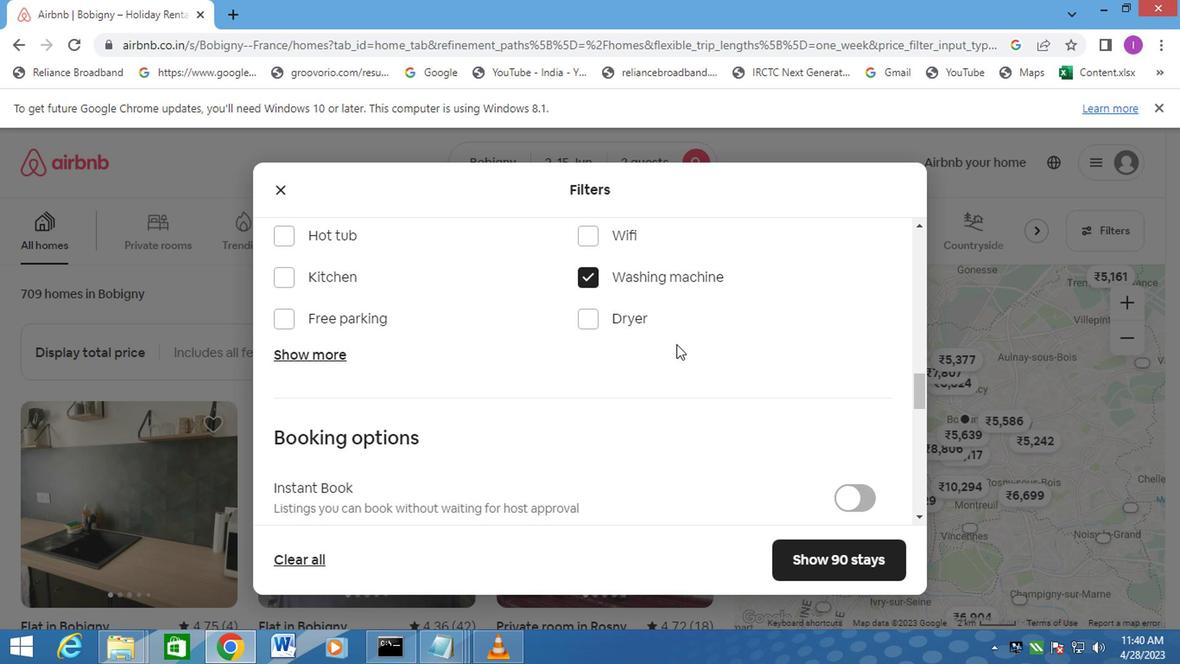 
Action: Mouse moved to (602, 325)
Screenshot: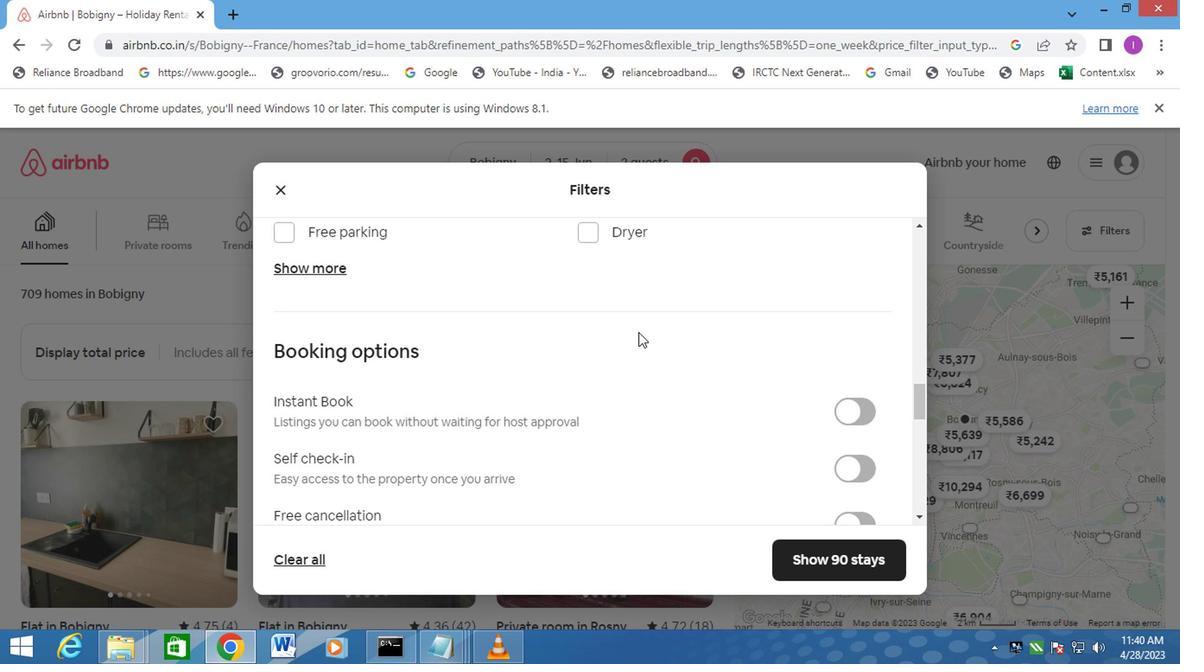 
Action: Mouse scrolled (602, 327) with delta (0, 1)
Screenshot: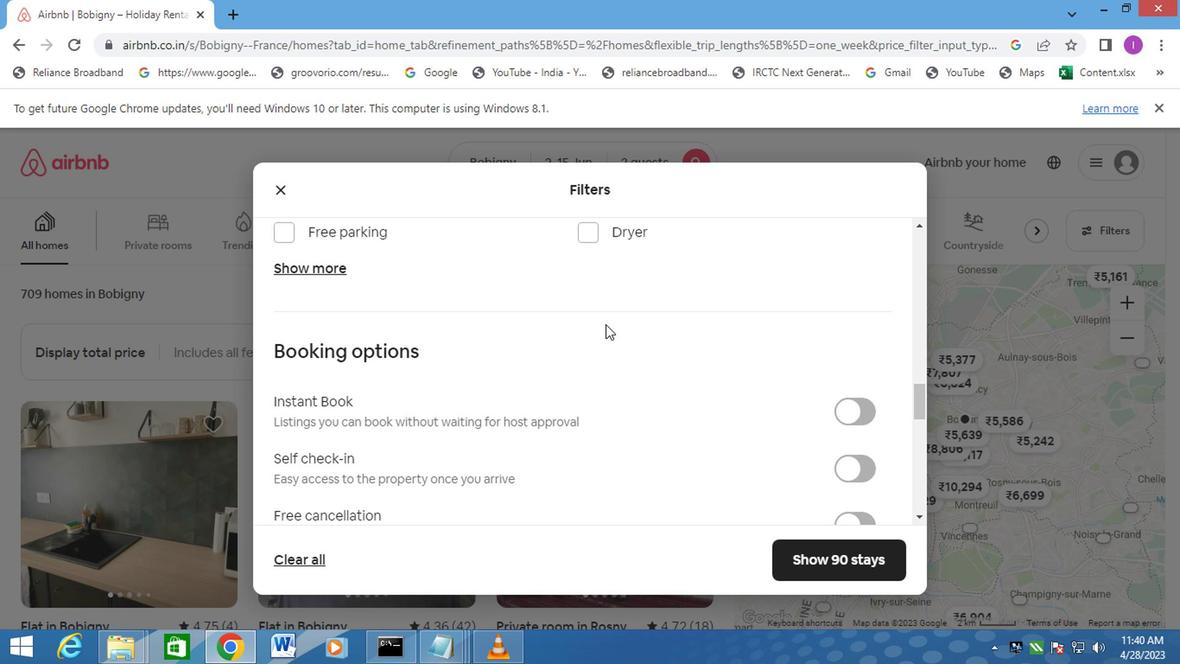 
Action: Mouse scrolled (602, 327) with delta (0, 1)
Screenshot: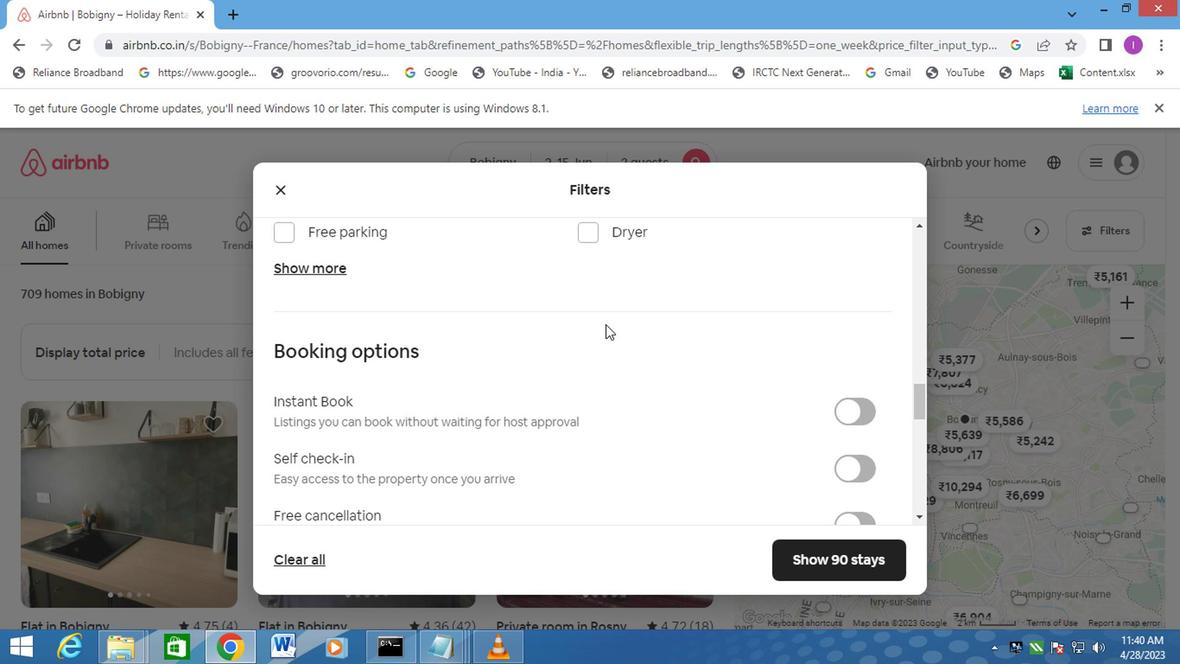 
Action: Mouse moved to (601, 325)
Screenshot: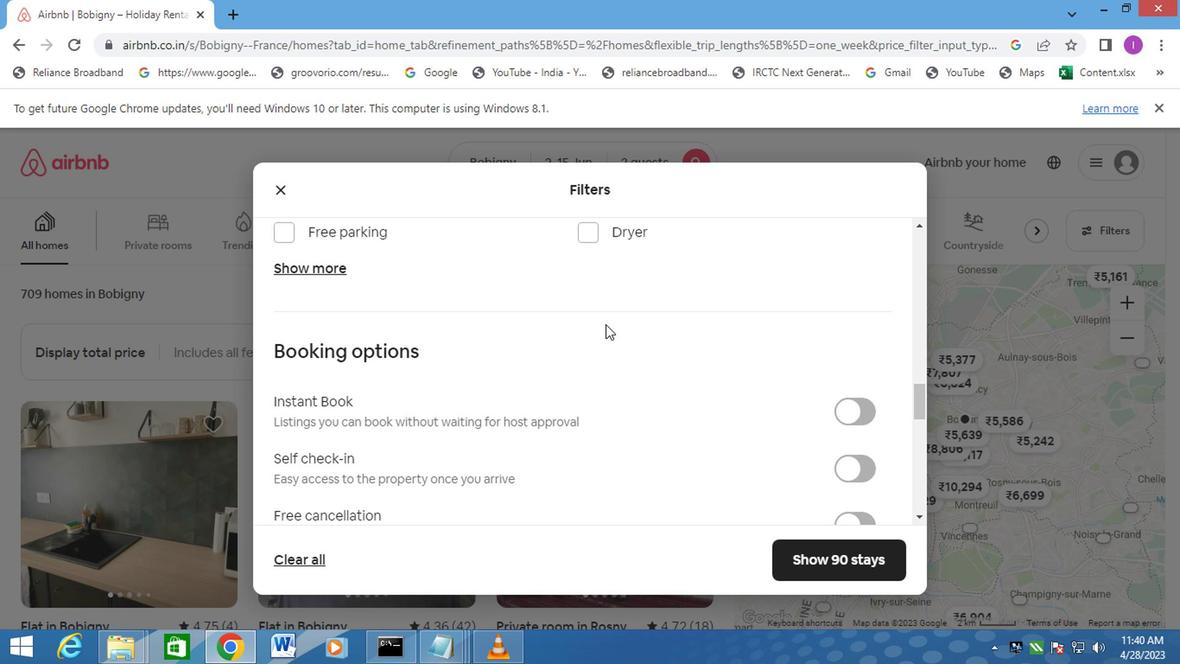 
Action: Mouse scrolled (601, 327) with delta (0, 1)
Screenshot: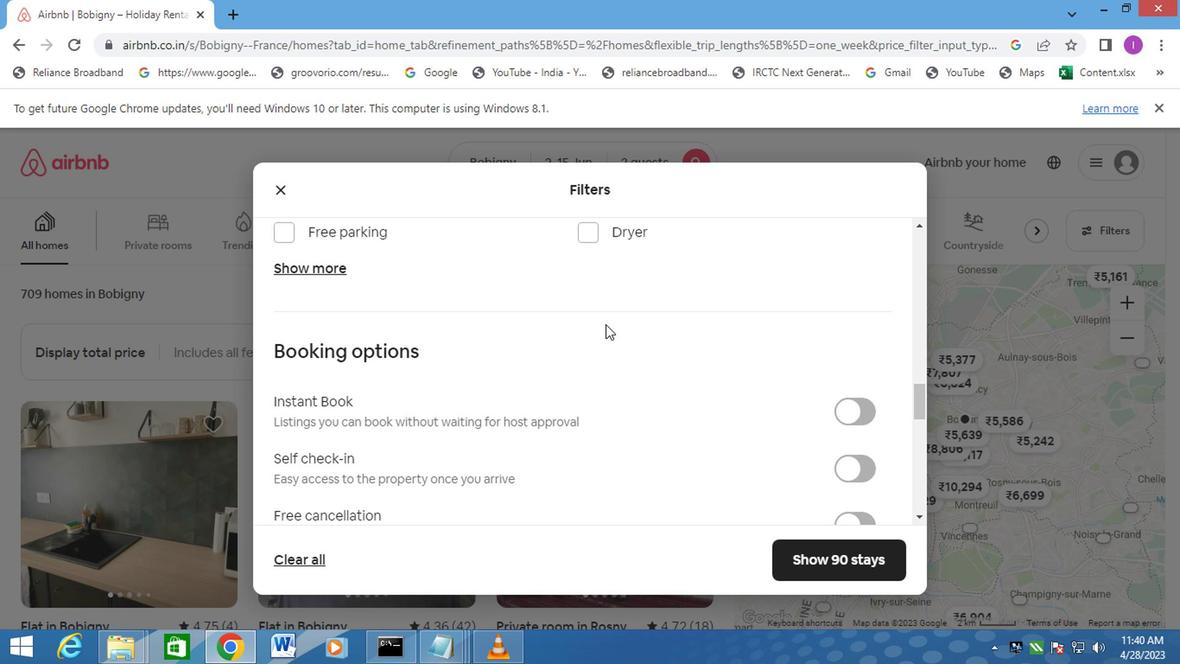 
Action: Mouse moved to (600, 325)
Screenshot: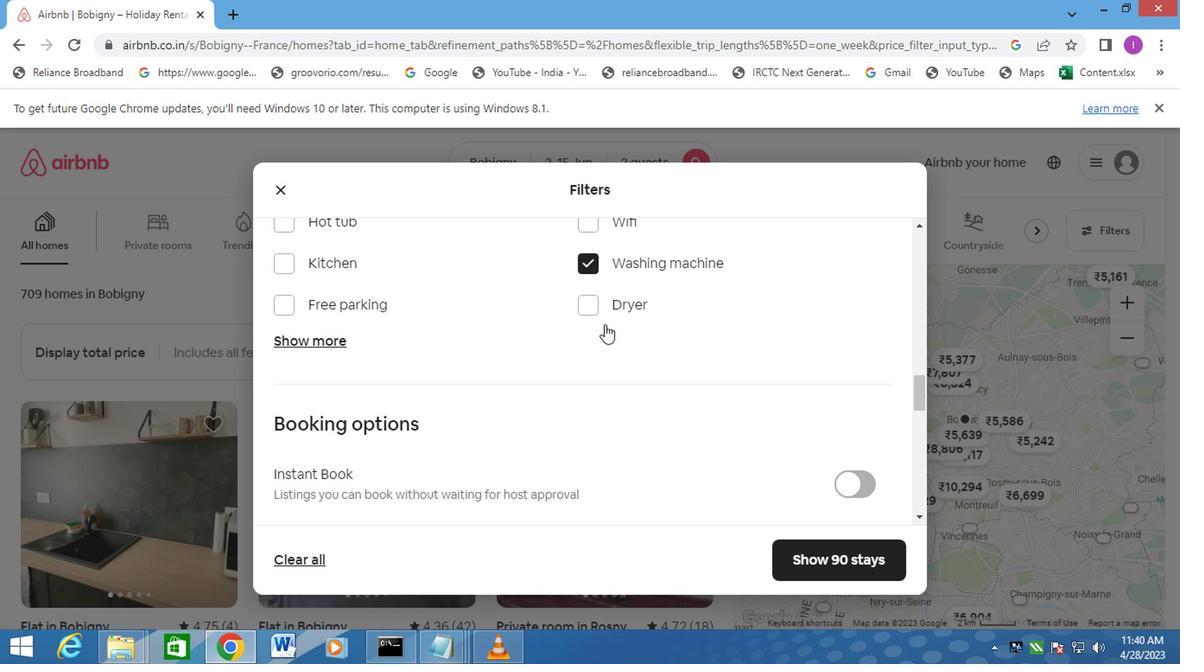 
Action: Mouse scrolled (600, 327) with delta (0, 1)
Screenshot: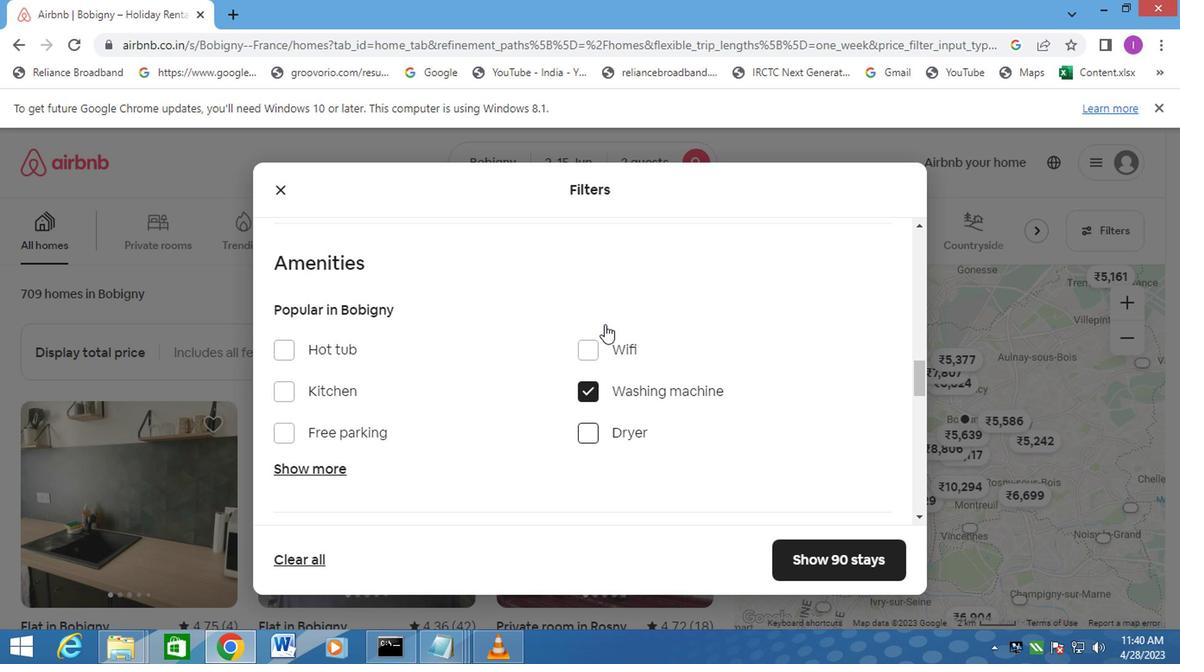 
Action: Mouse scrolled (600, 327) with delta (0, 1)
Screenshot: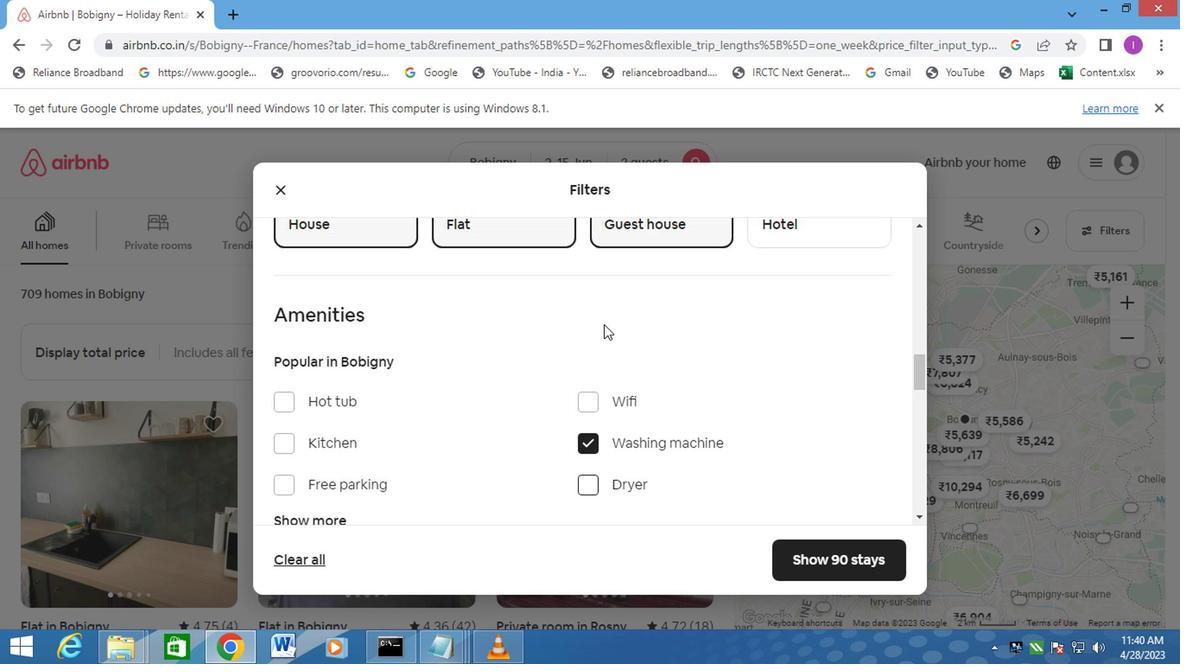 
Action: Mouse scrolled (600, 327) with delta (0, 1)
Screenshot: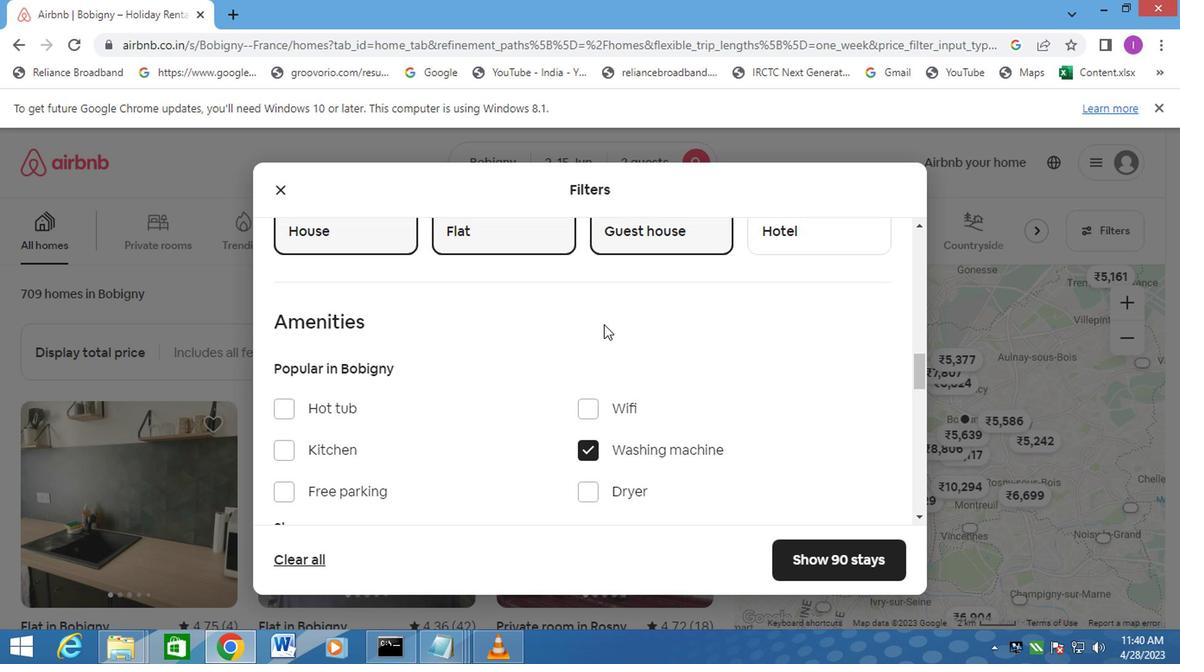 
Action: Mouse moved to (764, 426)
Screenshot: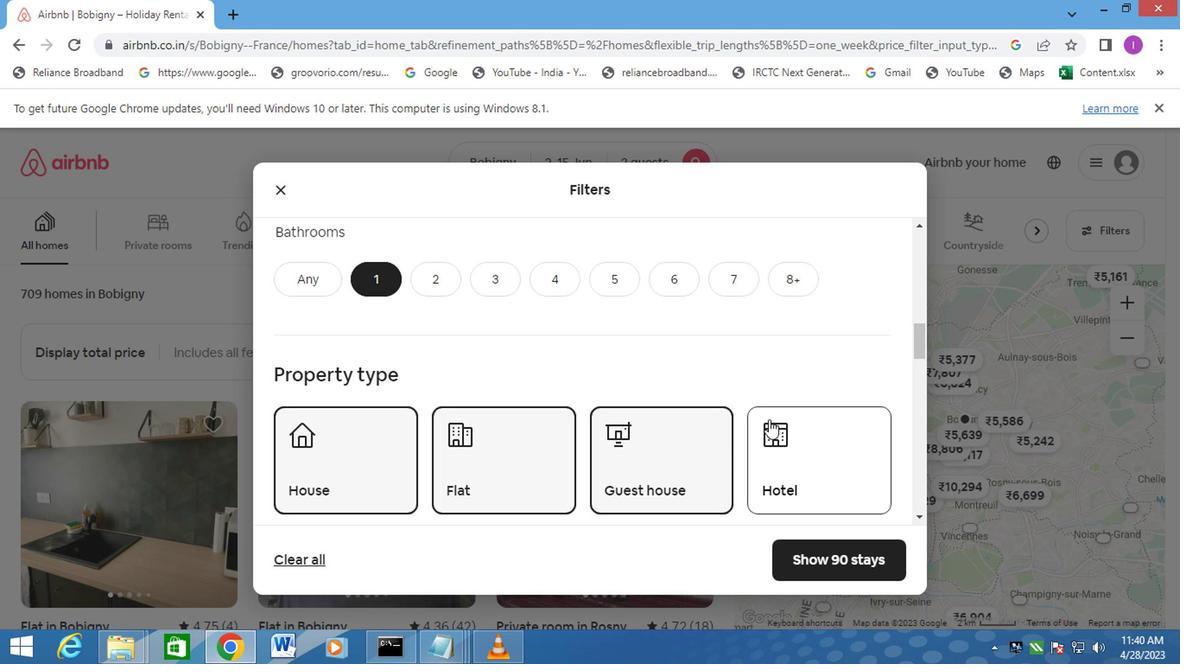 
Action: Mouse pressed left at (764, 426)
Screenshot: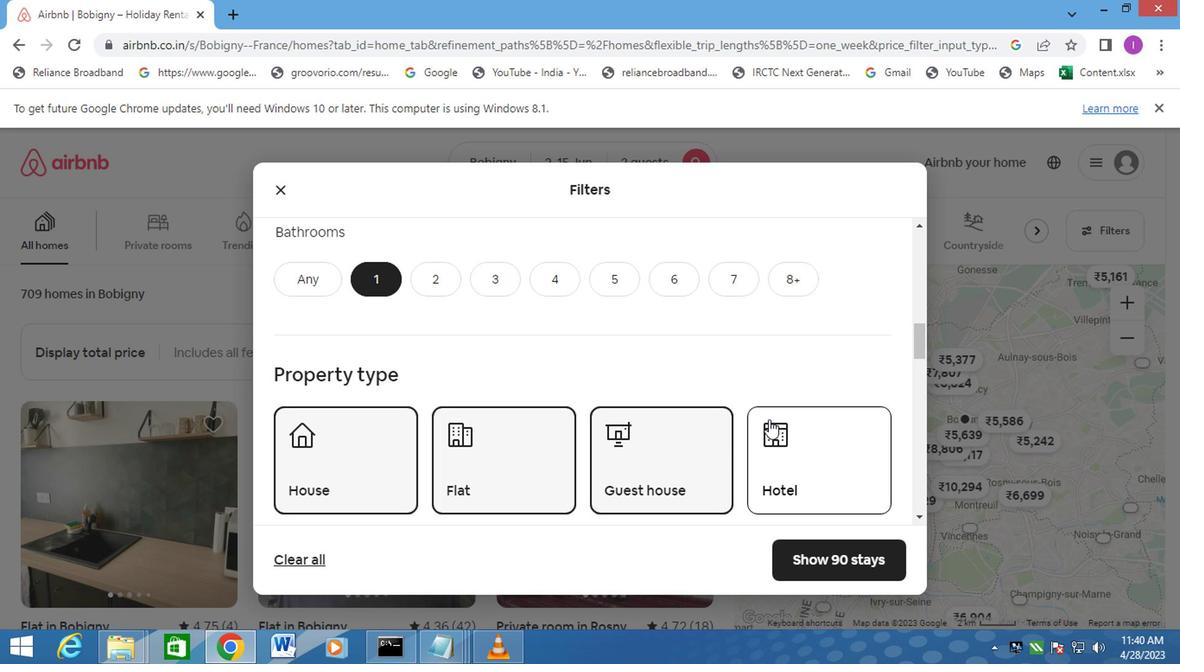 
Action: Mouse moved to (747, 434)
Screenshot: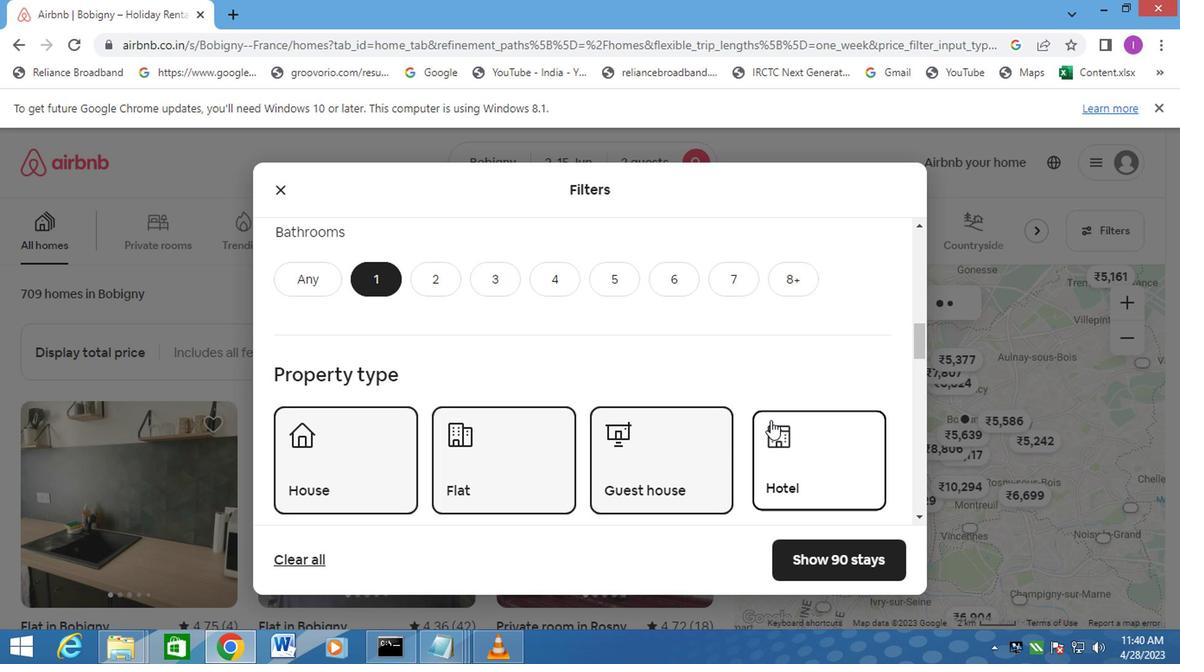 
Action: Mouse scrolled (747, 432) with delta (0, -1)
Screenshot: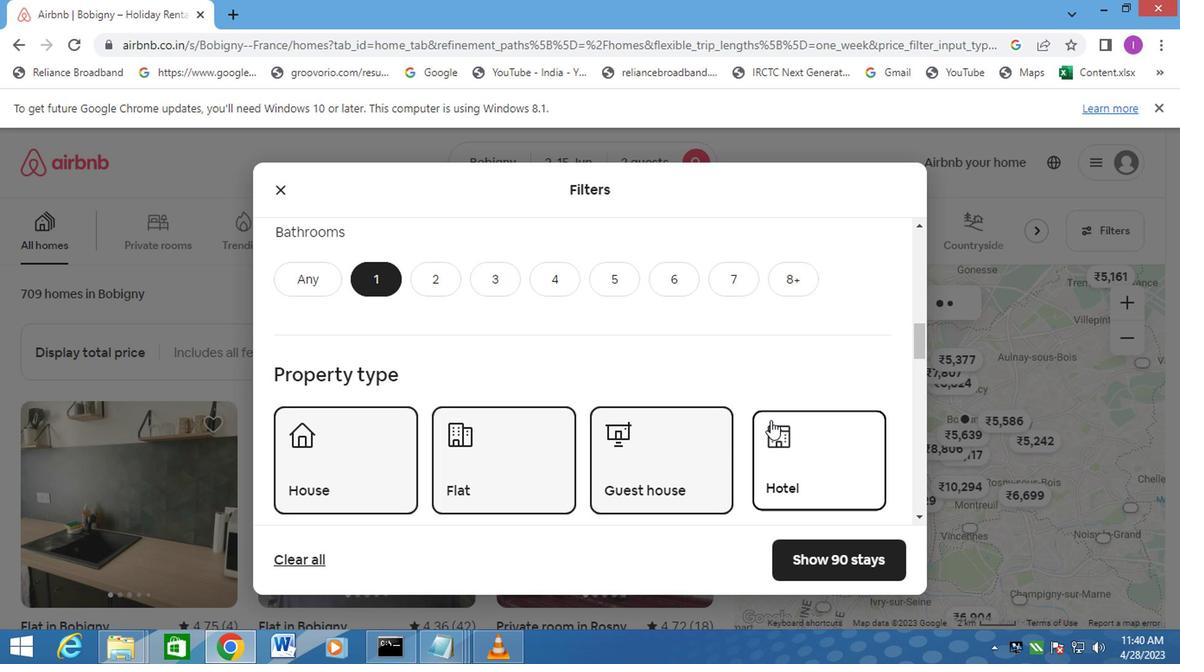 
Action: Mouse moved to (743, 436)
Screenshot: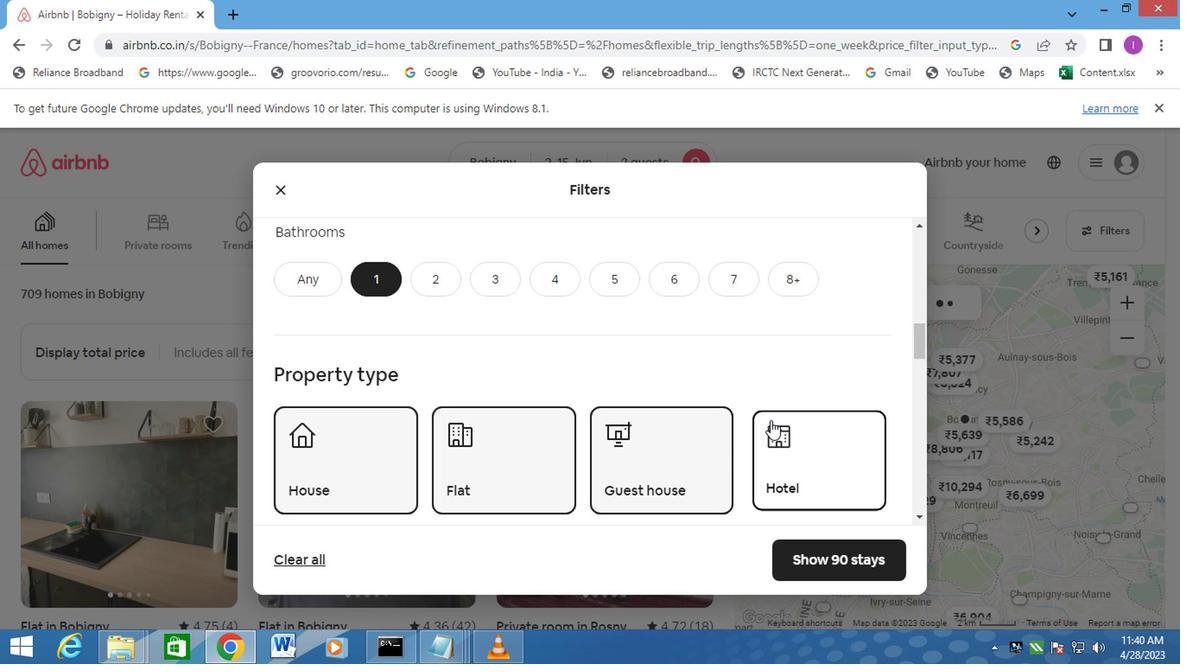 
Action: Mouse scrolled (743, 434) with delta (0, -1)
Screenshot: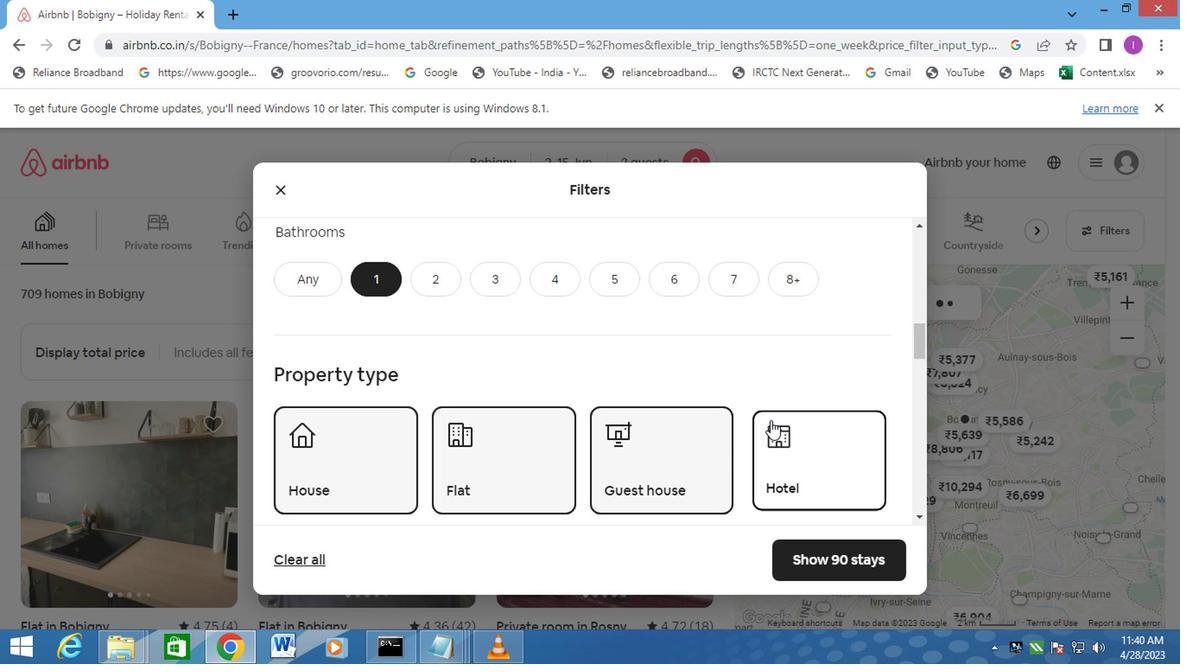 
Action: Mouse moved to (734, 437)
Screenshot: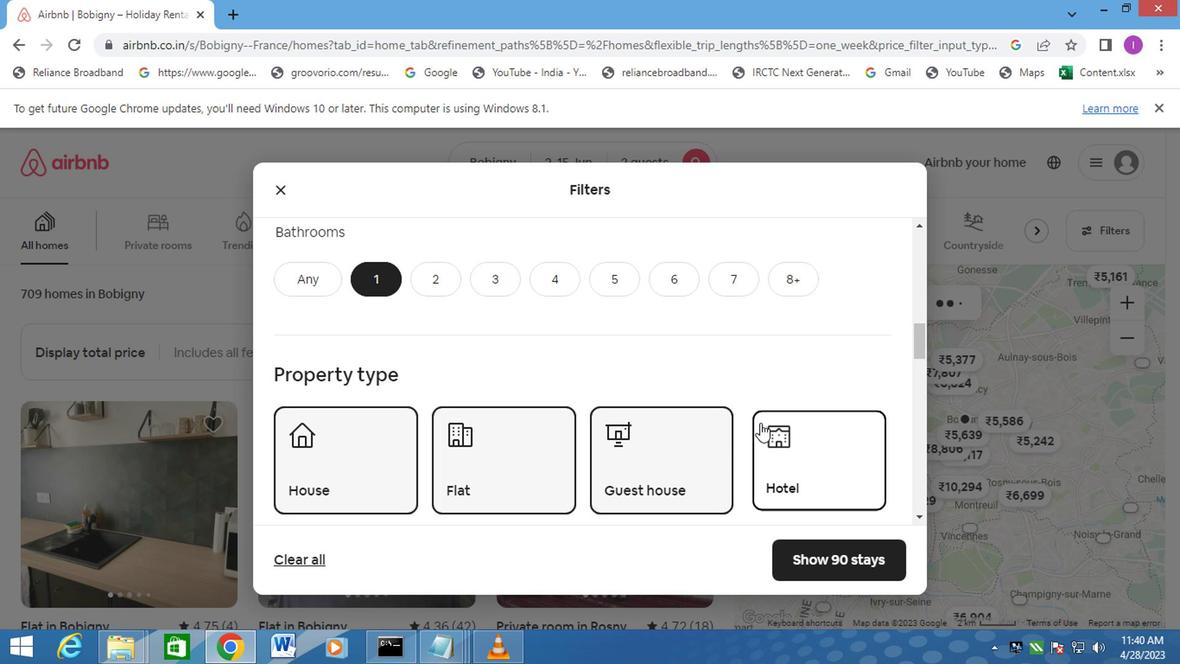 
Action: Mouse scrolled (737, 436) with delta (0, -1)
Screenshot: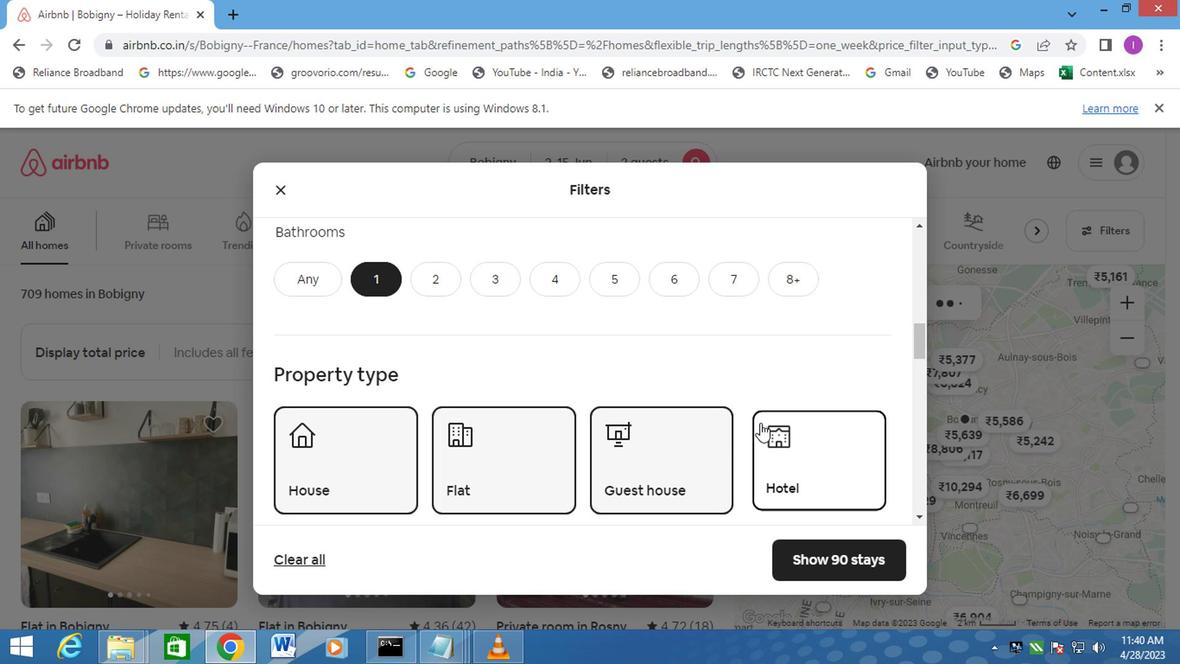 
Action: Mouse moved to (722, 436)
Screenshot: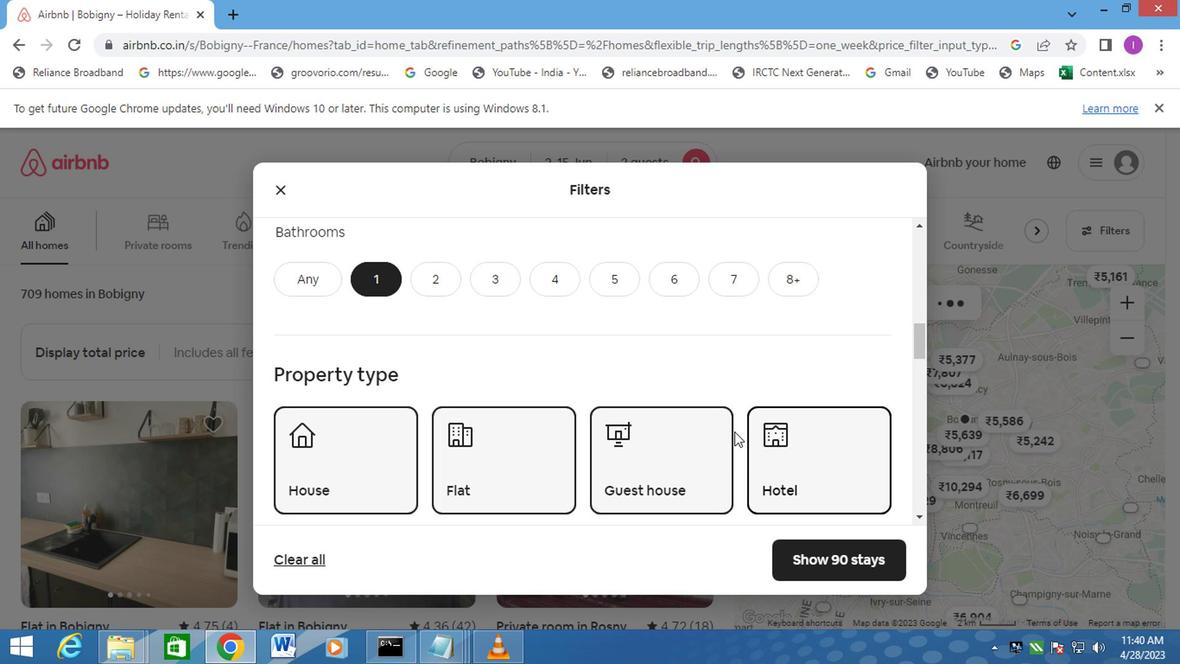 
Action: Mouse scrolled (722, 434) with delta (0, -1)
Screenshot: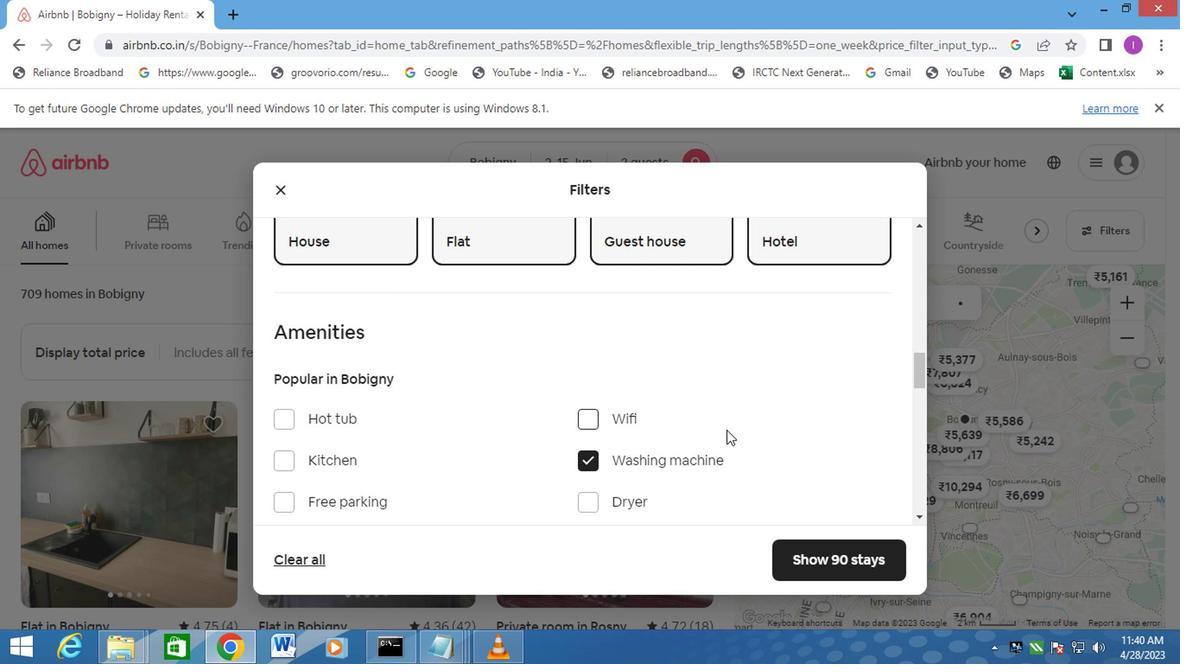 
Action: Mouse moved to (721, 436)
Screenshot: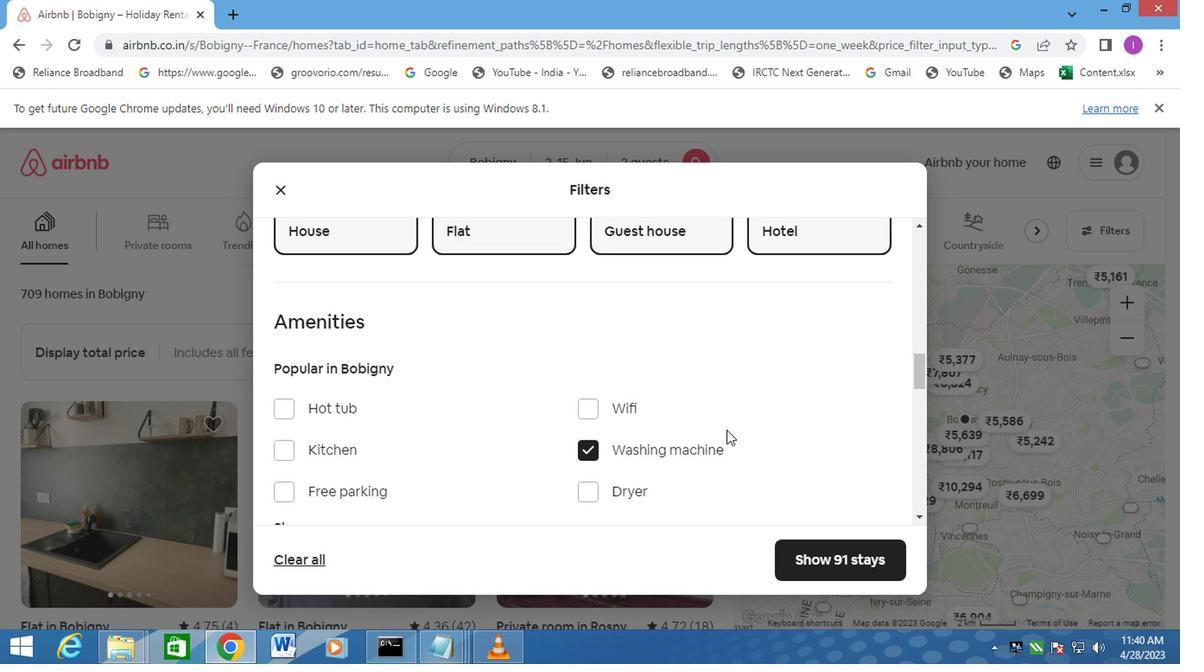 
Action: Mouse scrolled (721, 434) with delta (0, -1)
Screenshot: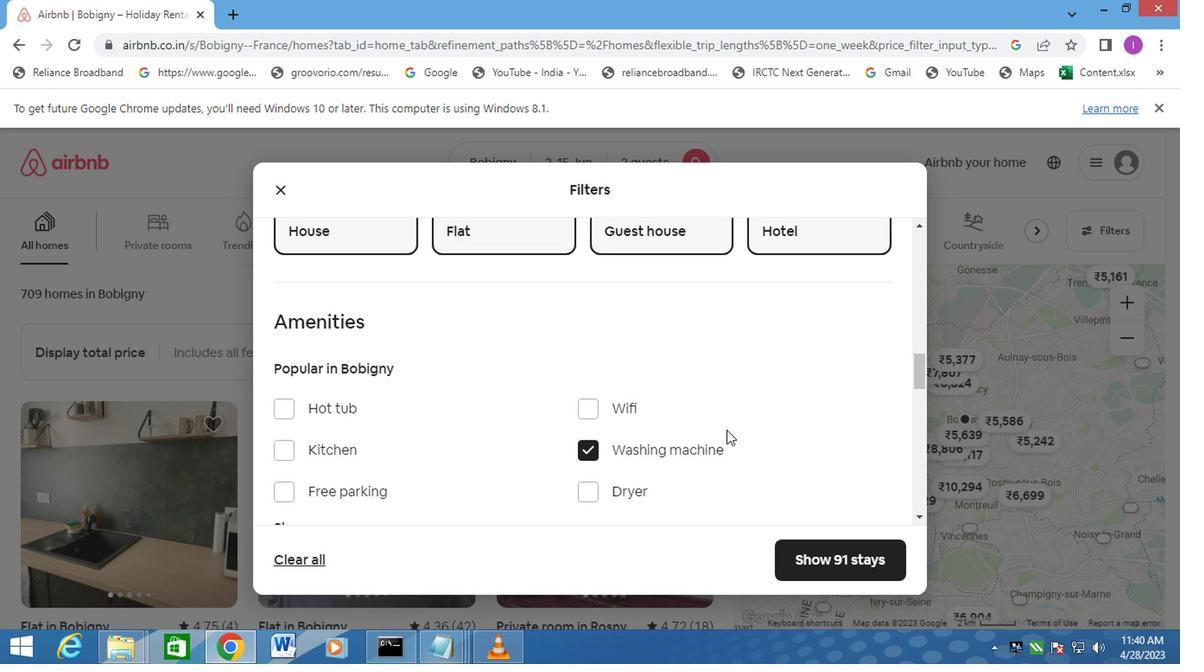 
Action: Mouse scrolled (721, 434) with delta (0, -1)
Screenshot: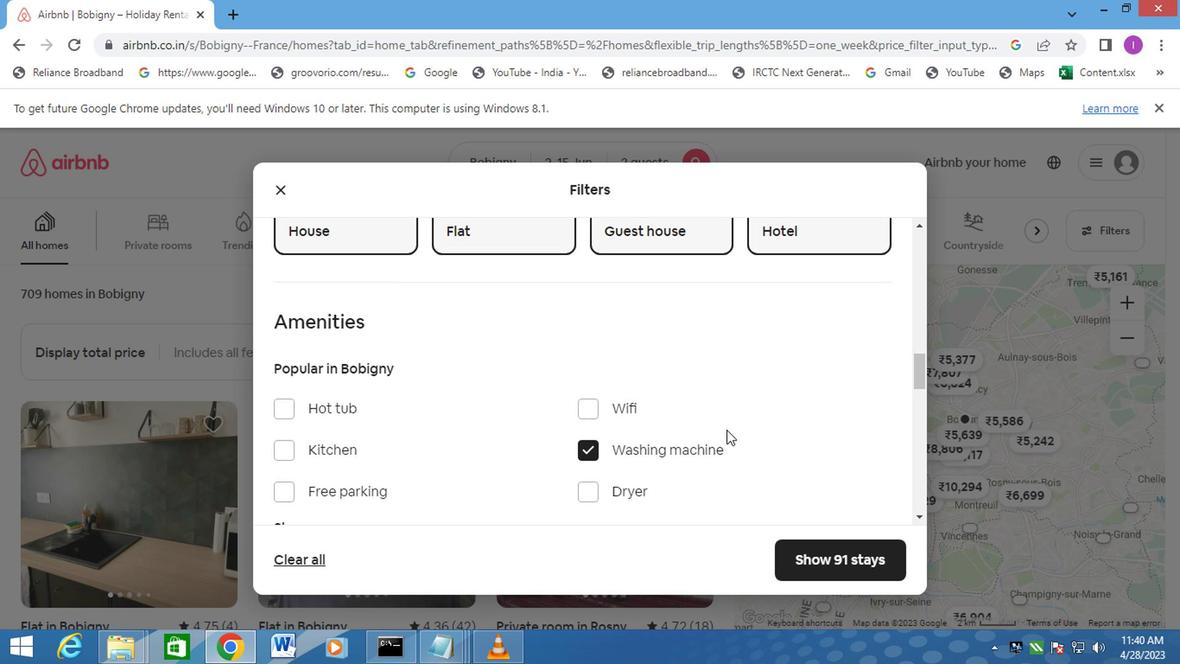 
Action: Mouse moved to (720, 431)
Screenshot: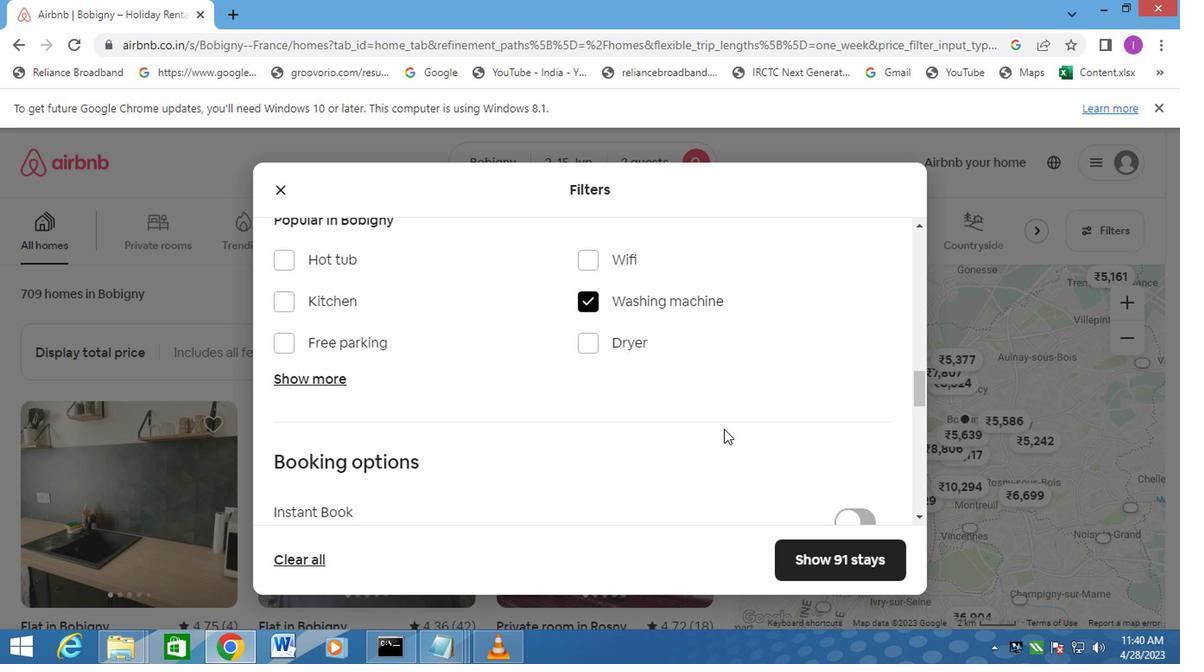 
Action: Mouse scrolled (720, 430) with delta (0, 0)
Screenshot: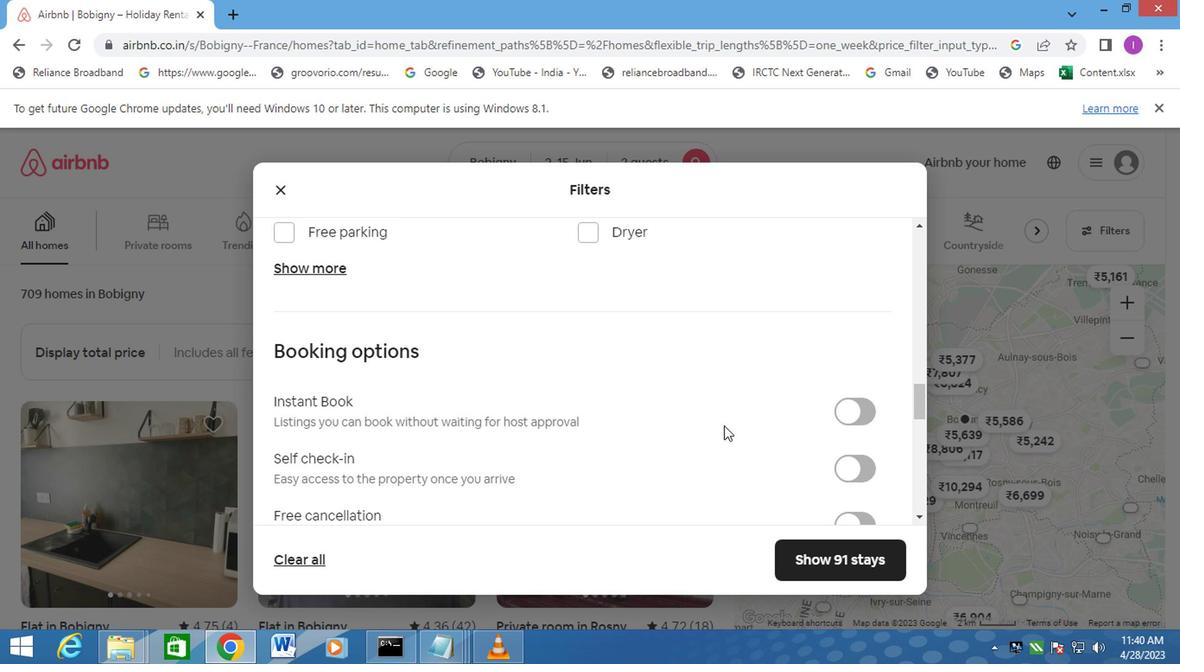 
Action: Mouse scrolled (720, 430) with delta (0, 0)
Screenshot: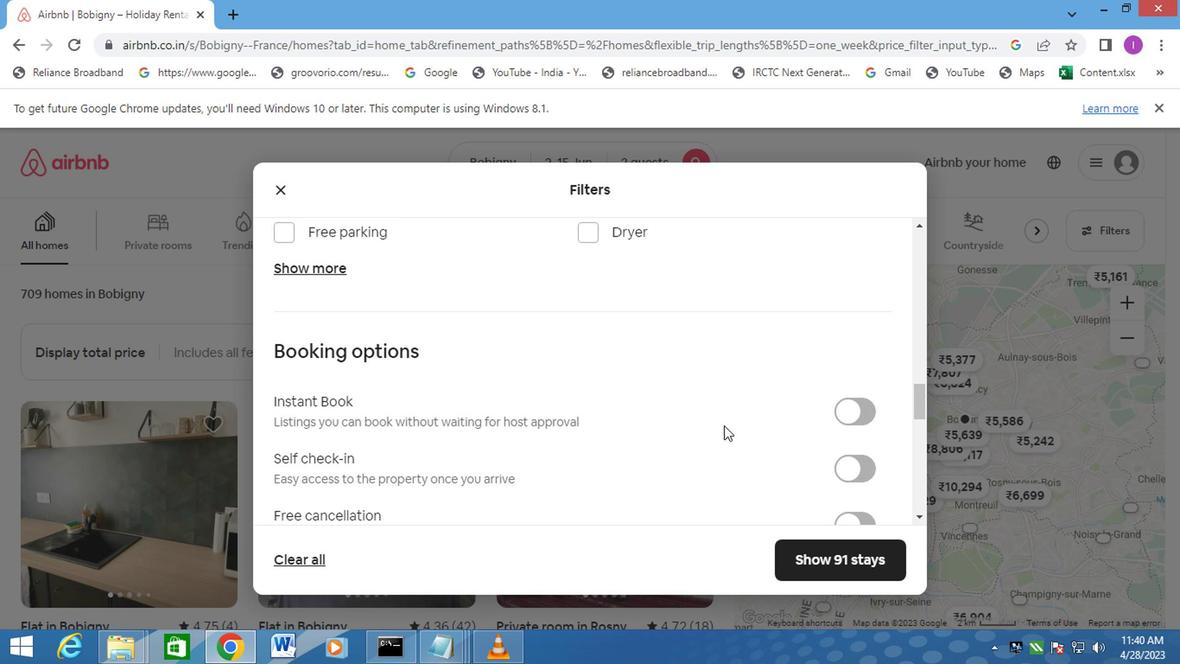 
Action: Mouse moved to (864, 304)
Screenshot: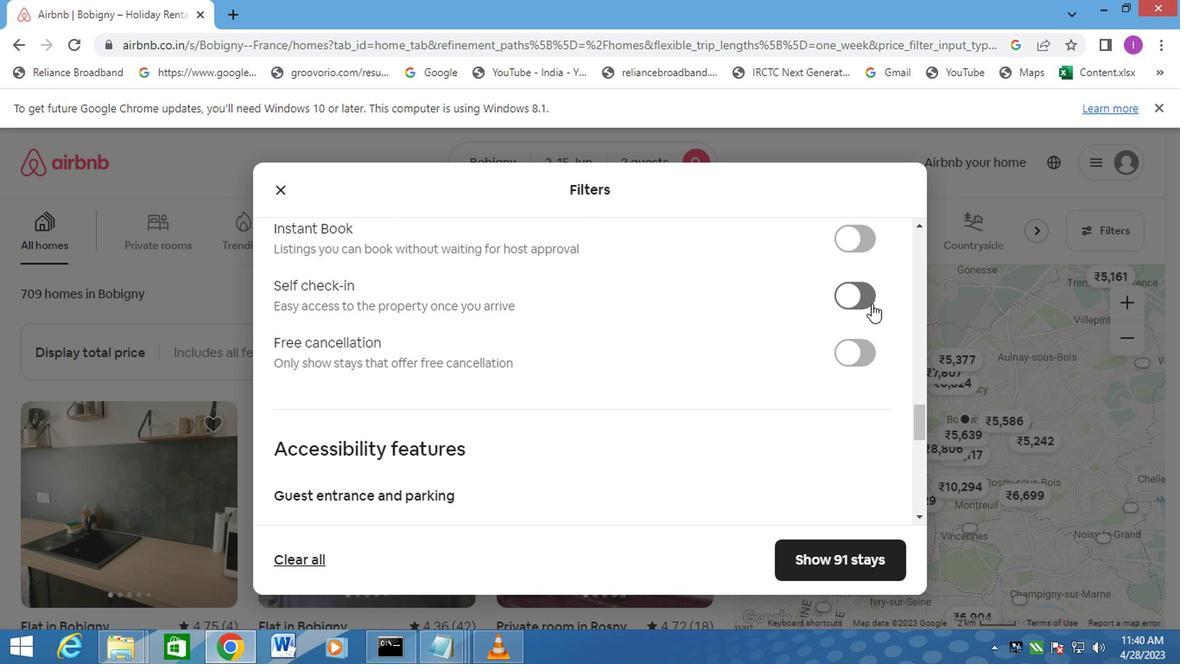
Action: Mouse pressed left at (864, 304)
Screenshot: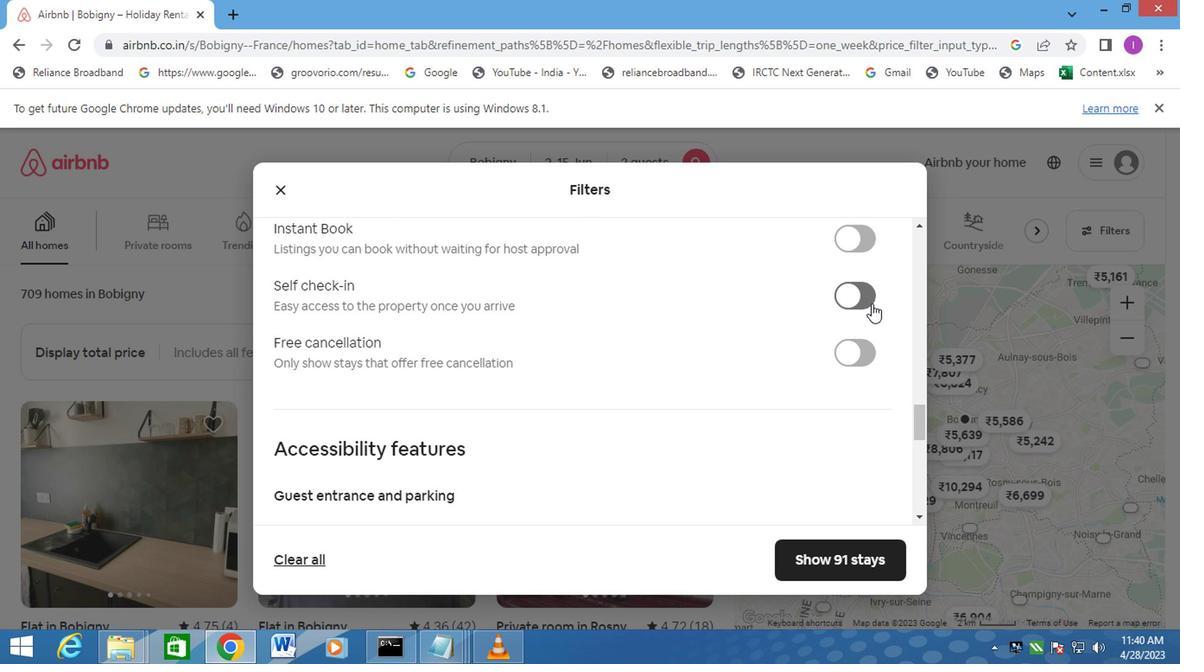 
Action: Mouse moved to (637, 395)
Screenshot: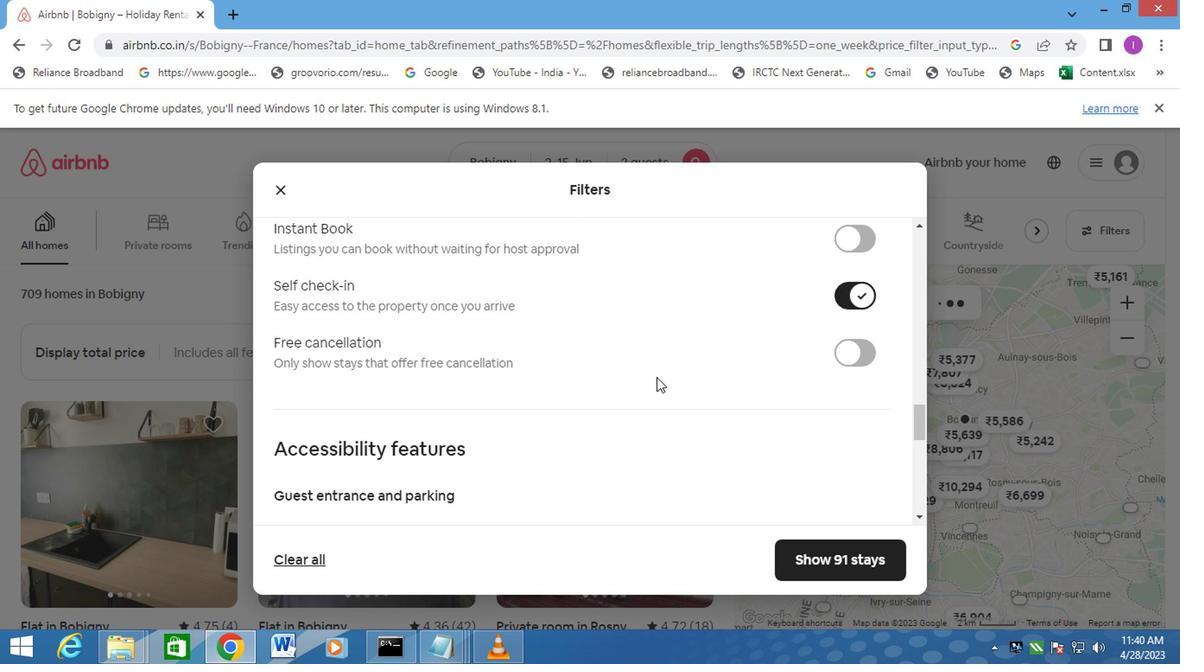 
Action: Mouse scrolled (637, 394) with delta (0, -1)
Screenshot: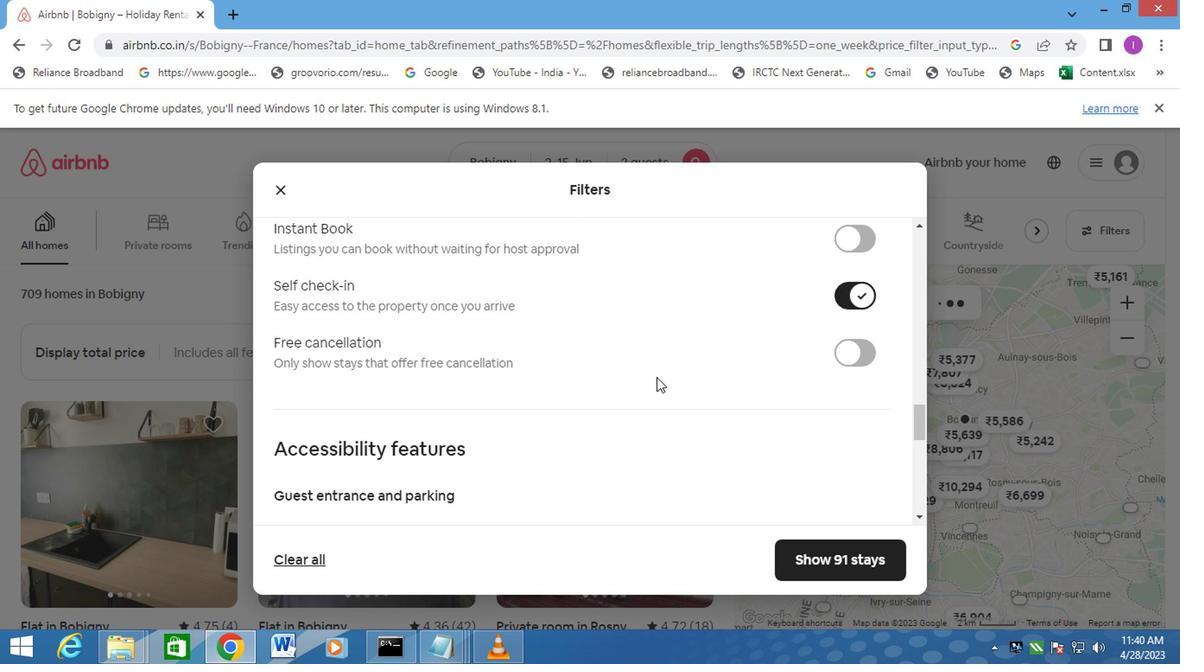 
Action: Mouse moved to (636, 397)
Screenshot: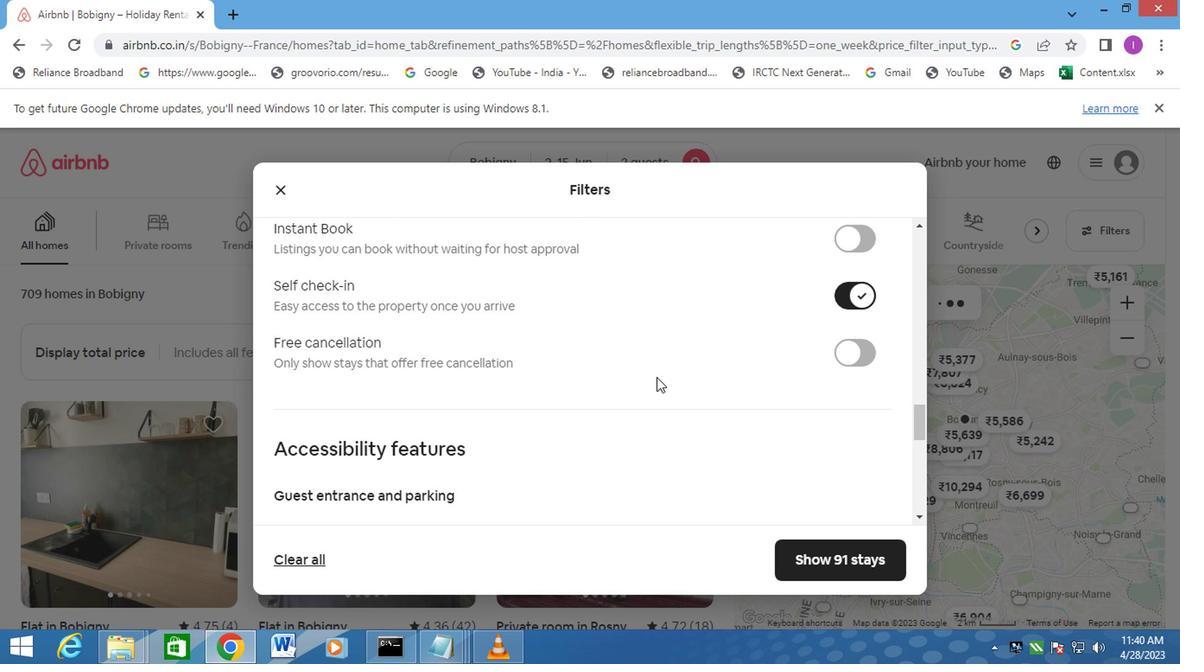 
Action: Mouse scrolled (636, 397) with delta (0, 0)
Screenshot: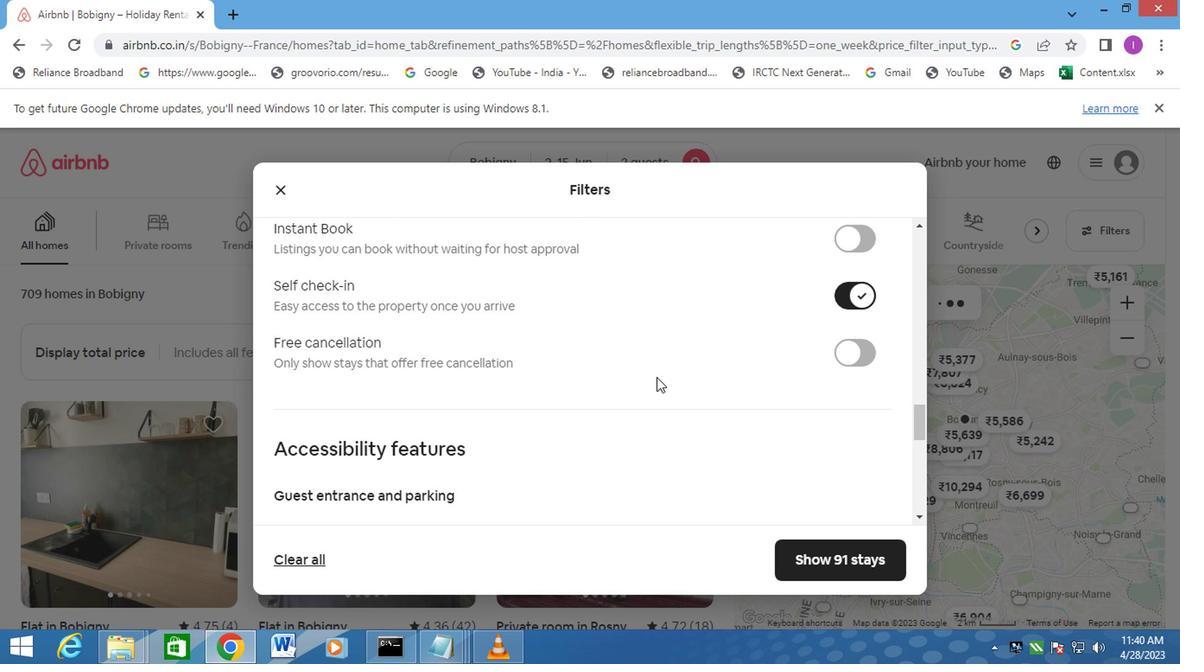 
Action: Mouse moved to (632, 403)
Screenshot: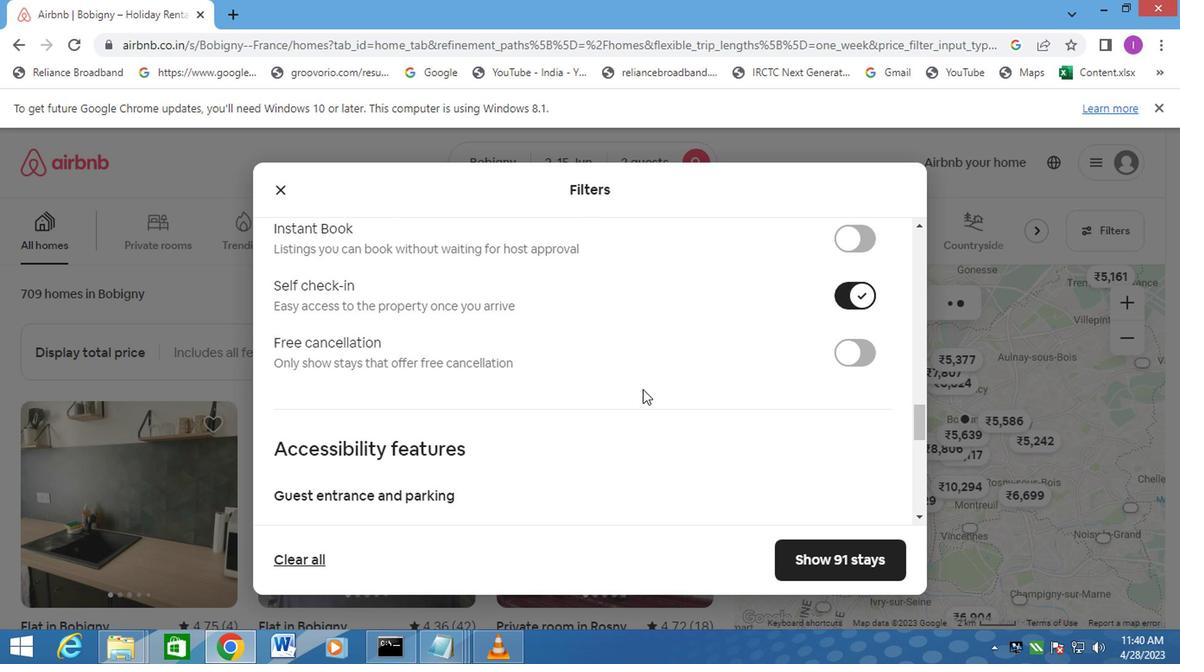 
Action: Mouse scrolled (632, 402) with delta (0, 0)
Screenshot: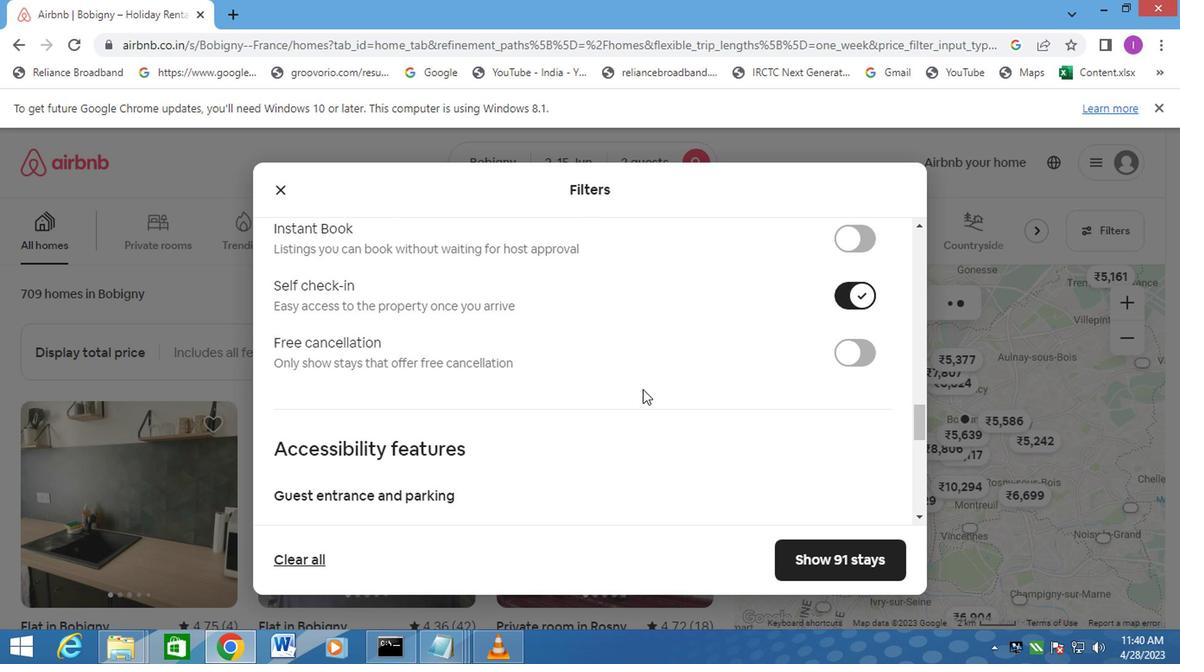 
Action: Mouse moved to (631, 405)
Screenshot: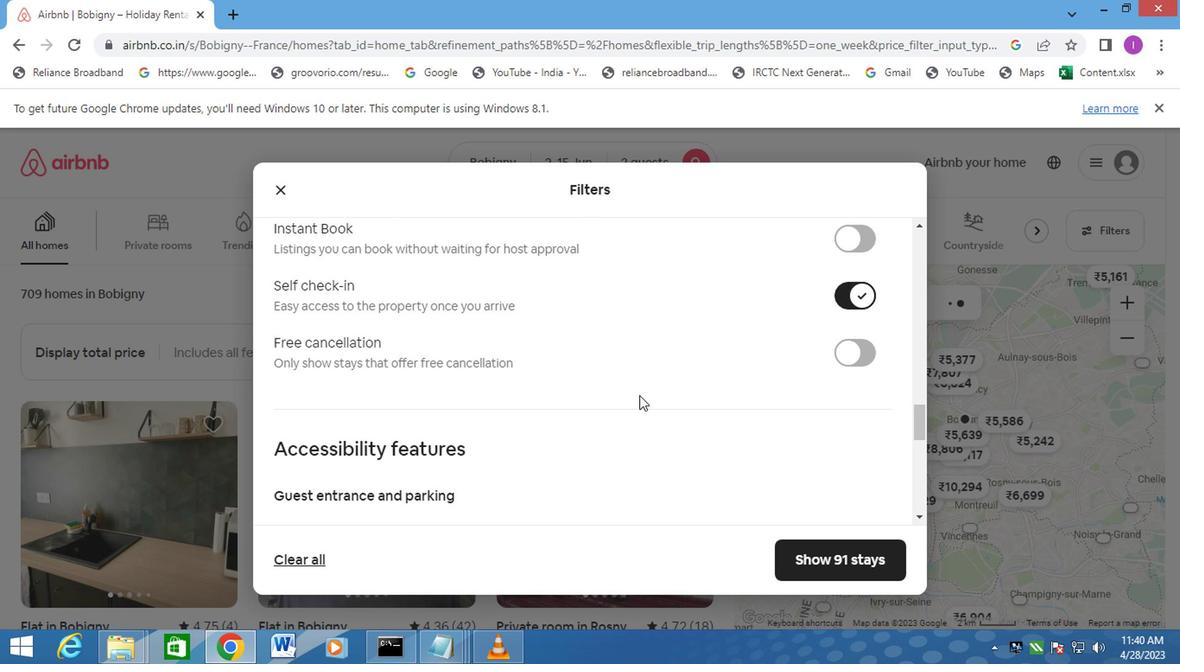 
Action: Mouse scrolled (631, 404) with delta (0, -1)
Screenshot: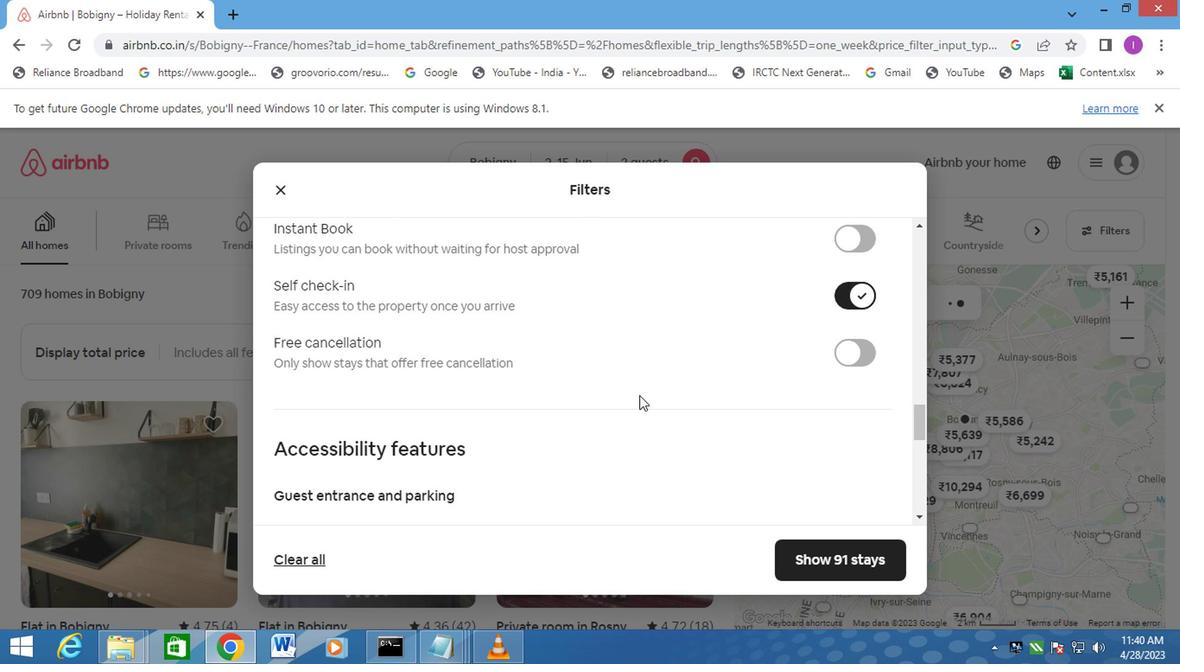 
Action: Mouse moved to (631, 405)
Screenshot: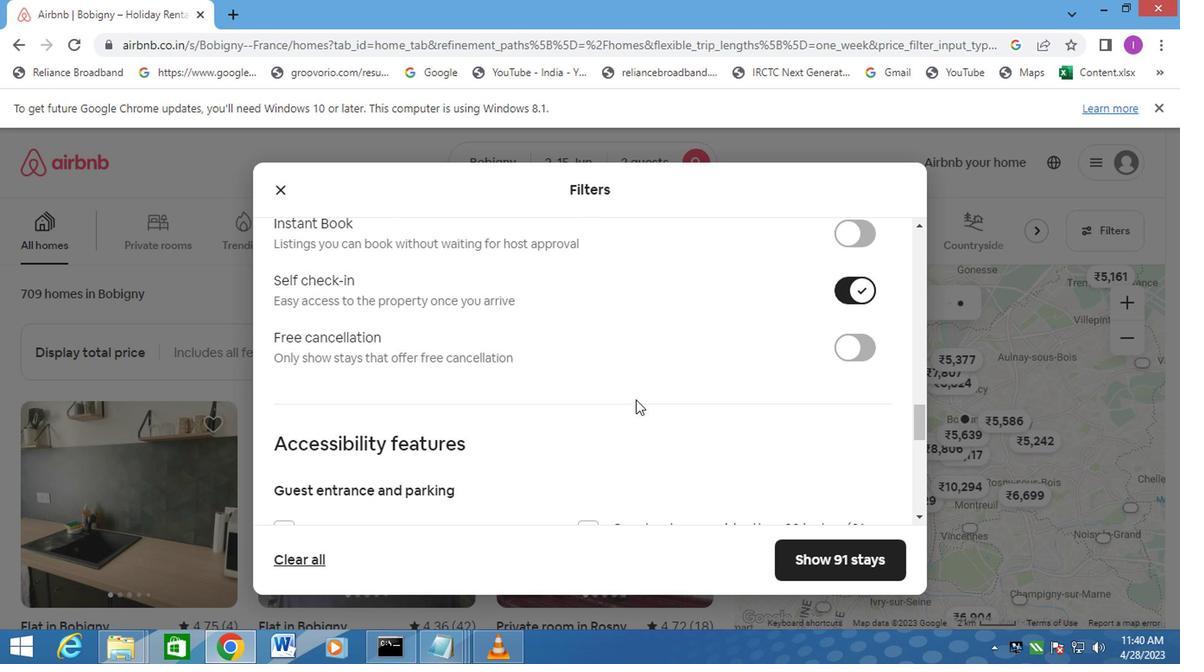 
Action: Mouse scrolled (631, 405) with delta (0, 0)
Screenshot: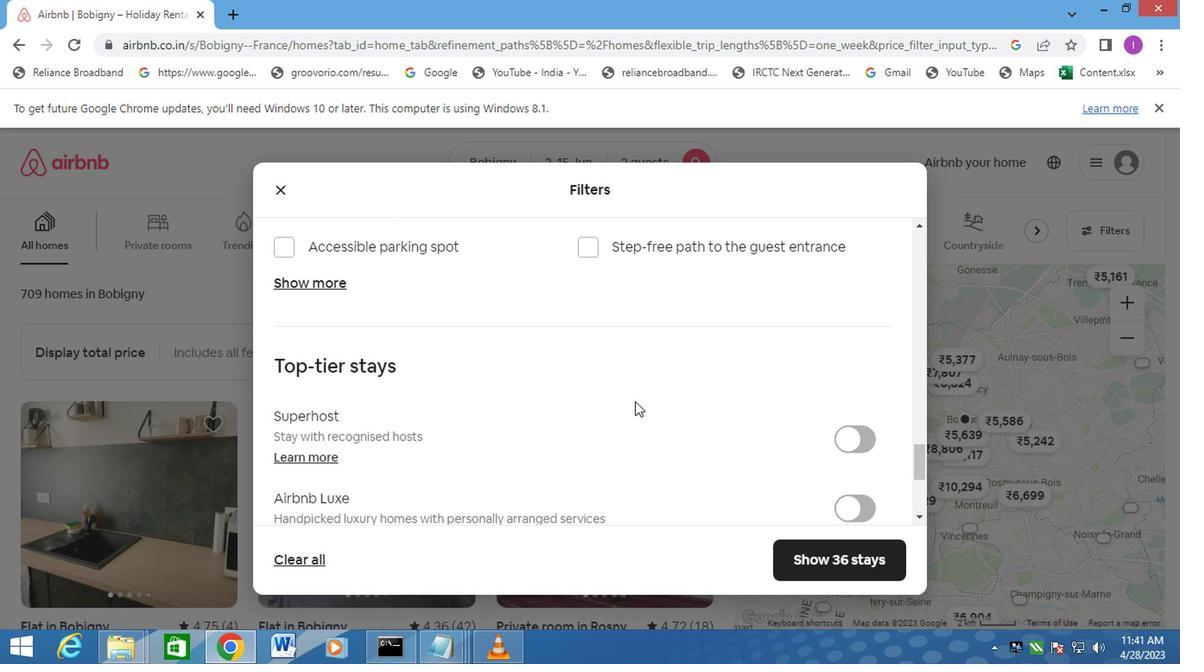 
Action: Mouse moved to (630, 405)
Screenshot: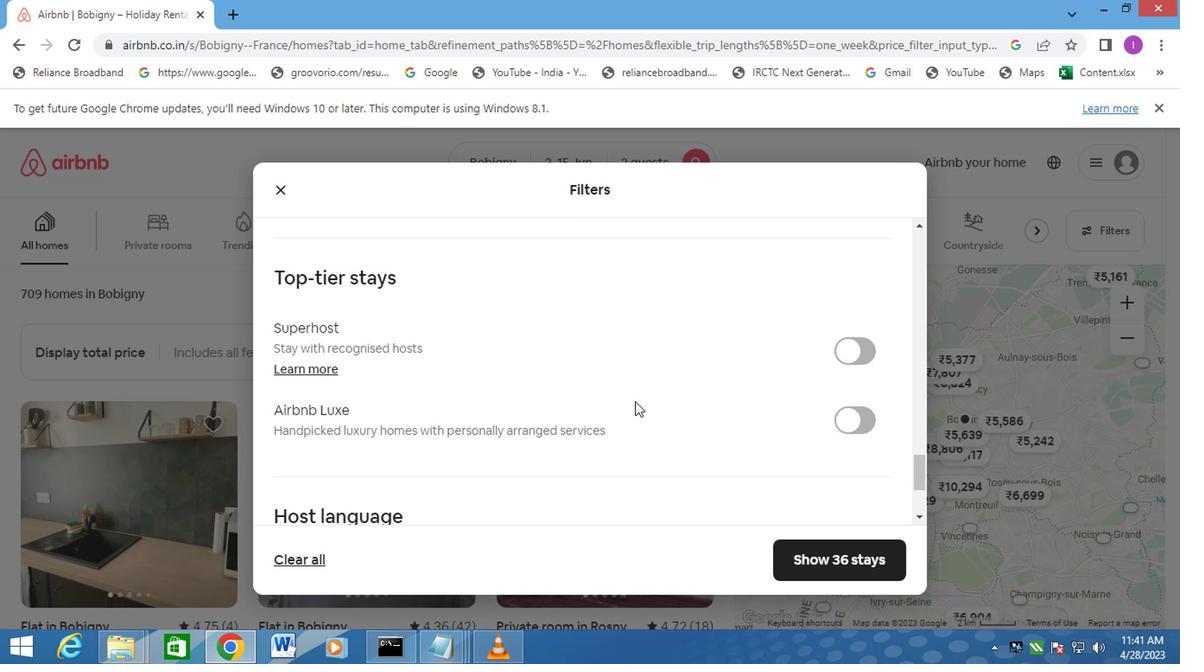 
Action: Mouse scrolled (630, 407) with delta (0, 1)
Screenshot: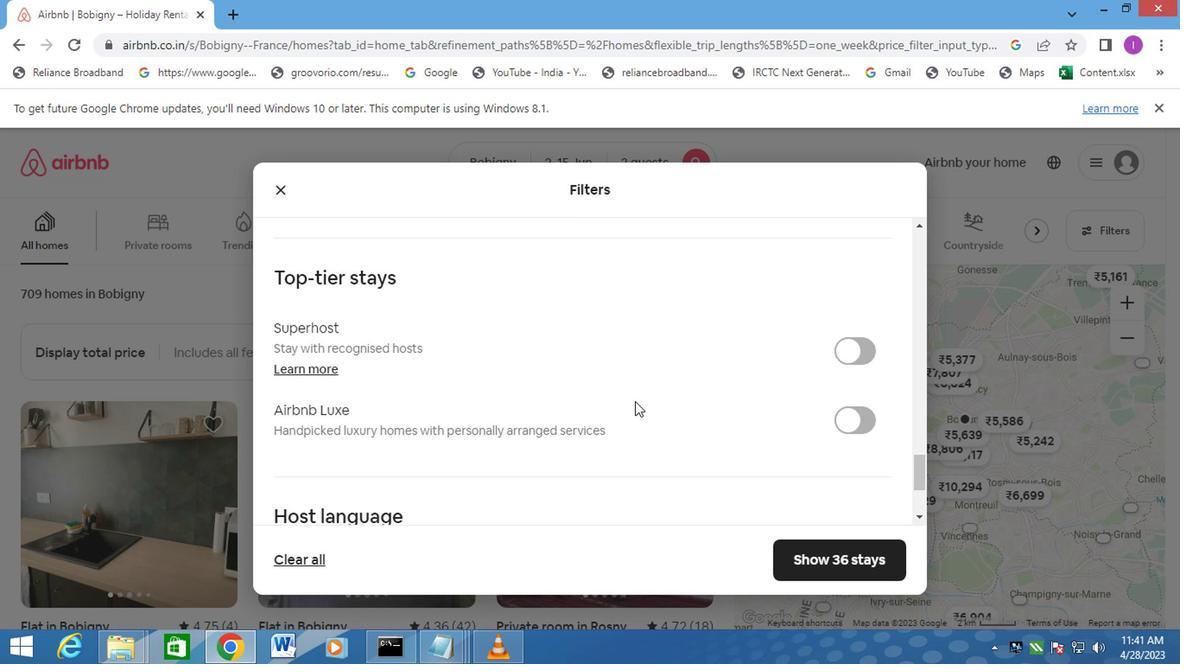 
Action: Mouse scrolled (630, 405) with delta (0, 0)
Screenshot: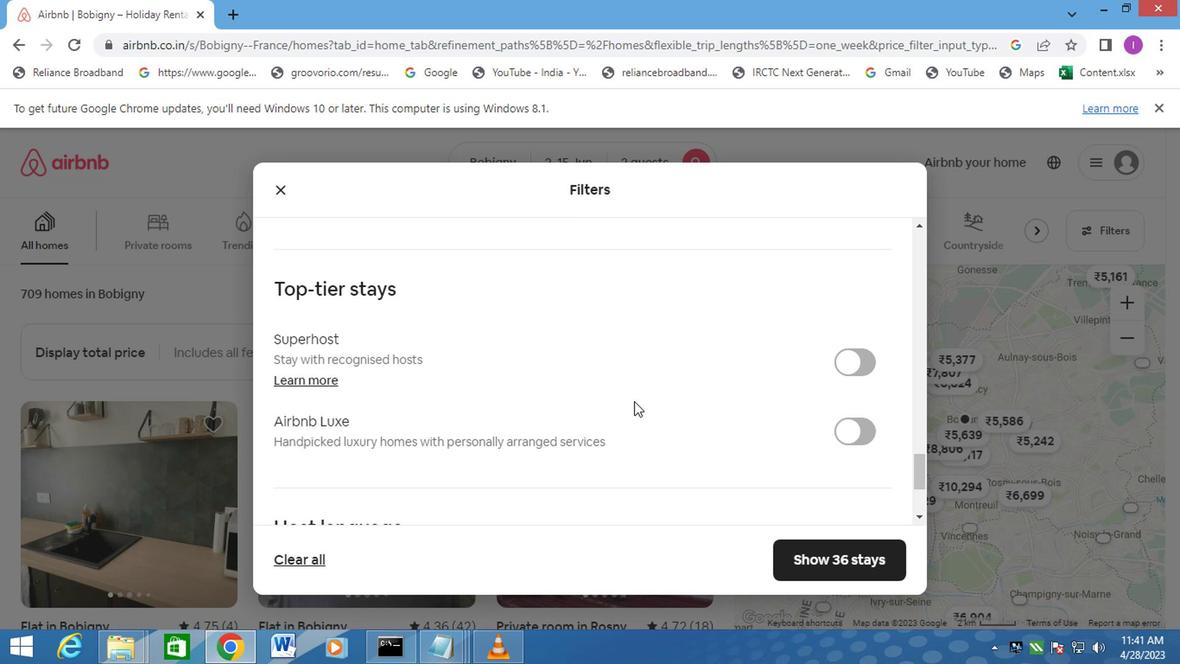 
Action: Mouse scrolled (630, 405) with delta (0, 0)
Screenshot: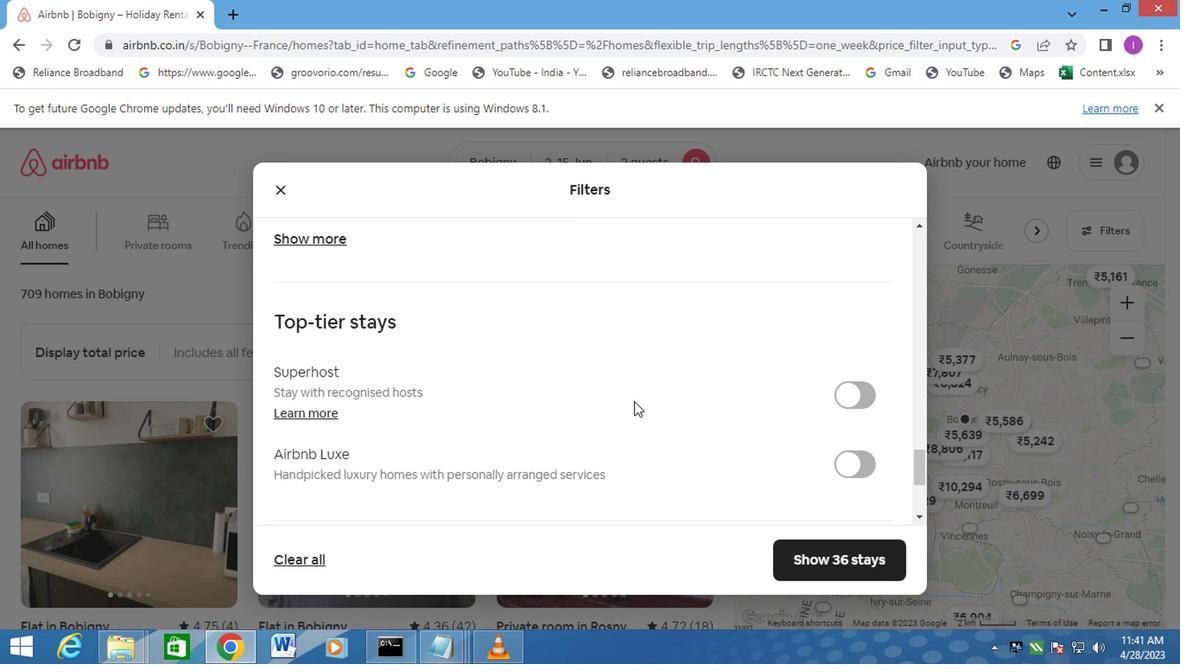 
Action: Mouse scrolled (630, 405) with delta (0, 0)
Screenshot: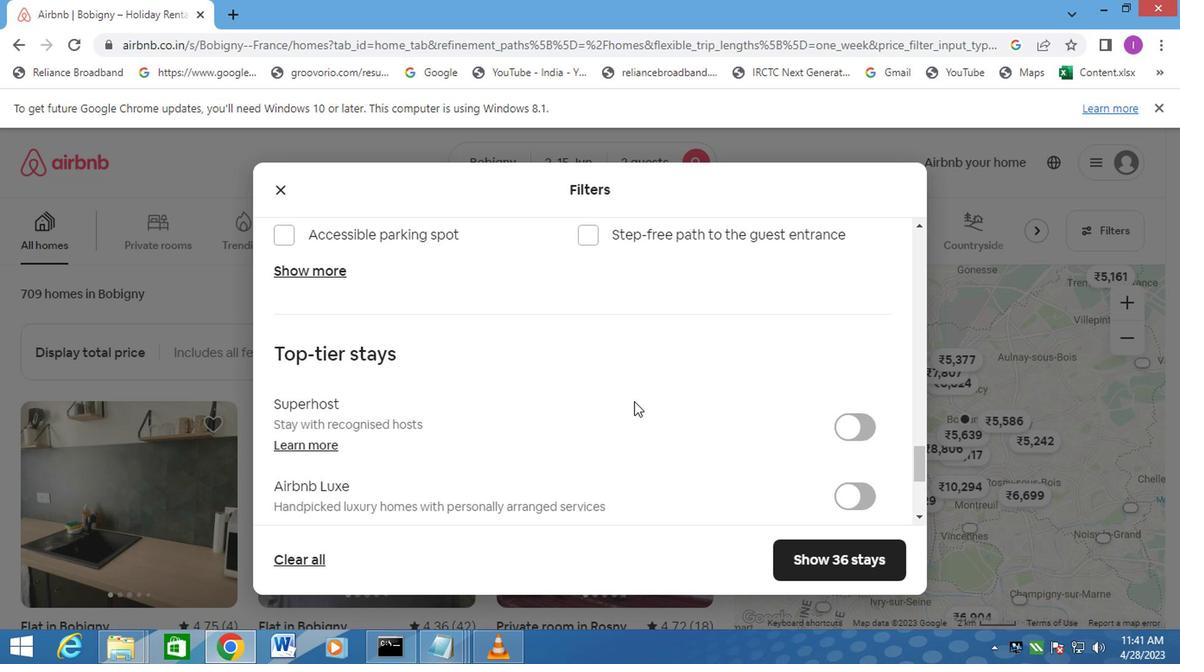 
Action: Mouse scrolled (630, 405) with delta (0, 0)
Screenshot: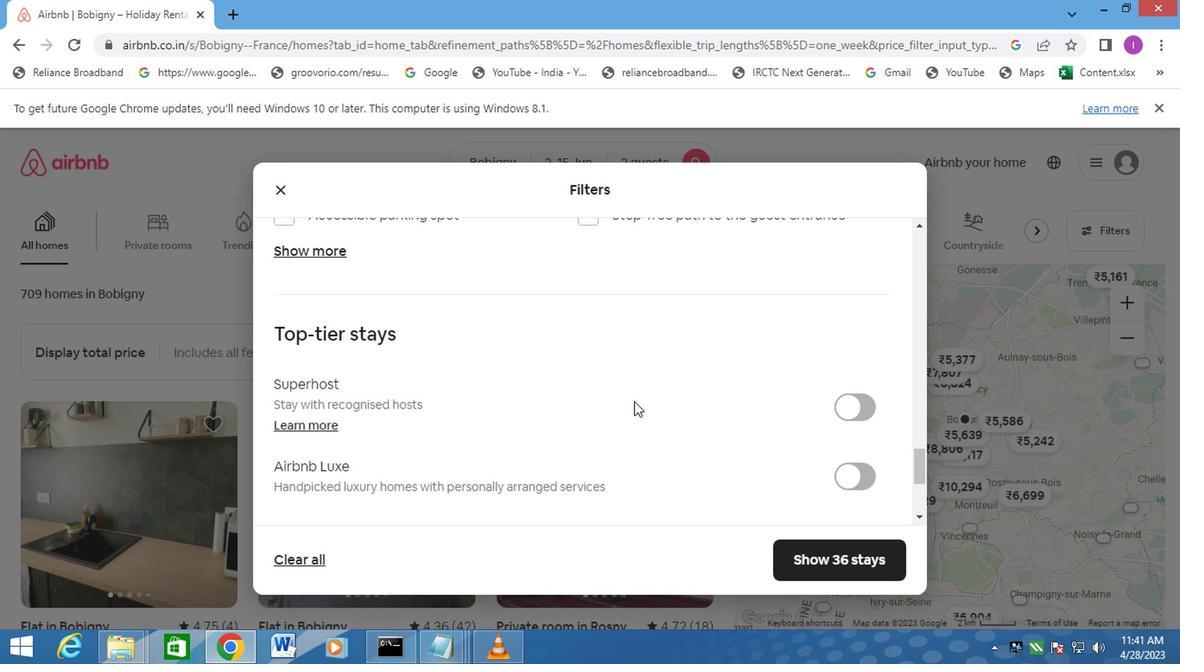 
Action: Mouse moved to (630, 396)
Screenshot: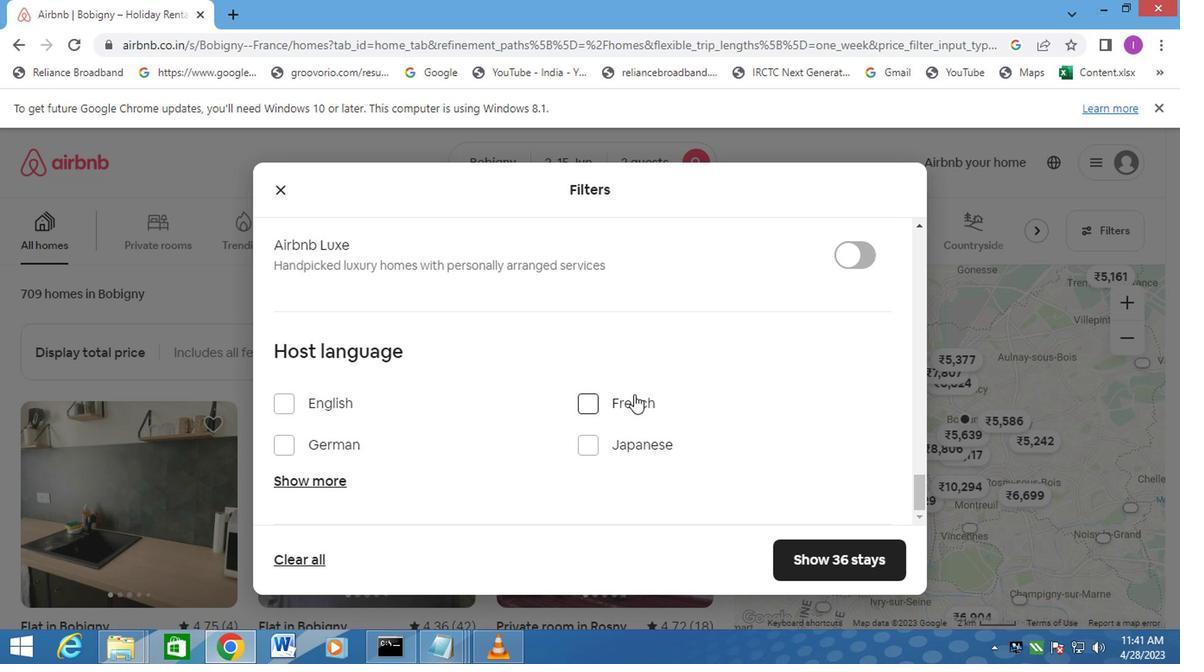 
Action: Mouse scrolled (630, 395) with delta (0, 0)
Screenshot: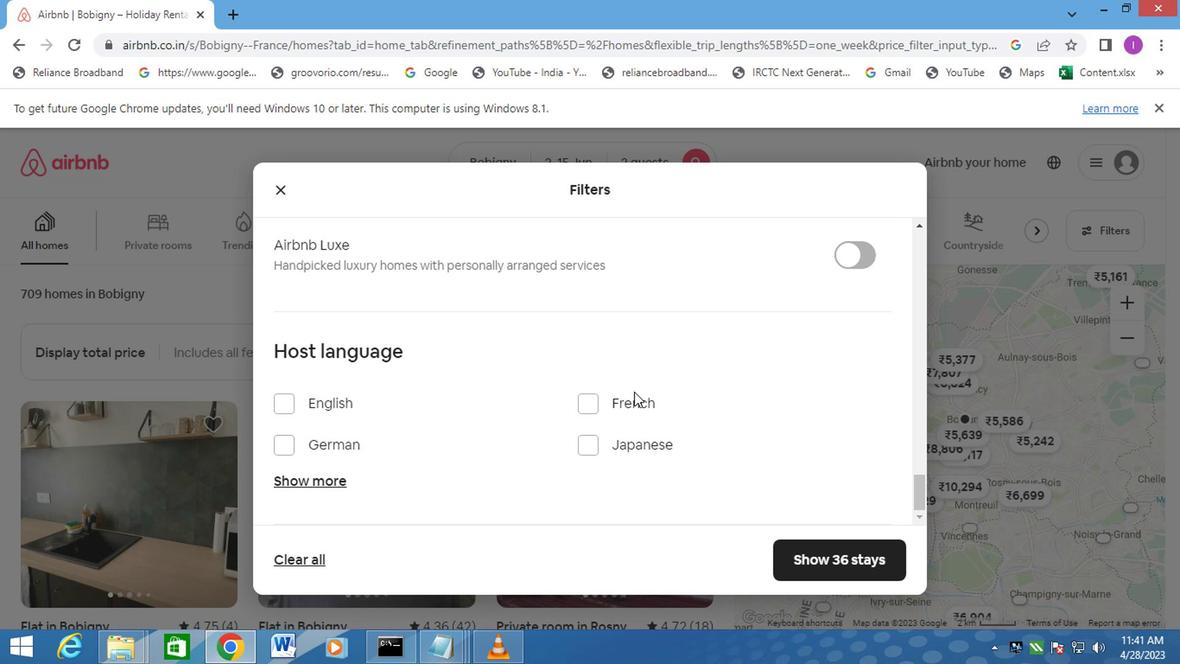 
Action: Mouse scrolled (630, 395) with delta (0, 0)
Screenshot: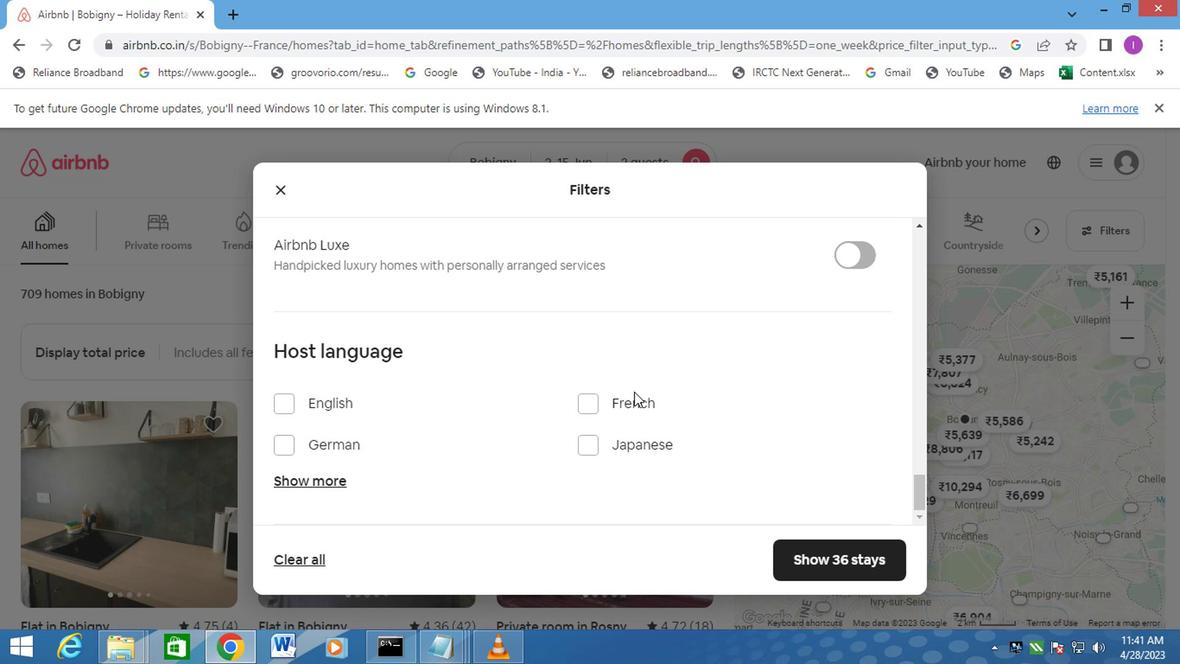 
Action: Mouse scrolled (630, 395) with delta (0, 0)
Screenshot: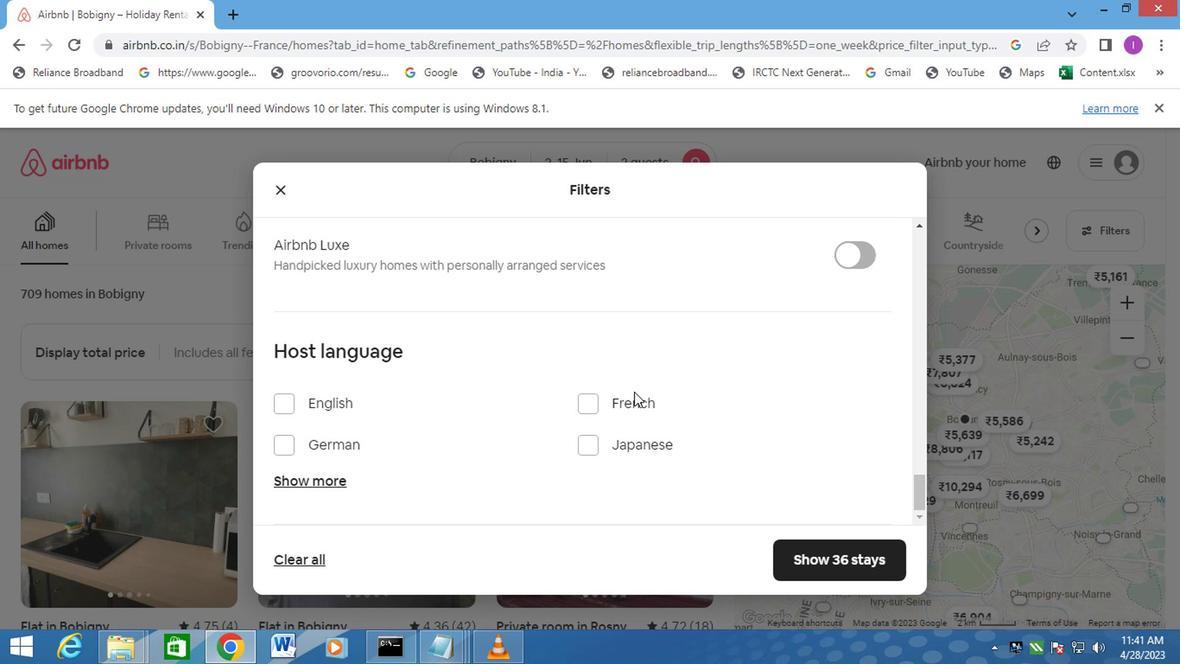 
Action: Mouse moved to (273, 409)
Screenshot: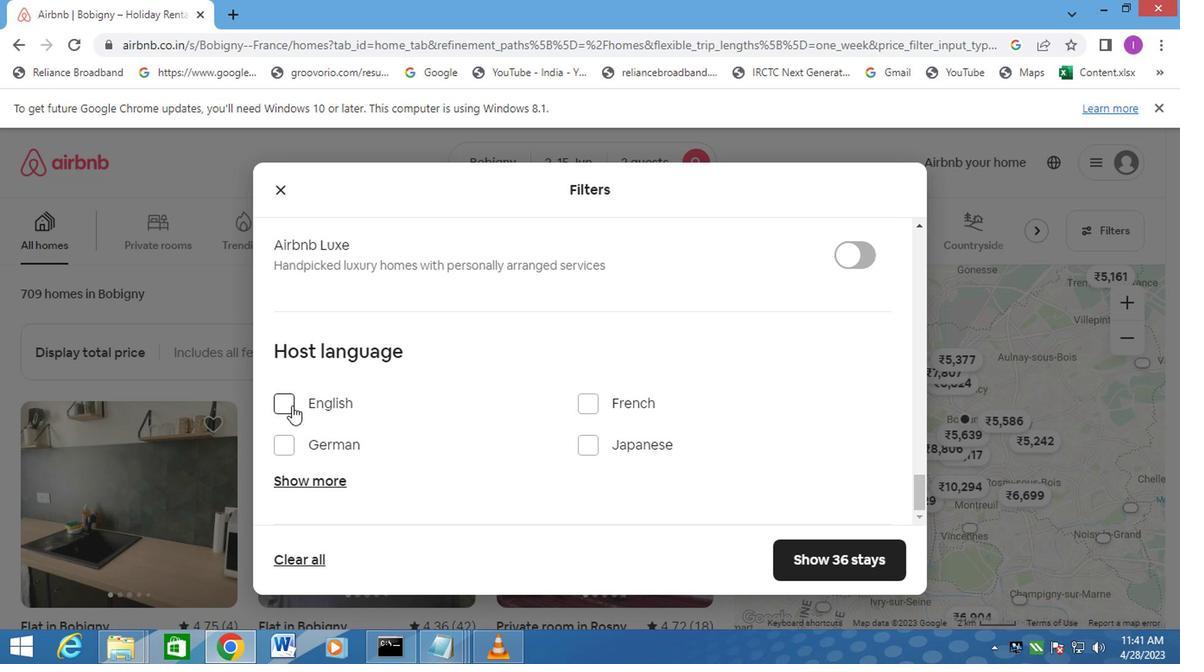 
Action: Mouse pressed left at (273, 409)
Screenshot: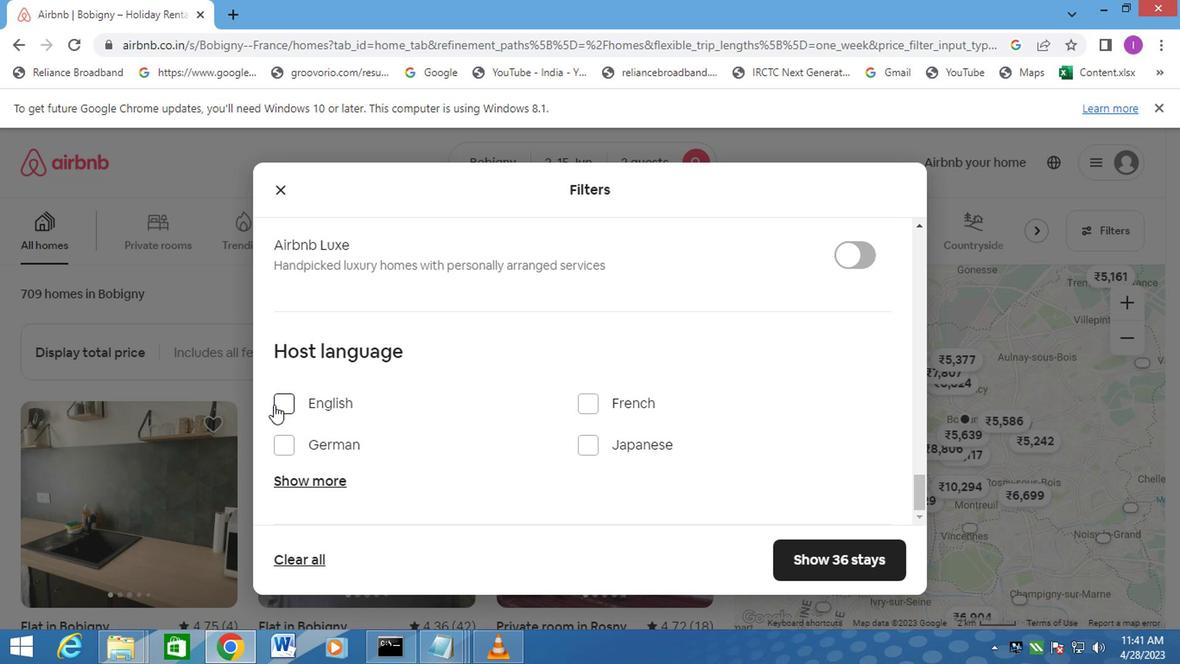 
Action: Mouse moved to (809, 560)
Screenshot: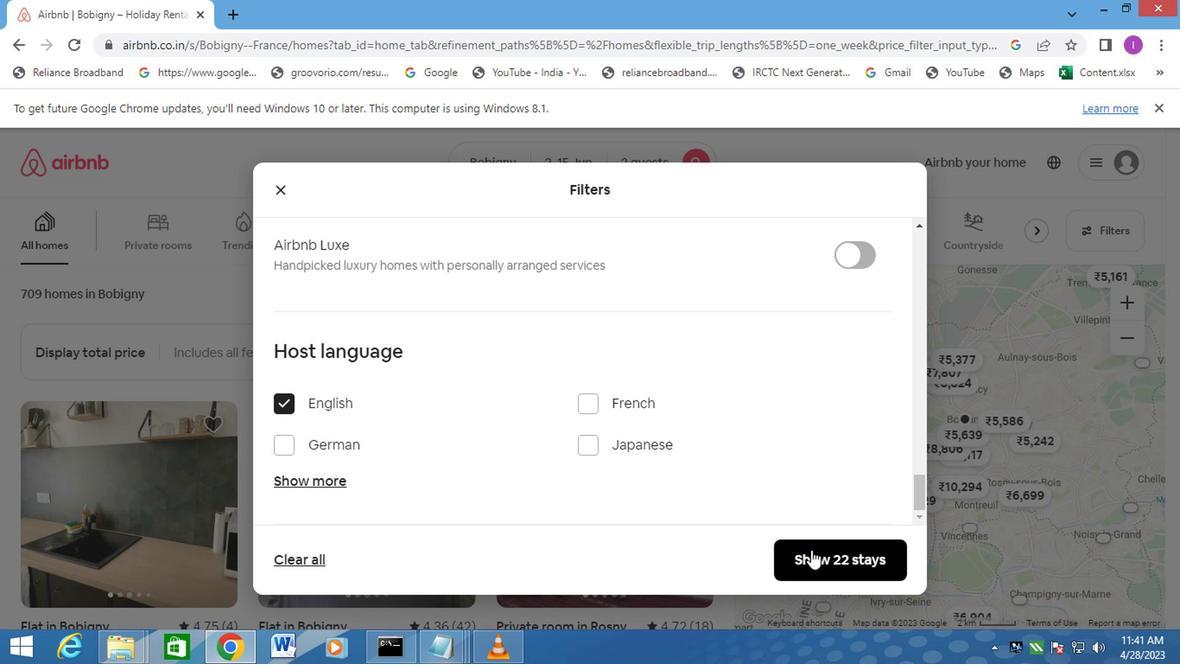 
Action: Mouse pressed left at (809, 560)
Screenshot: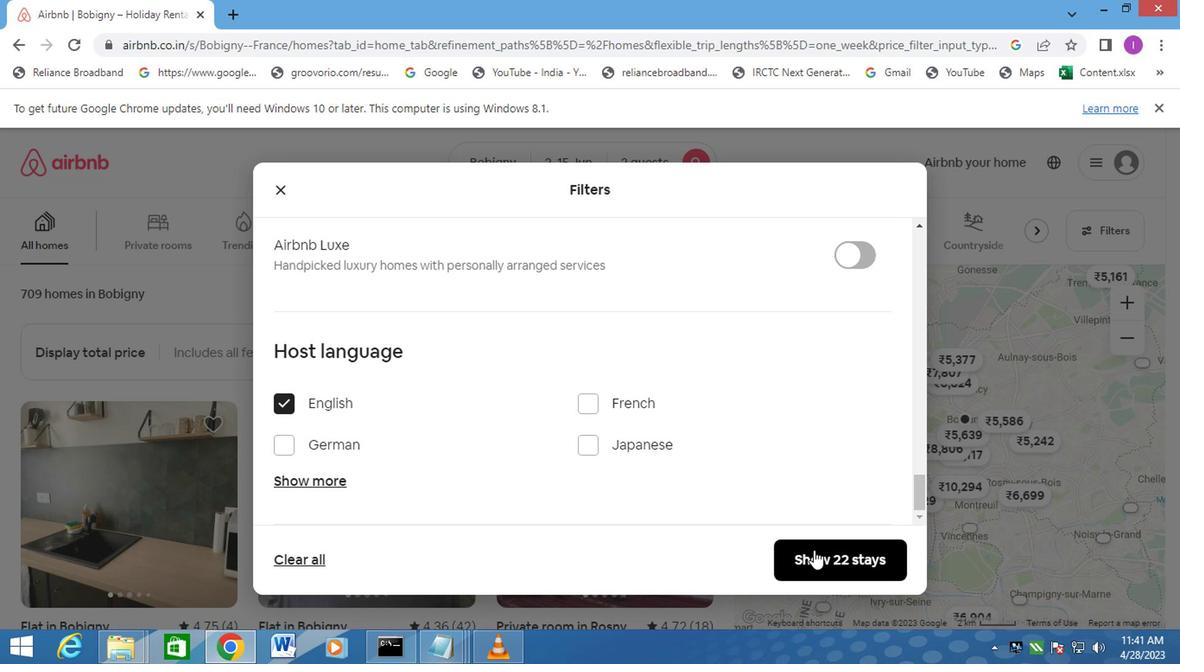 
Action: Mouse moved to (812, 536)
Screenshot: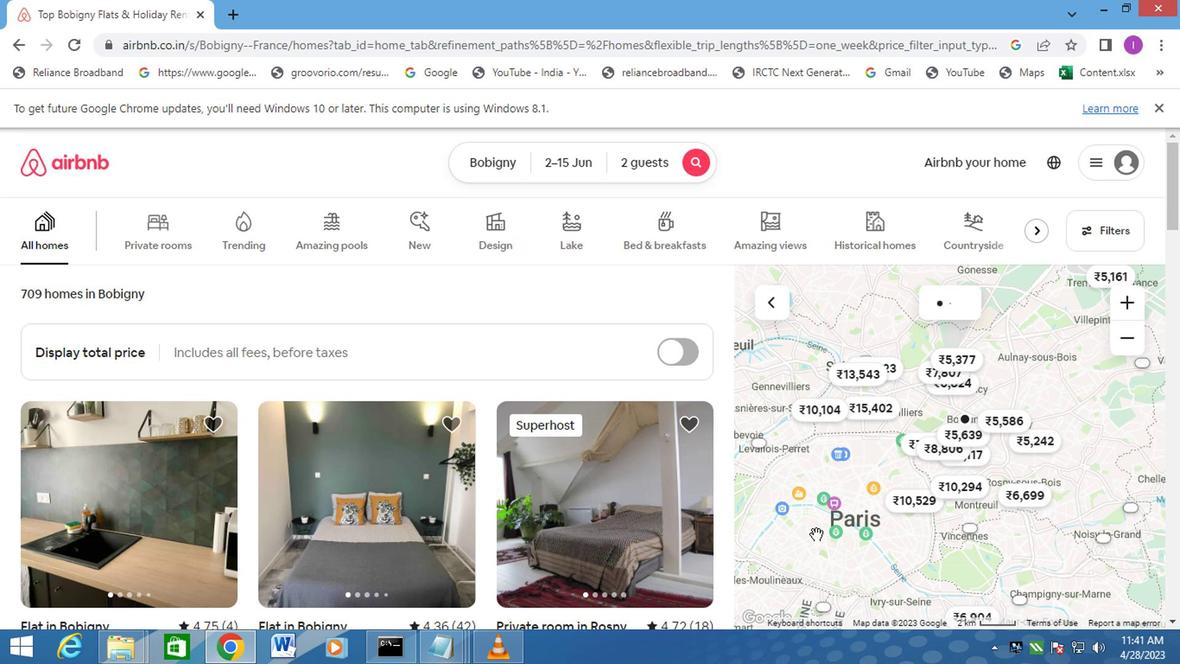 
